 Task: Design a Fashion Boutique.
Action: Mouse moved to (85, 48)
Screenshot: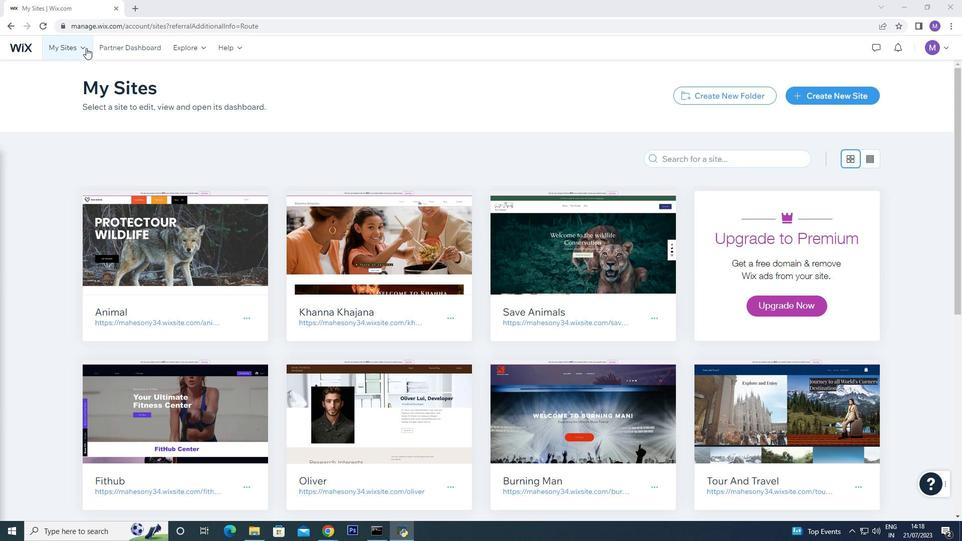
Action: Mouse pressed left at (85, 48)
Screenshot: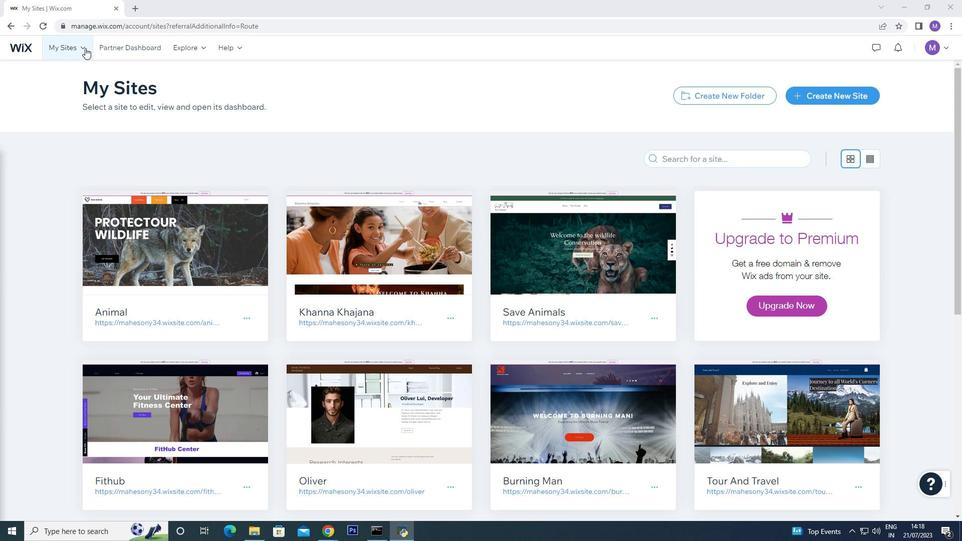 
Action: Mouse moved to (181, 80)
Screenshot: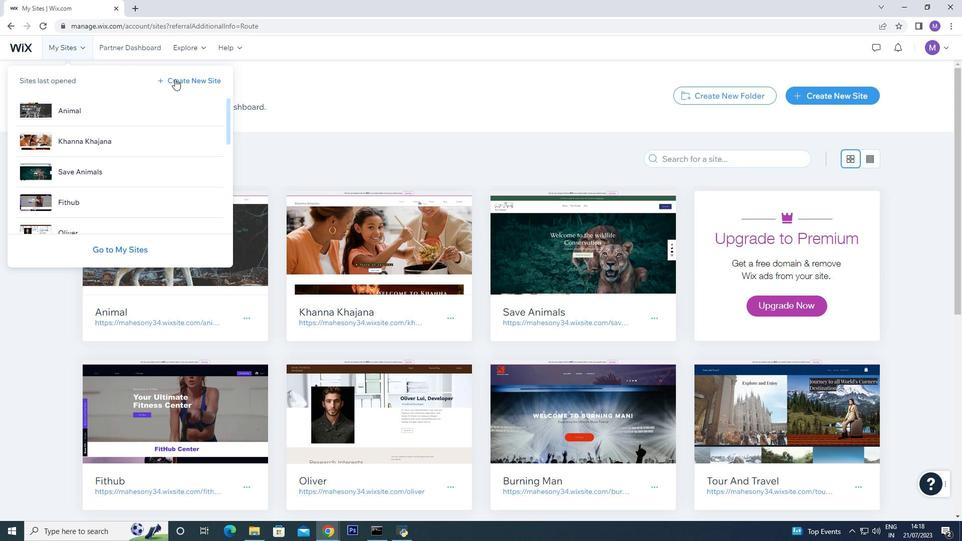 
Action: Mouse pressed left at (181, 80)
Screenshot: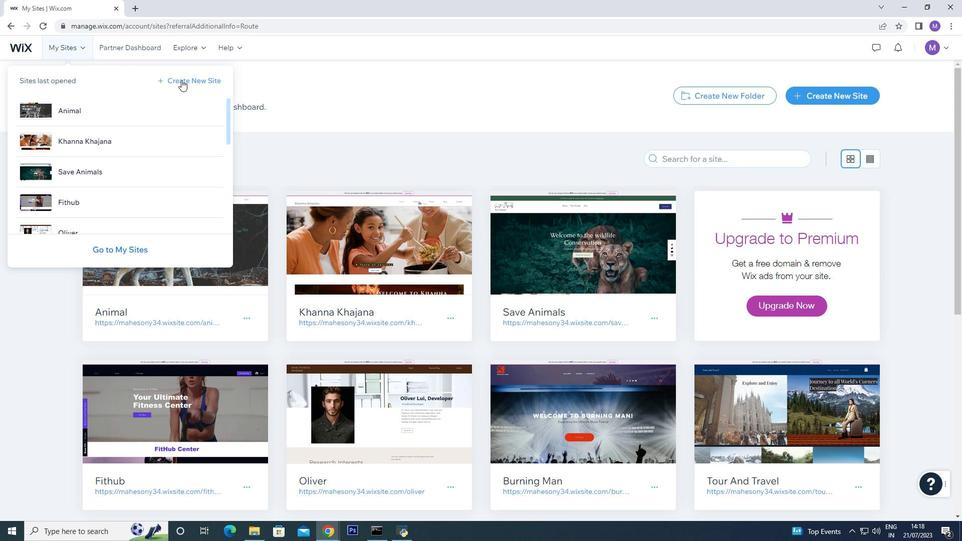 
Action: Mouse moved to (402, 170)
Screenshot: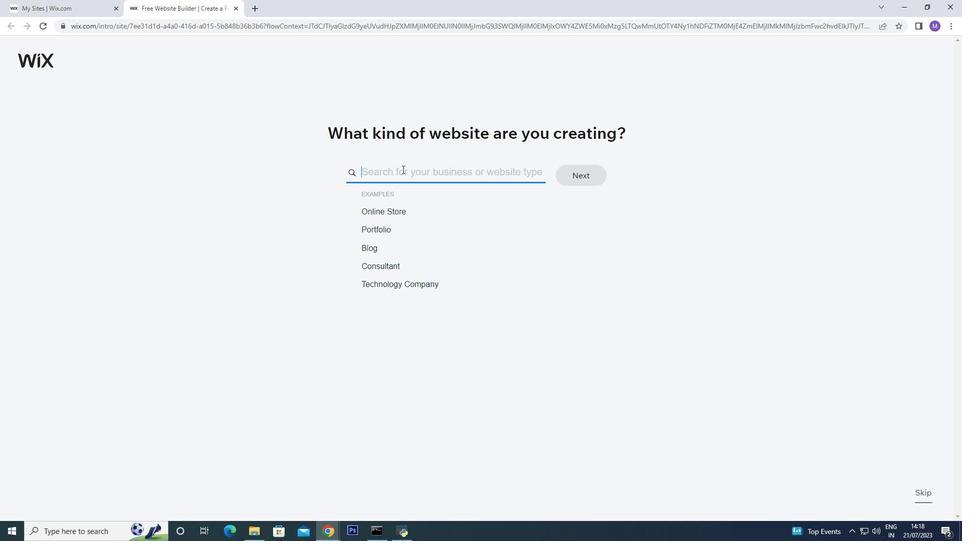 
Action: Mouse pressed left at (402, 170)
Screenshot: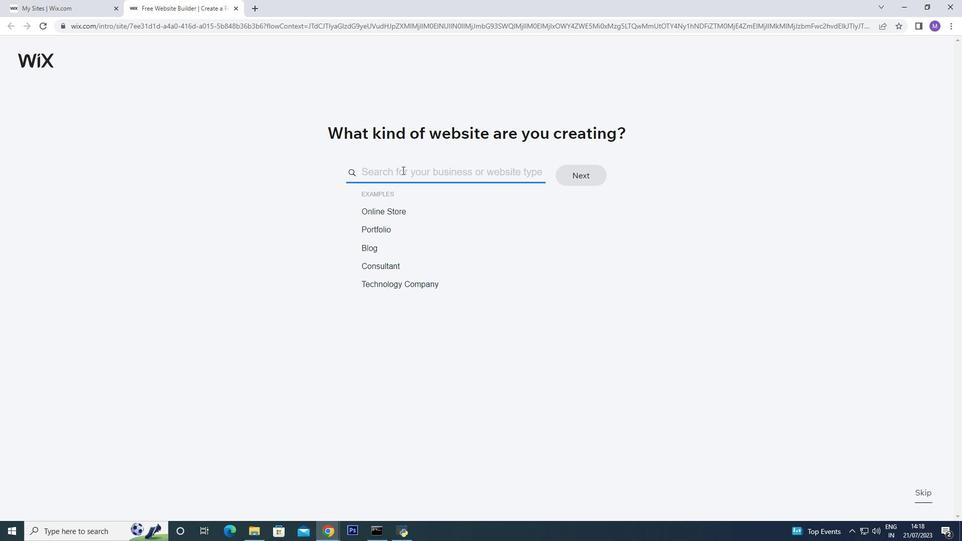 
Action: Mouse moved to (382, 165)
Screenshot: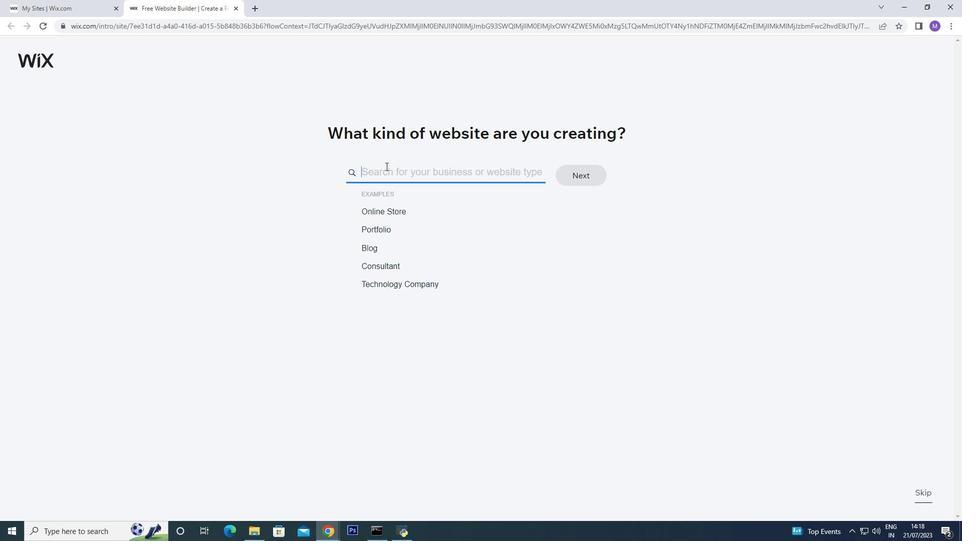 
Action: Key pressed <Key.shift><Key.shift><Key.shift><Key.shift><Key.shift><Key.shift><Key.shift><Key.shift><Key.shift><Key.shift><Key.shift><Key.shift><Key.shift><Key.shift><Key.shift><Key.shift><Key.shift><Key.shift><Key.shift><Key.shift>Boutique<Key.space>store<Key.space>ecommerce<Key.enter>
Screenshot: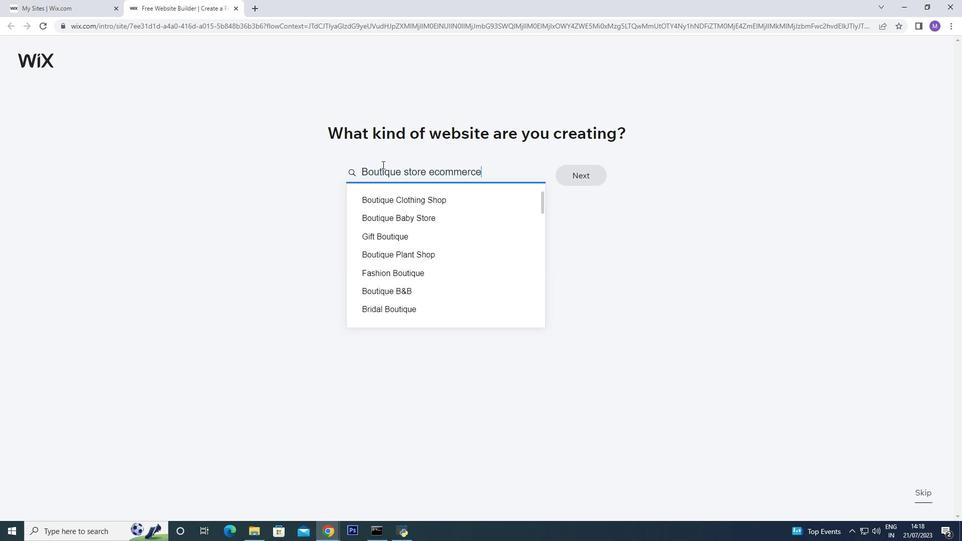 
Action: Mouse moved to (493, 200)
Screenshot: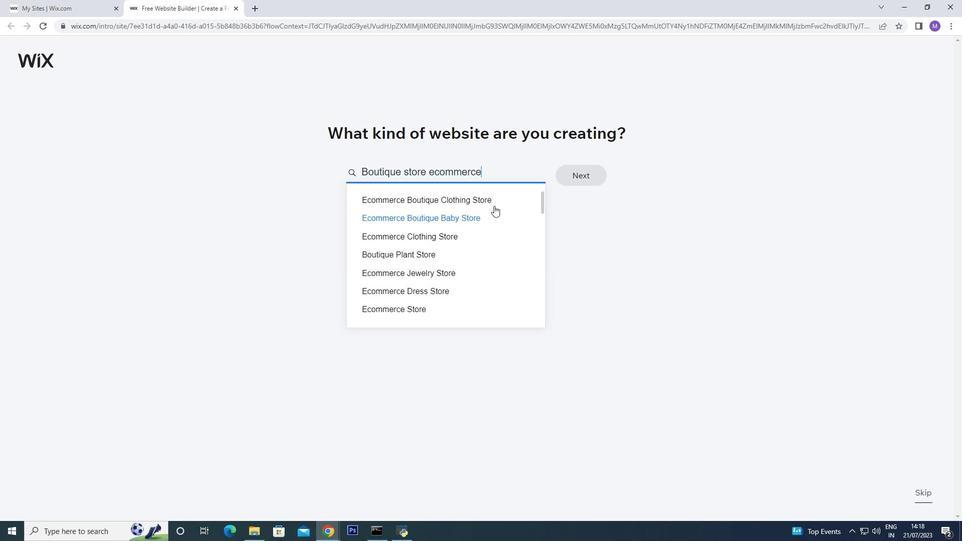 
Action: Mouse pressed left at (493, 200)
Screenshot: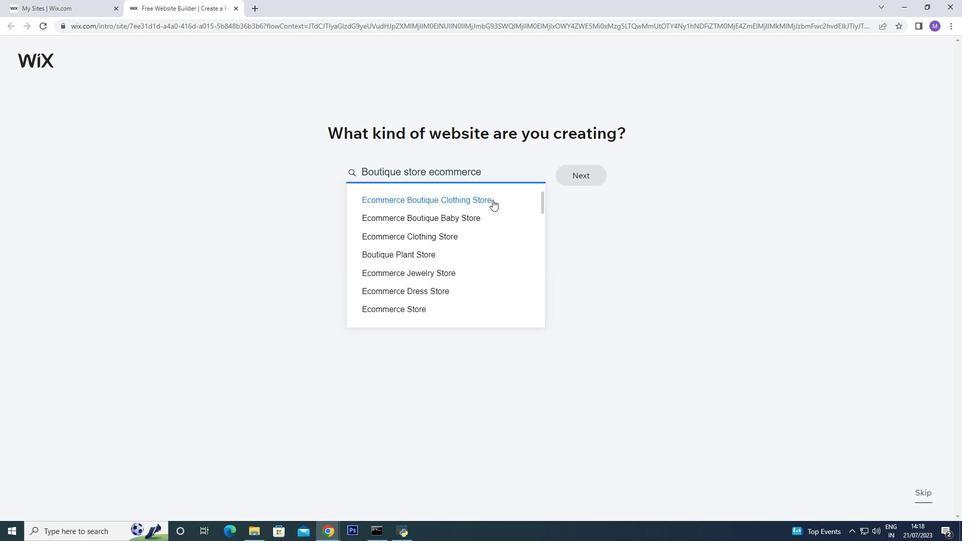 
Action: Mouse moved to (586, 176)
Screenshot: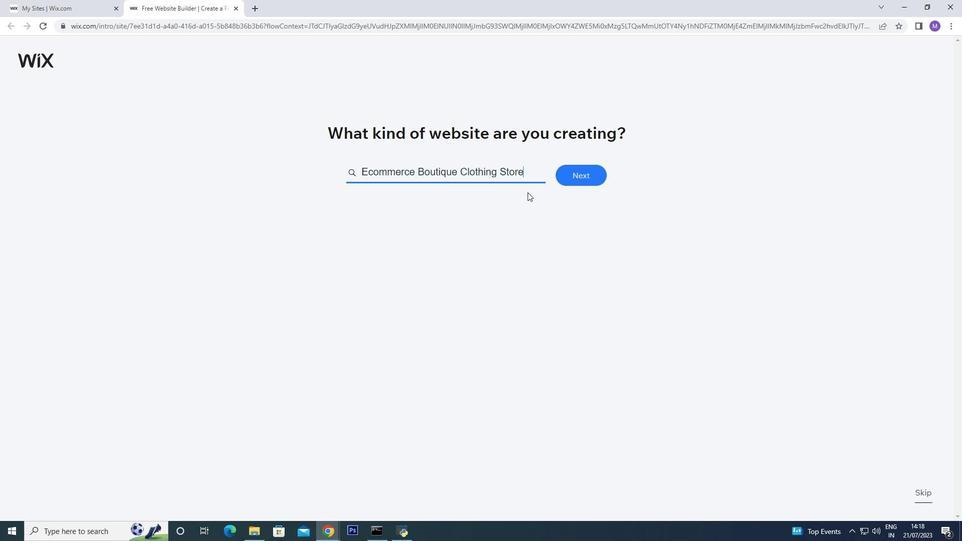 
Action: Mouse pressed left at (586, 176)
Screenshot: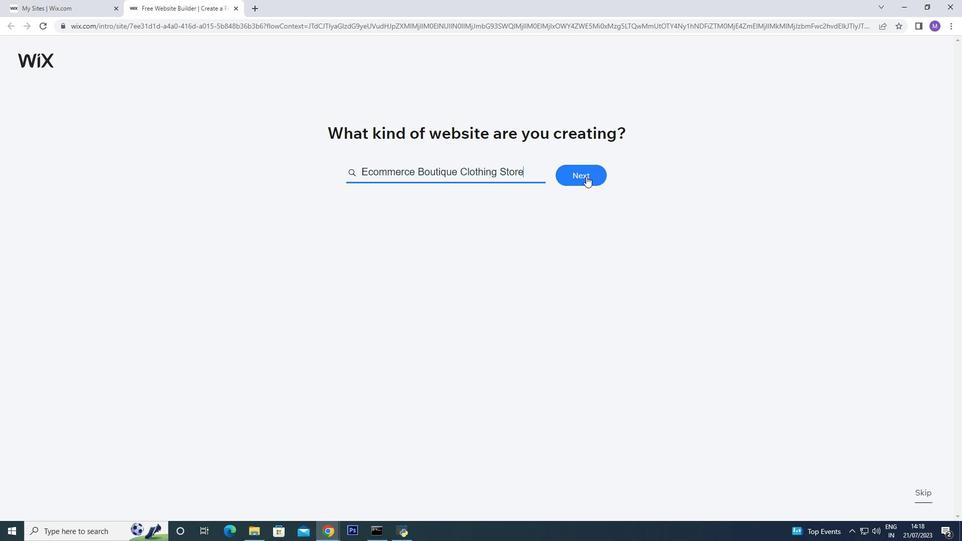 
Action: Mouse moved to (587, 176)
Screenshot: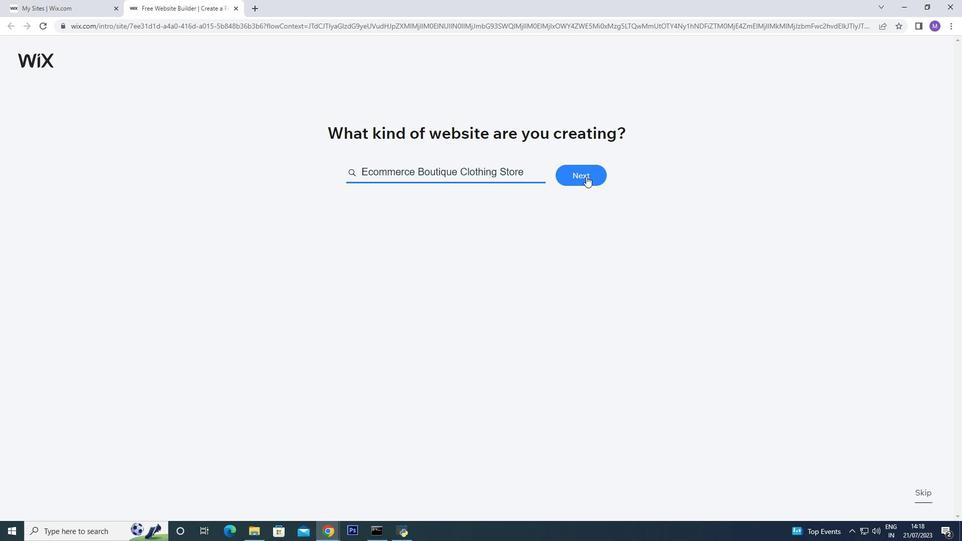 
Action: Mouse pressed left at (587, 176)
Screenshot: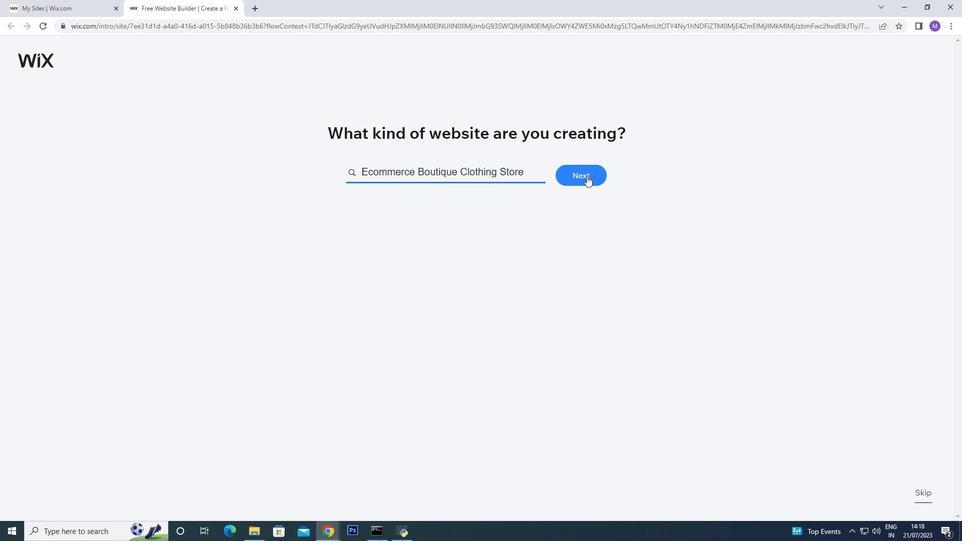 
Action: Mouse pressed left at (587, 176)
Screenshot: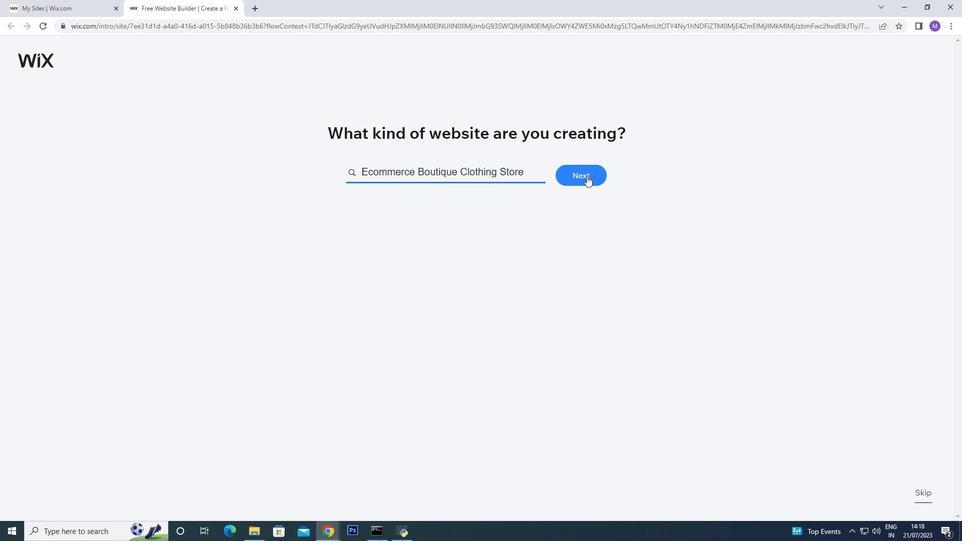 
Action: Mouse pressed left at (587, 176)
Screenshot: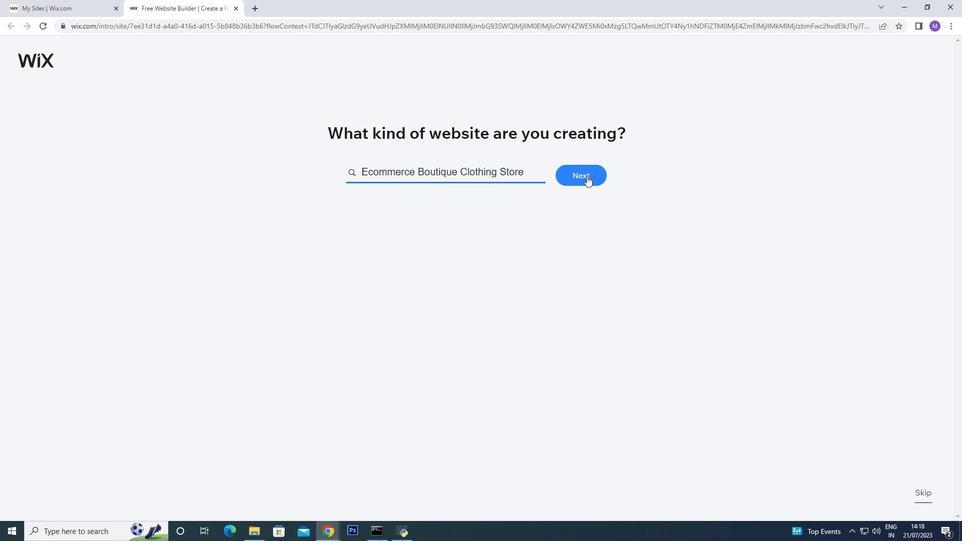 
Action: Mouse pressed left at (587, 176)
Screenshot: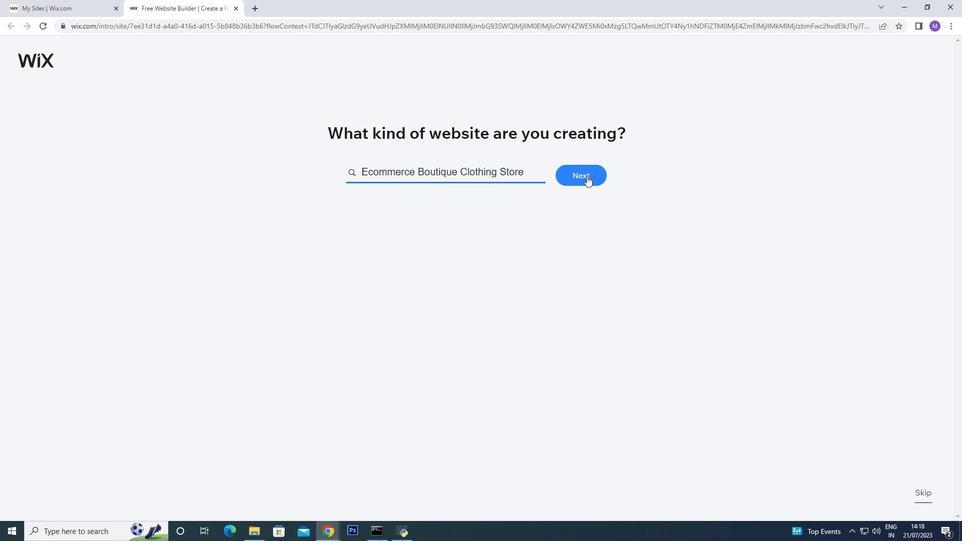 
Action: Mouse moved to (442, 205)
Screenshot: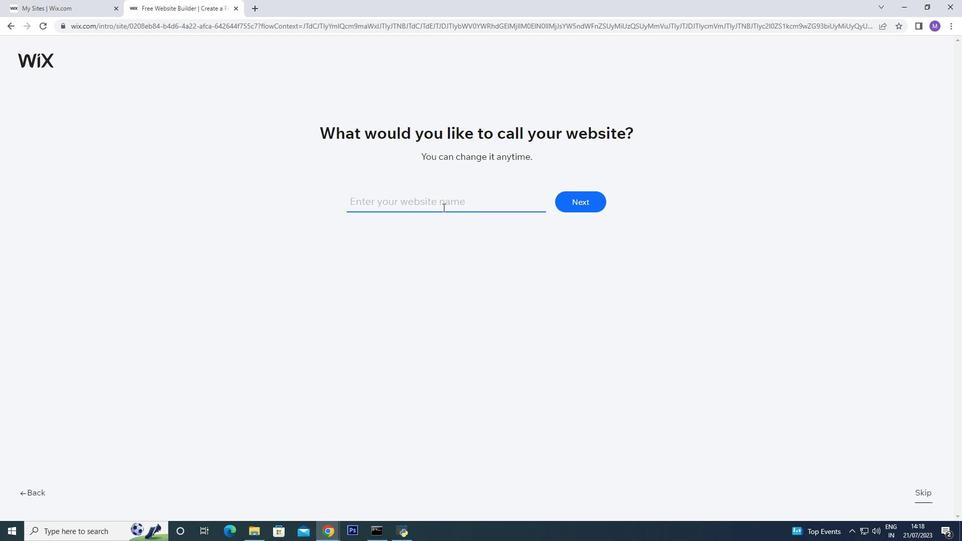 
Action: Mouse pressed left at (442, 205)
Screenshot: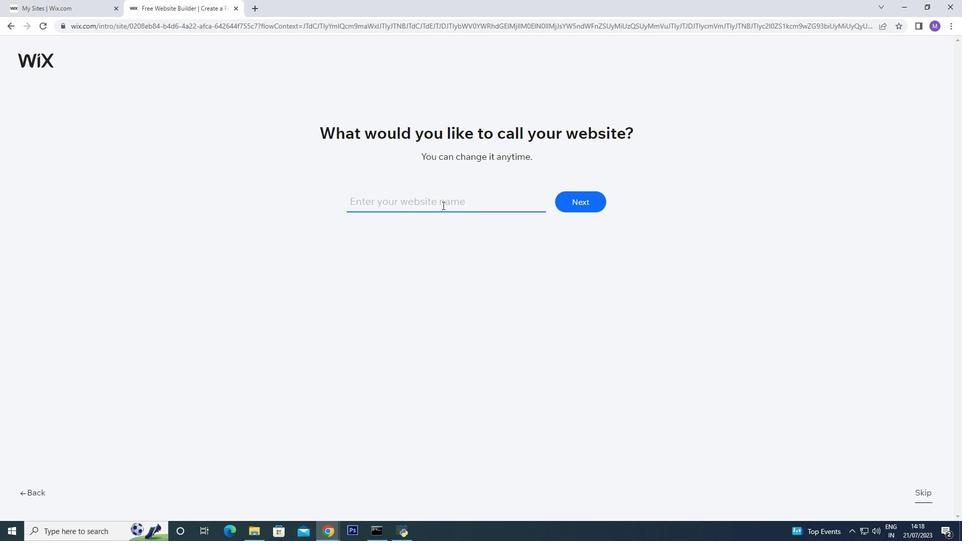 
Action: Key pressed <Key.shift>Elgant<Key.space><Key.shift>Edge
Screenshot: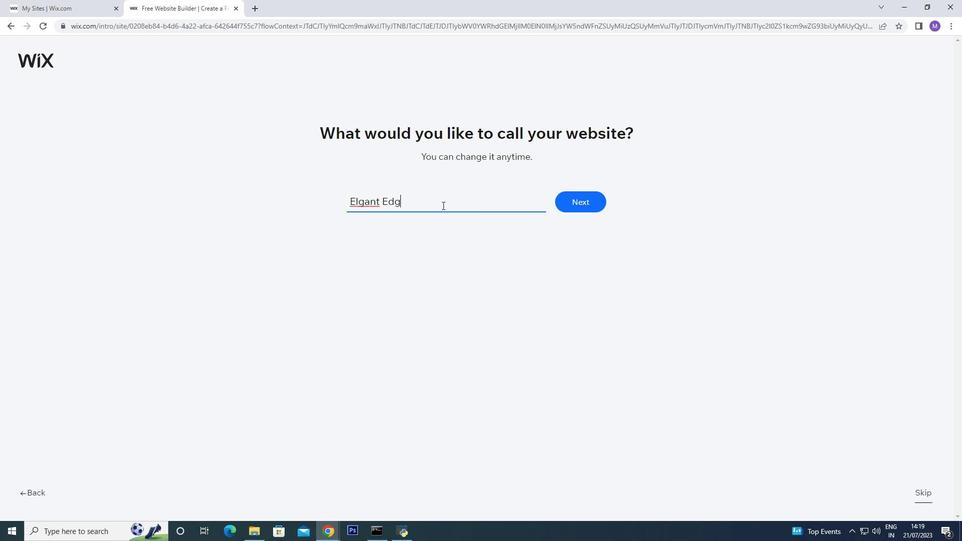 
Action: Mouse moved to (360, 200)
Screenshot: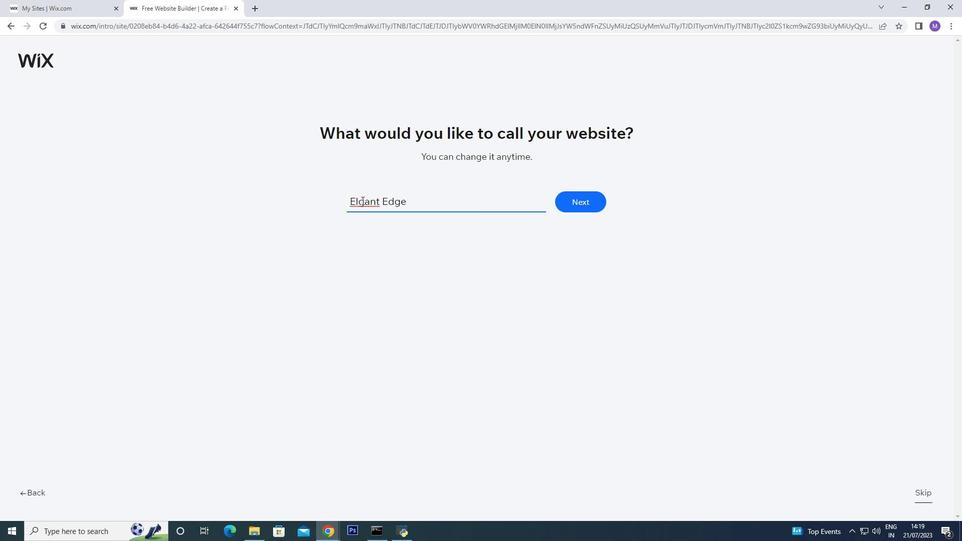 
Action: Mouse pressed left at (360, 200)
Screenshot: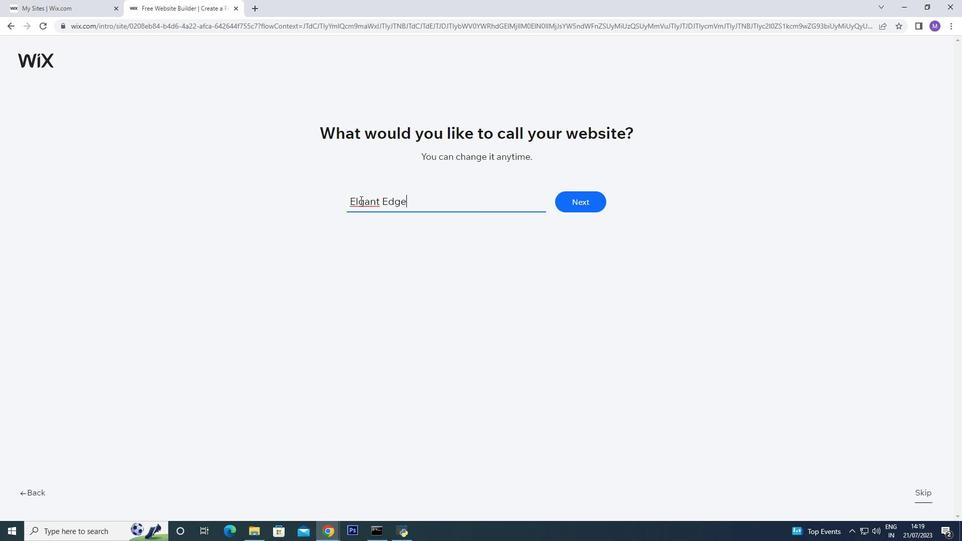 
Action: Mouse moved to (642, 250)
Screenshot: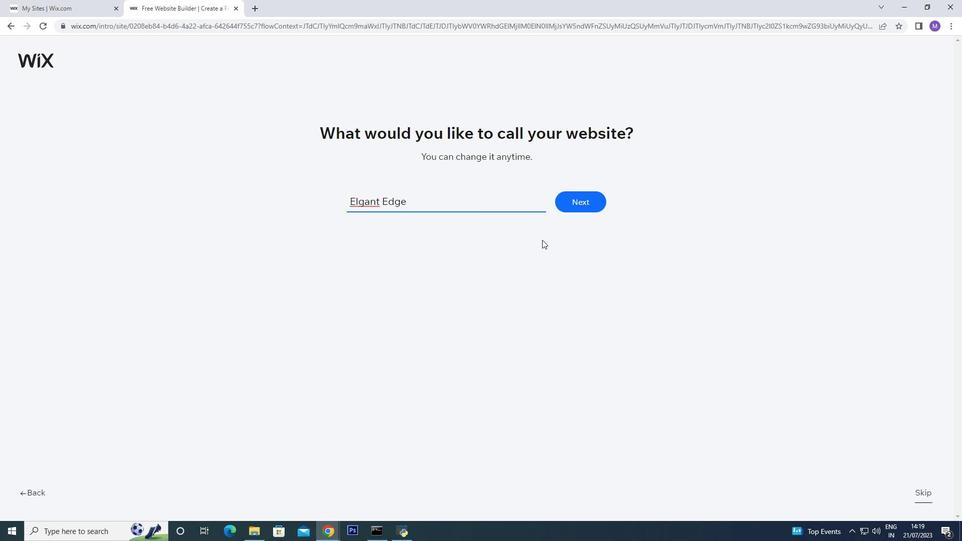 
Action: Key pressed e
Screenshot: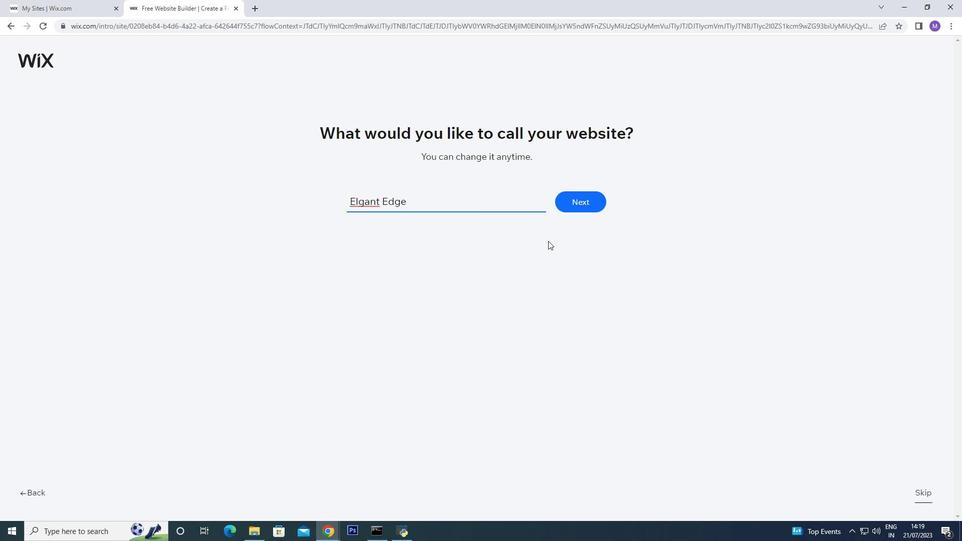 
Action: Mouse moved to (592, 203)
Screenshot: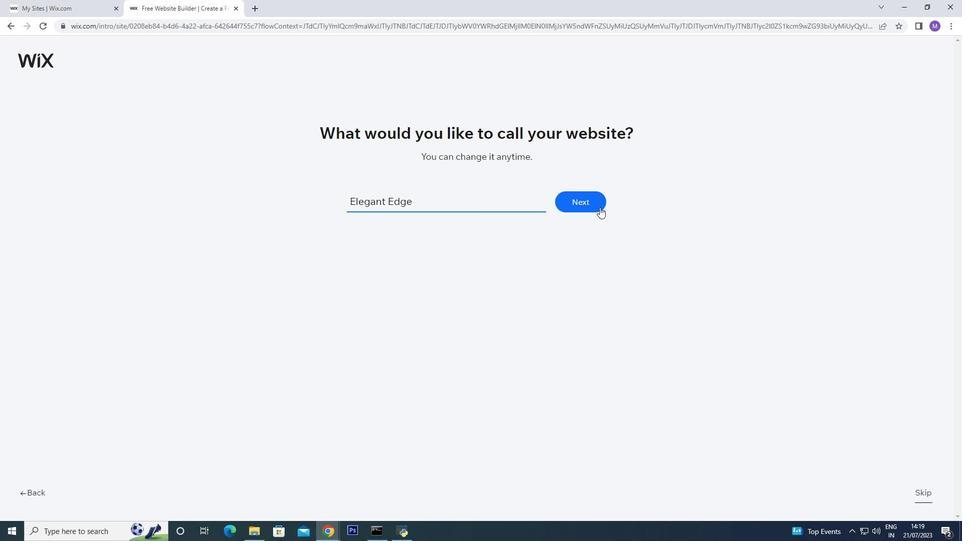 
Action: Mouse pressed left at (592, 203)
Screenshot: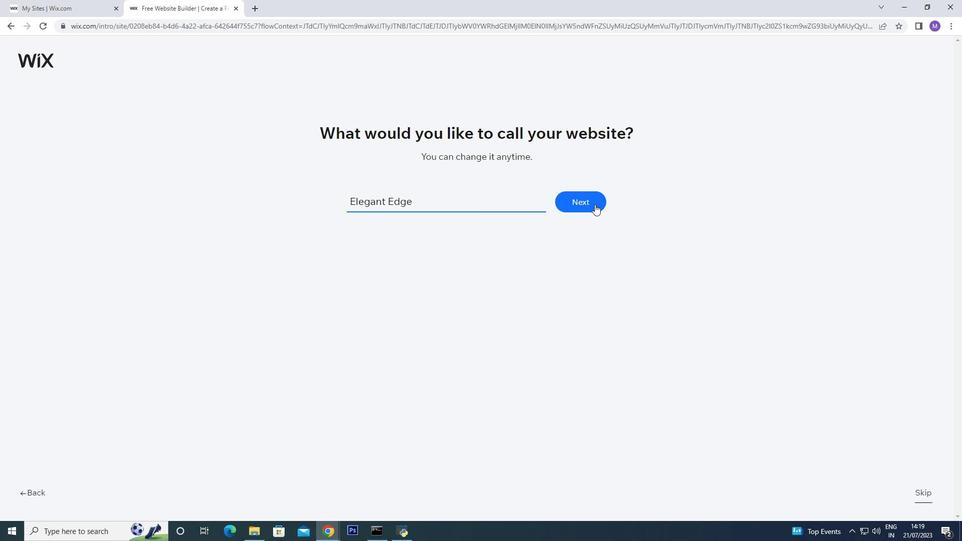 
Action: Mouse pressed left at (592, 203)
Screenshot: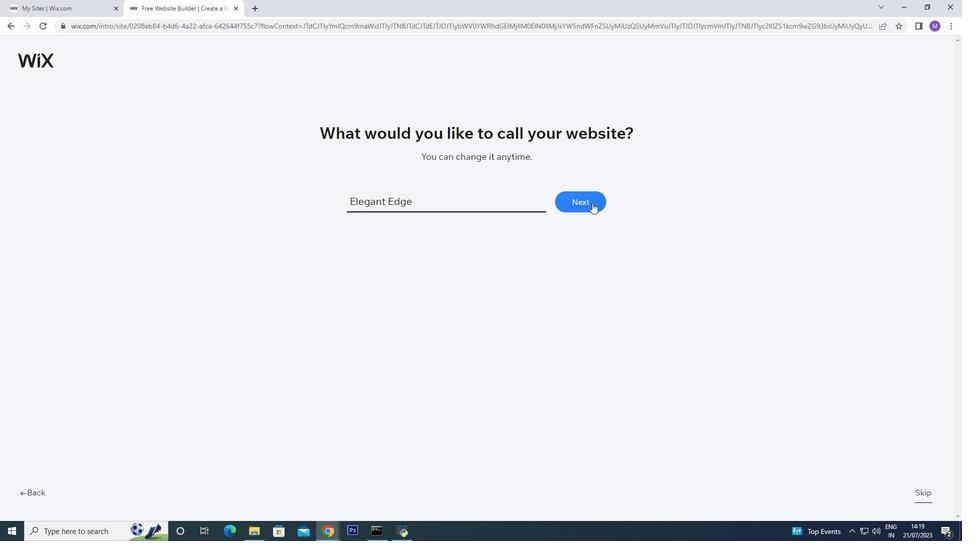 
Action: Mouse pressed left at (592, 203)
Screenshot: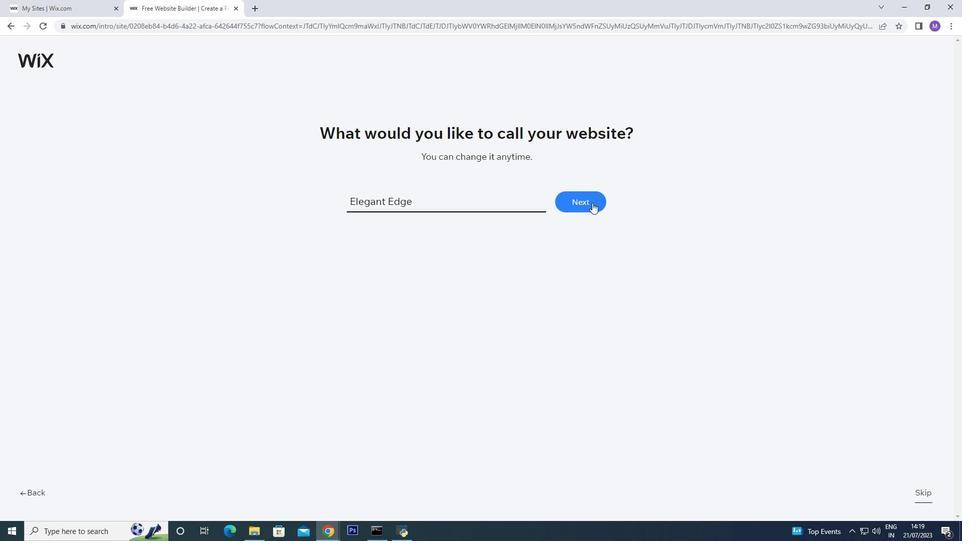 
Action: Mouse pressed left at (592, 203)
Screenshot: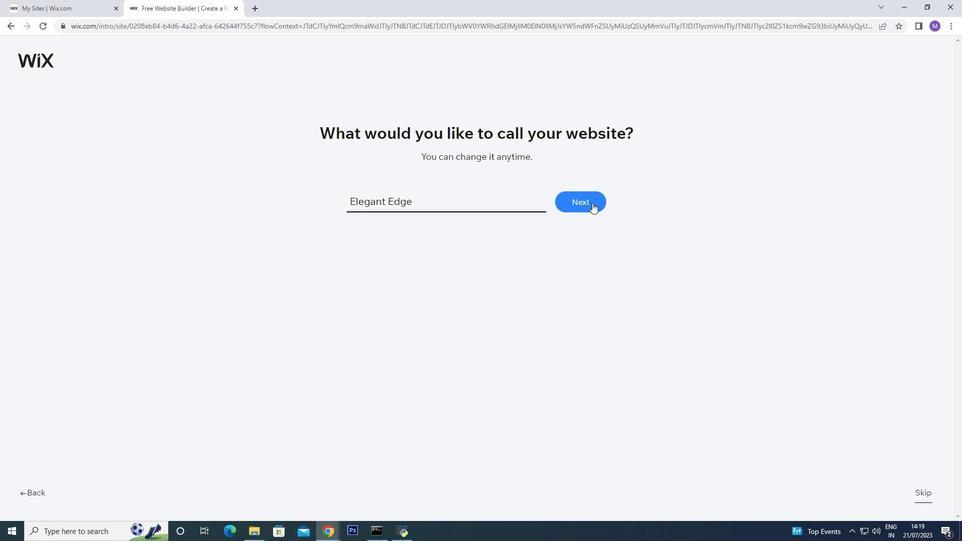 
Action: Mouse moved to (589, 202)
Screenshot: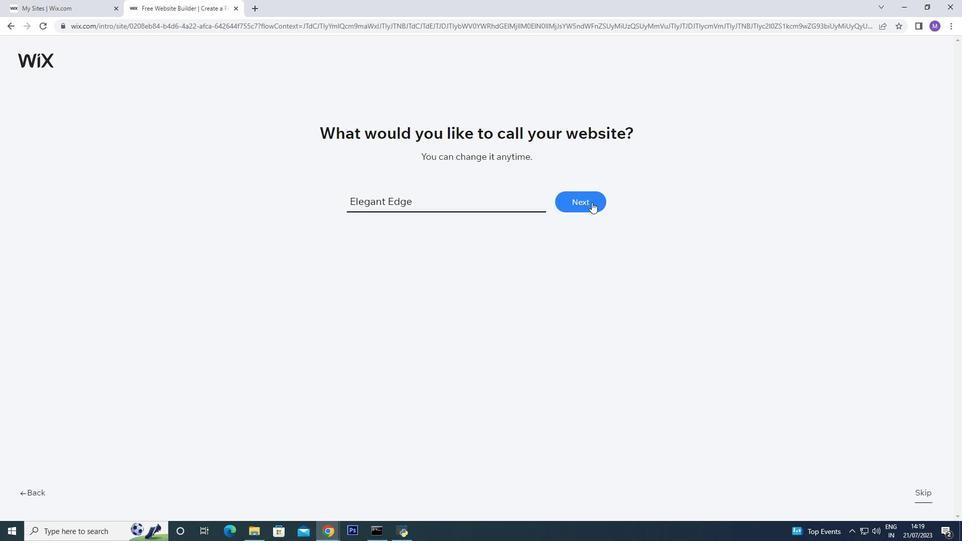 
Action: Mouse pressed left at (589, 202)
Screenshot: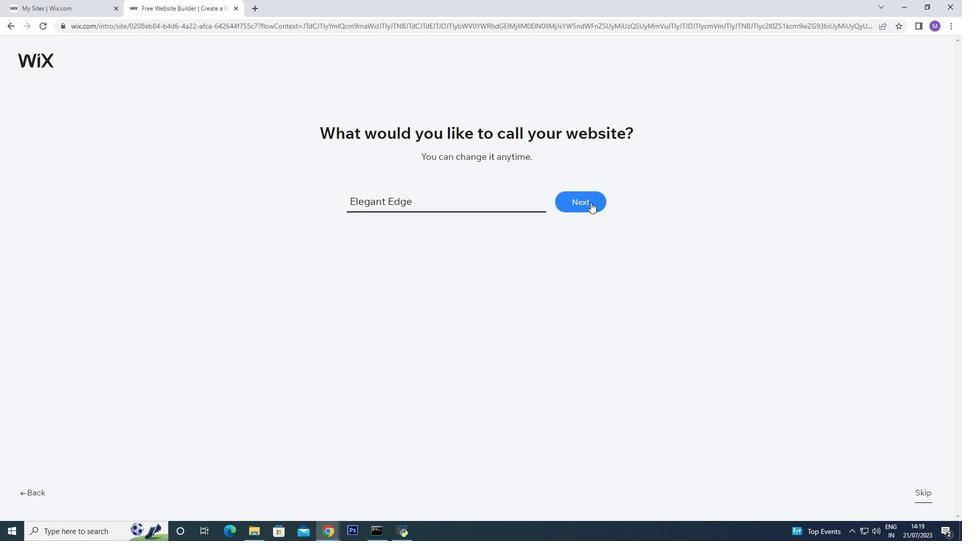 
Action: Mouse pressed left at (589, 202)
Screenshot: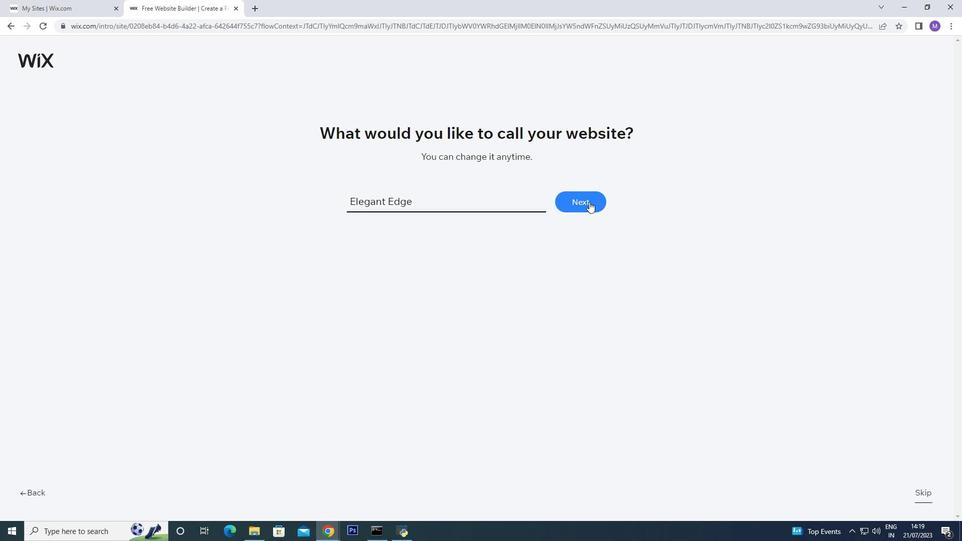 
Action: Mouse pressed left at (589, 202)
Screenshot: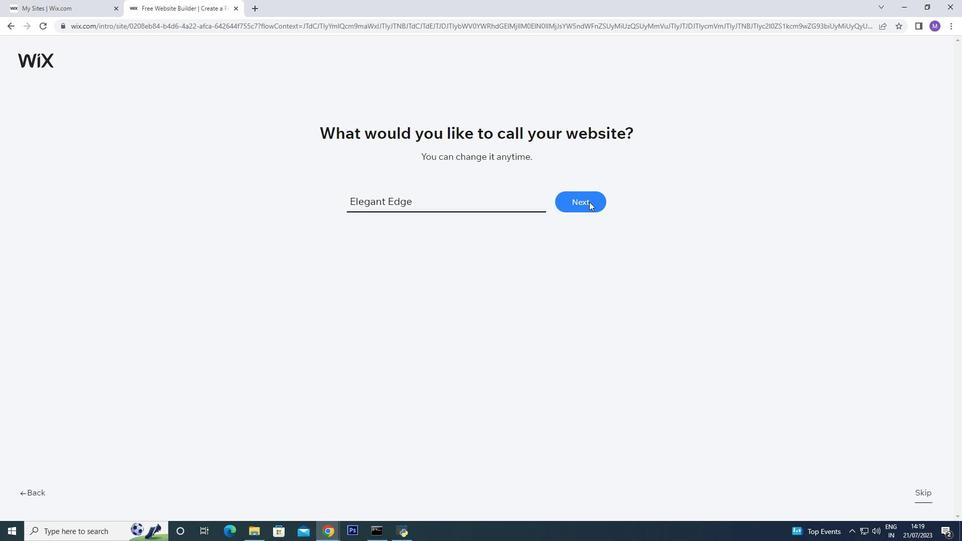
Action: Mouse pressed left at (589, 202)
Screenshot: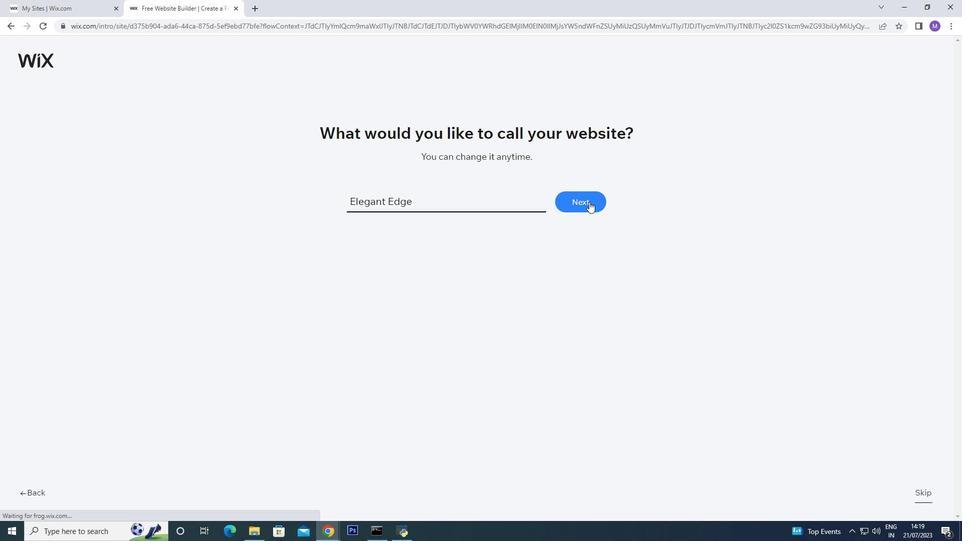 
Action: Mouse pressed left at (589, 202)
Screenshot: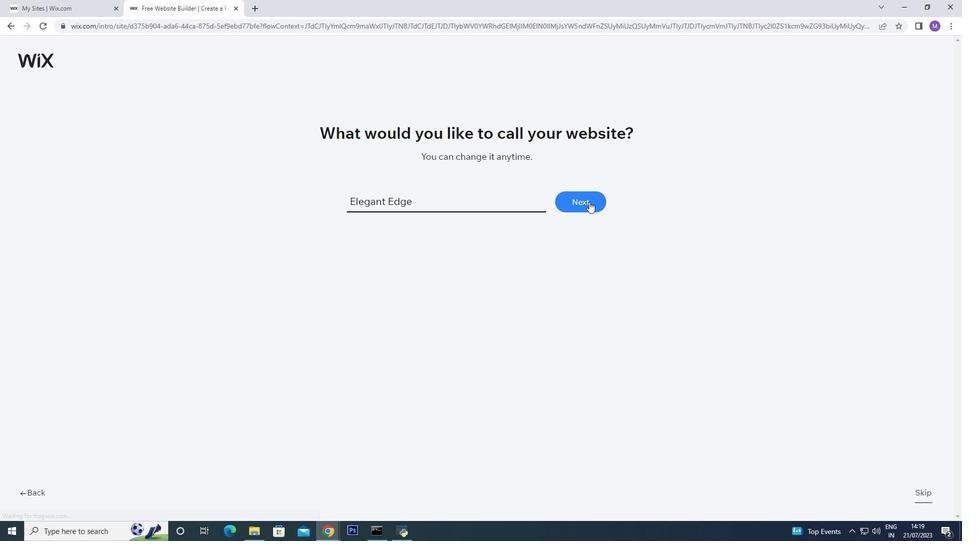 
Action: Mouse moved to (365, 148)
Screenshot: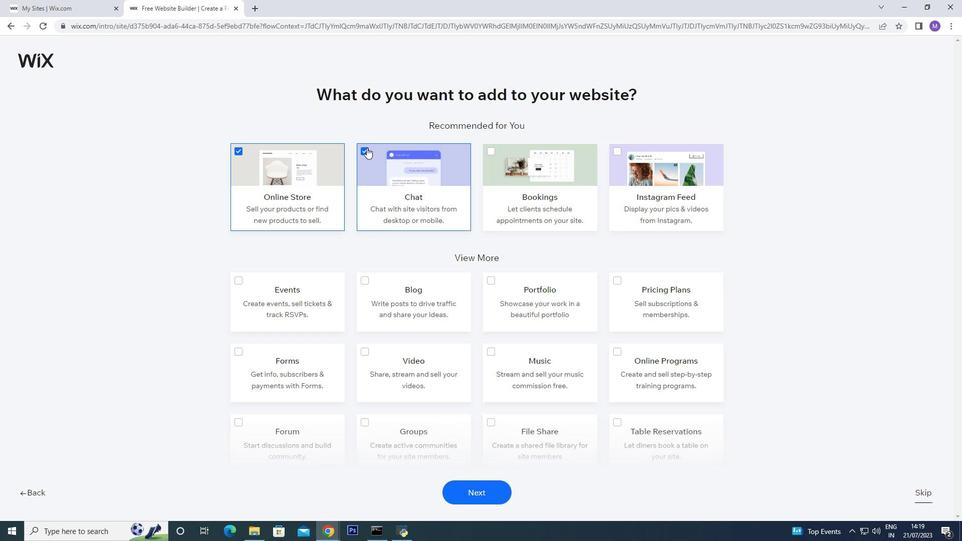 
Action: Mouse pressed left at (365, 148)
Screenshot: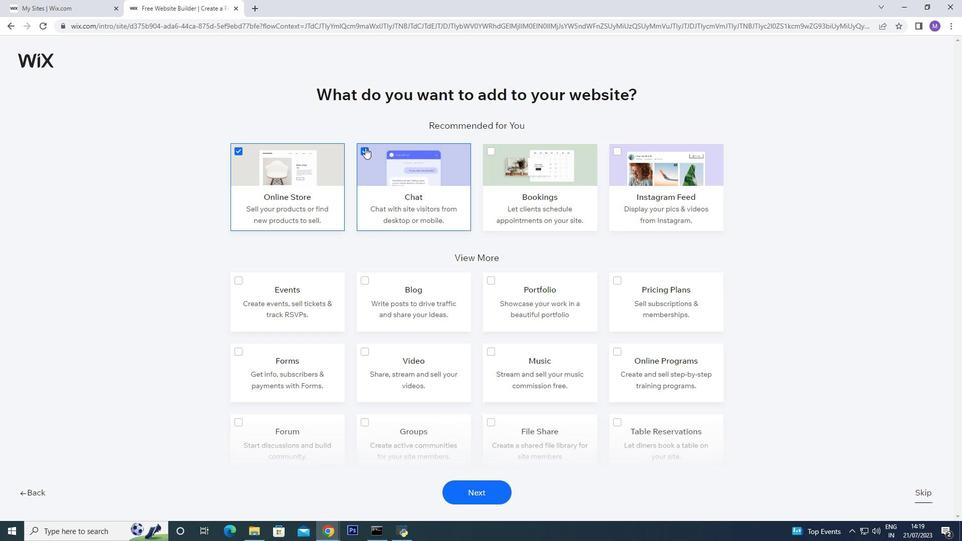 
Action: Mouse moved to (500, 314)
Screenshot: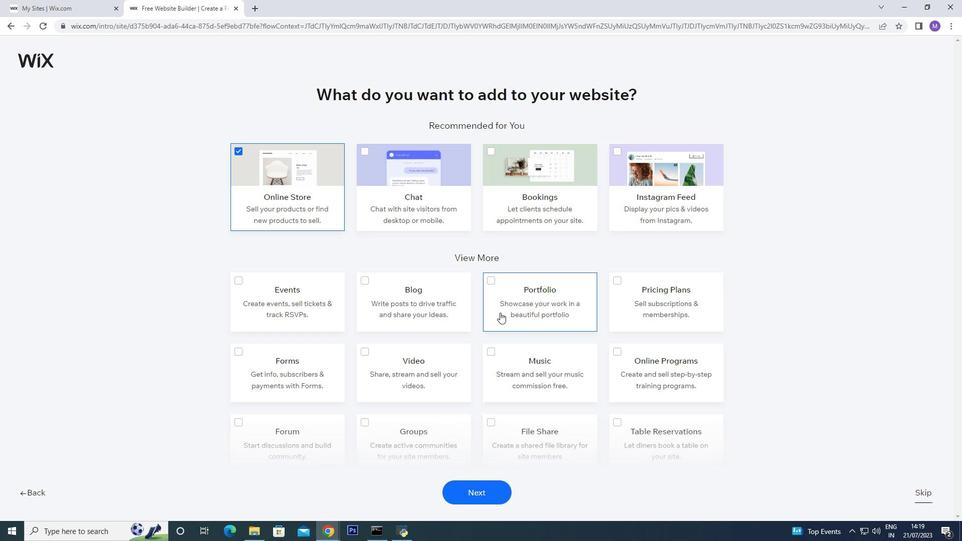 
Action: Mouse scrolled (500, 314) with delta (0, 0)
Screenshot: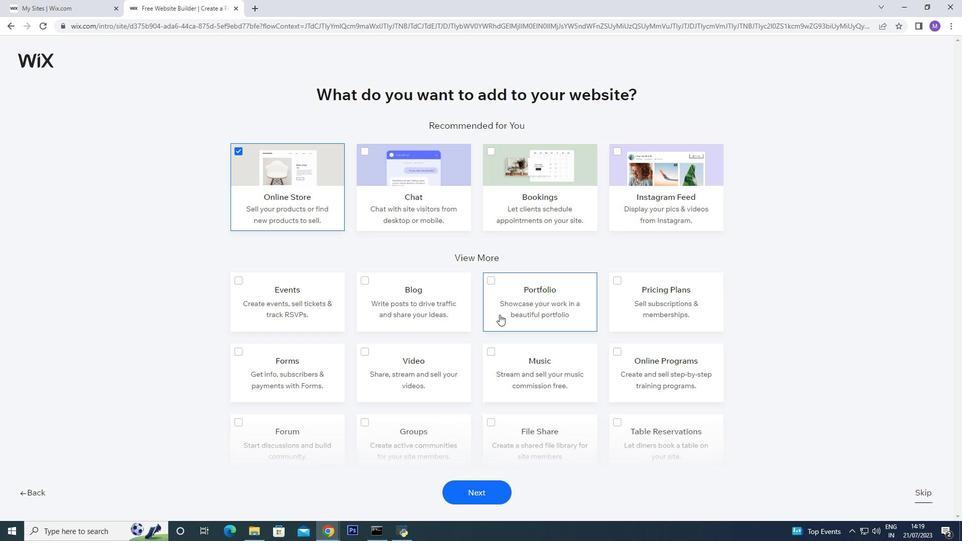 
Action: Mouse moved to (499, 315)
Screenshot: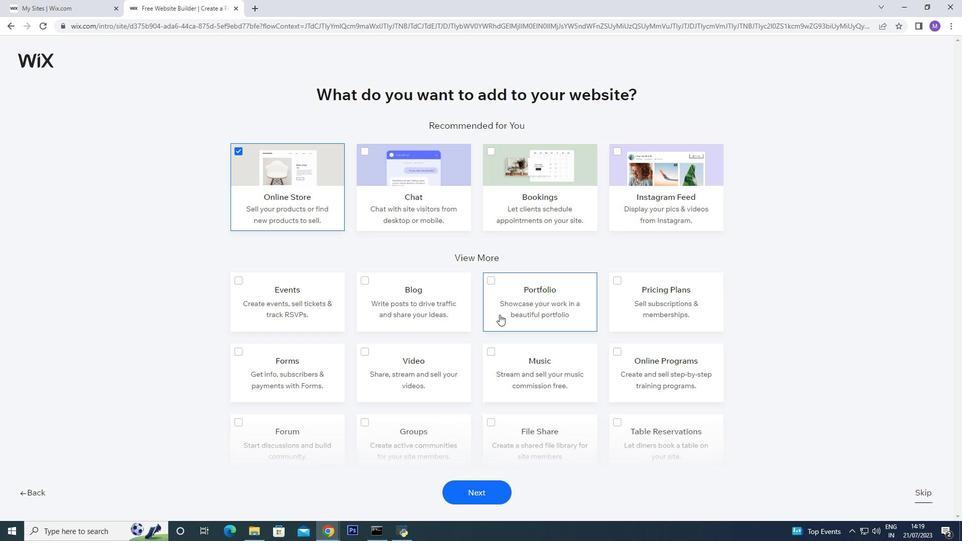 
Action: Mouse scrolled (499, 314) with delta (0, 0)
Screenshot: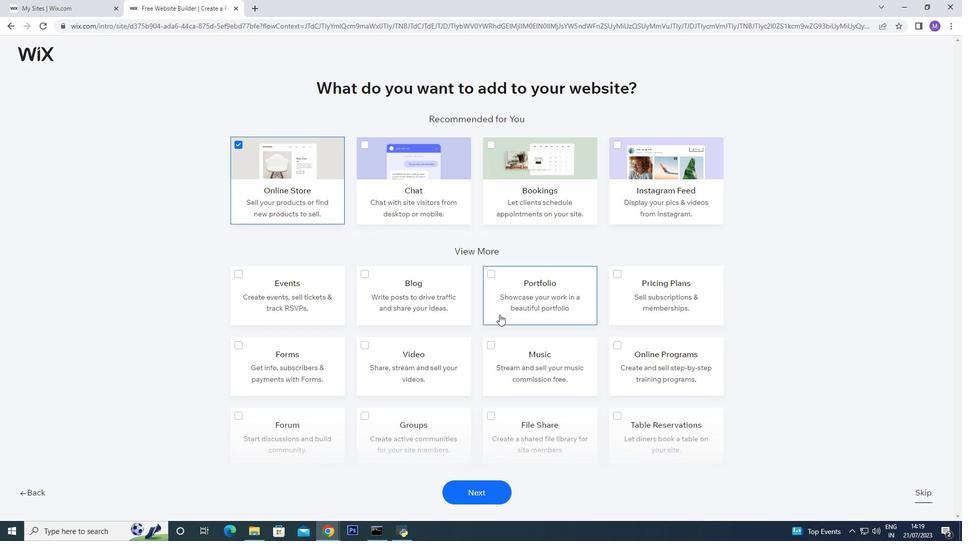 
Action: Mouse moved to (502, 316)
Screenshot: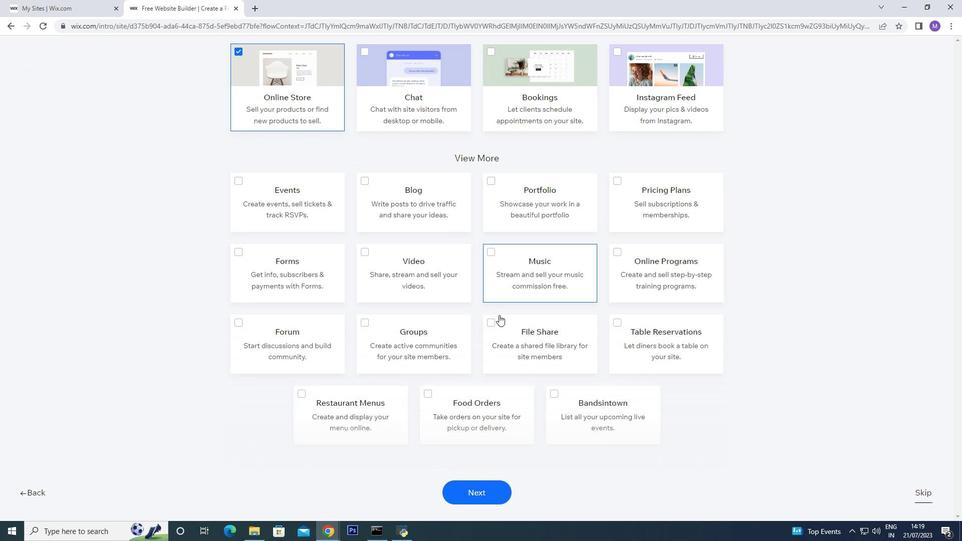 
Action: Mouse scrolled (502, 316) with delta (0, 0)
Screenshot: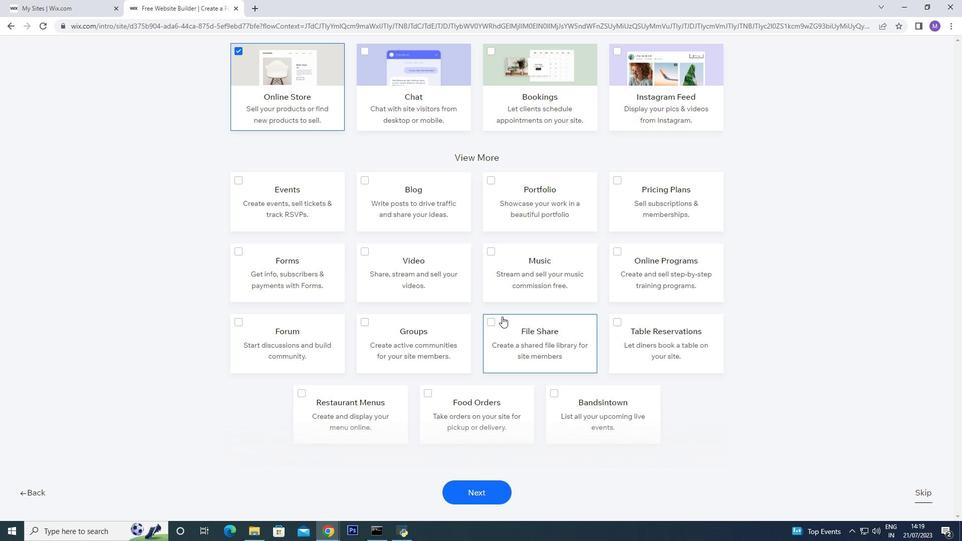 
Action: Mouse scrolled (502, 316) with delta (0, 0)
Screenshot: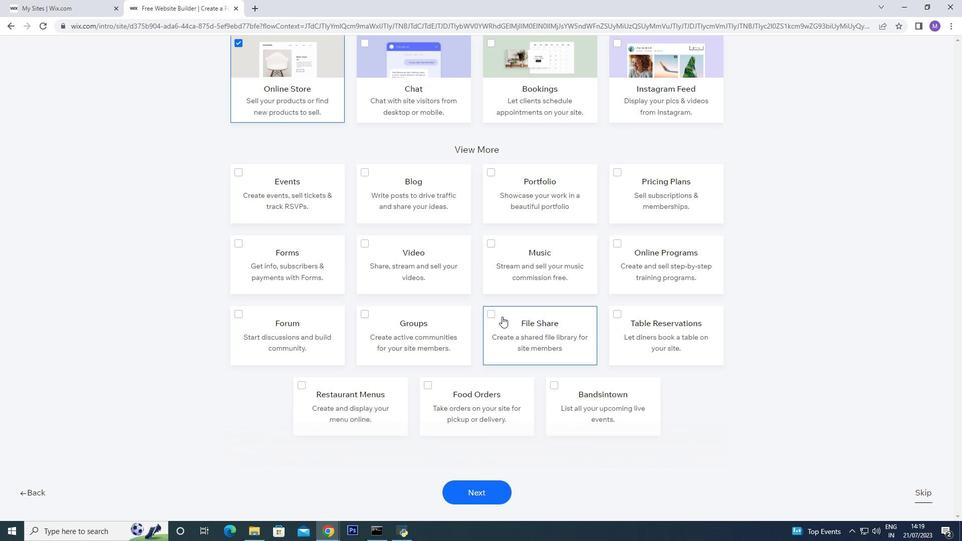 
Action: Mouse moved to (488, 320)
Screenshot: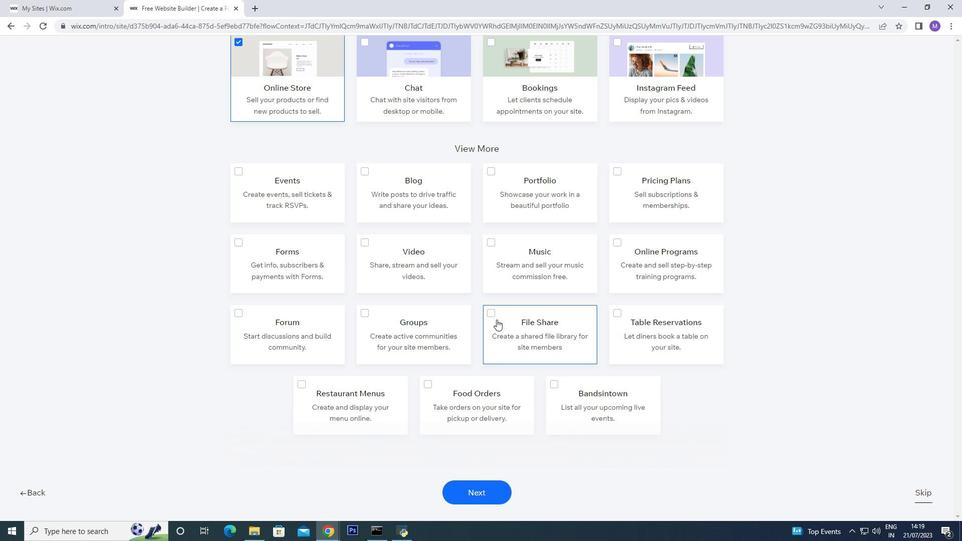 
Action: Mouse scrolled (488, 319) with delta (0, 0)
Screenshot: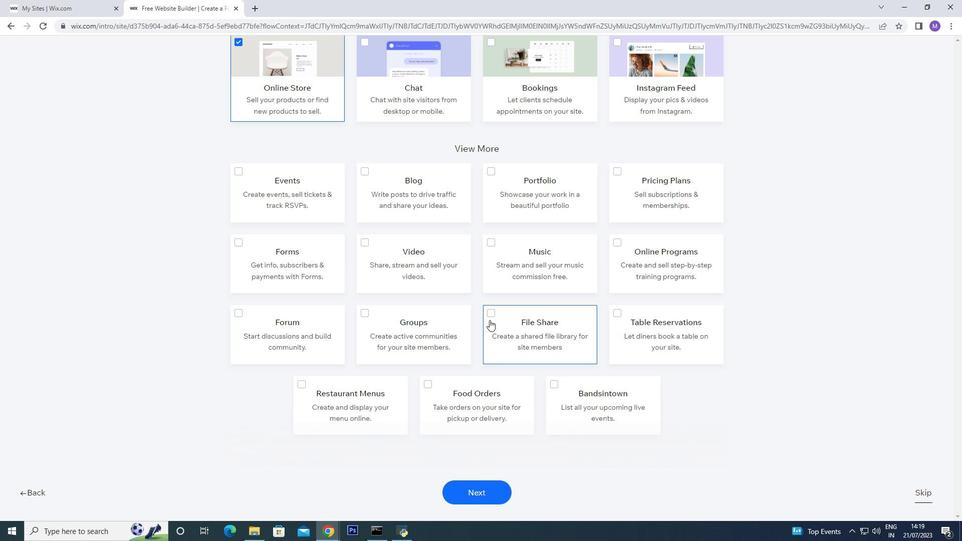 
Action: Mouse scrolled (488, 319) with delta (0, 0)
Screenshot: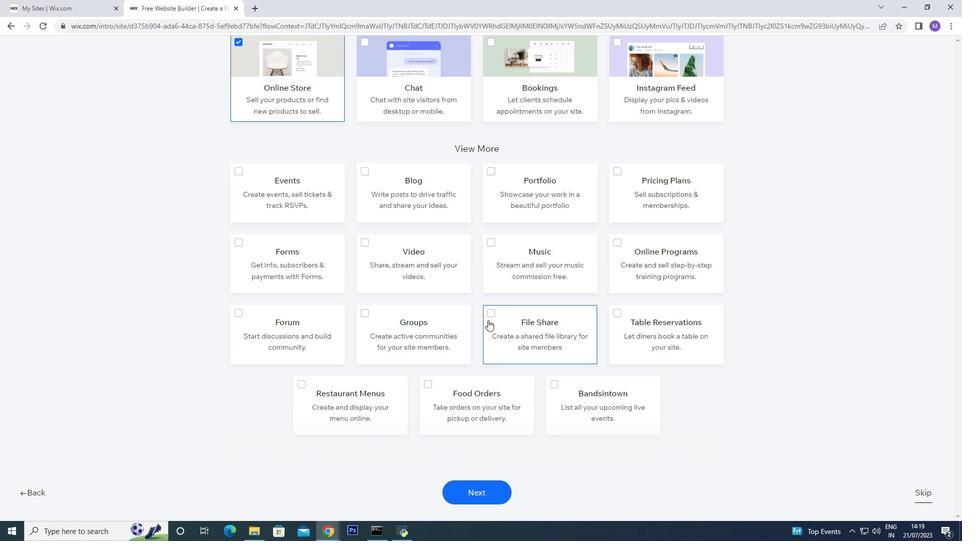 
Action: Mouse moved to (488, 320)
Screenshot: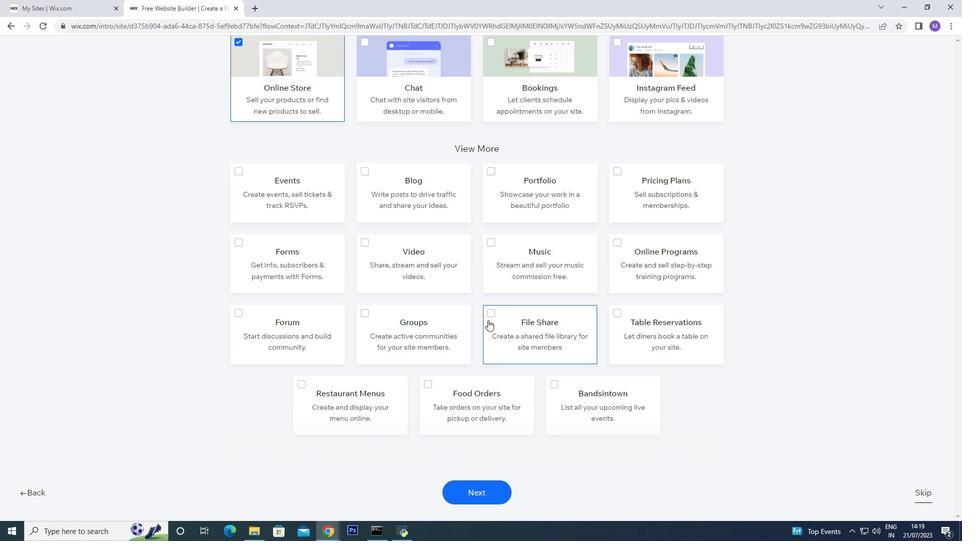 
Action: Mouse scrolled (488, 320) with delta (0, 0)
Screenshot: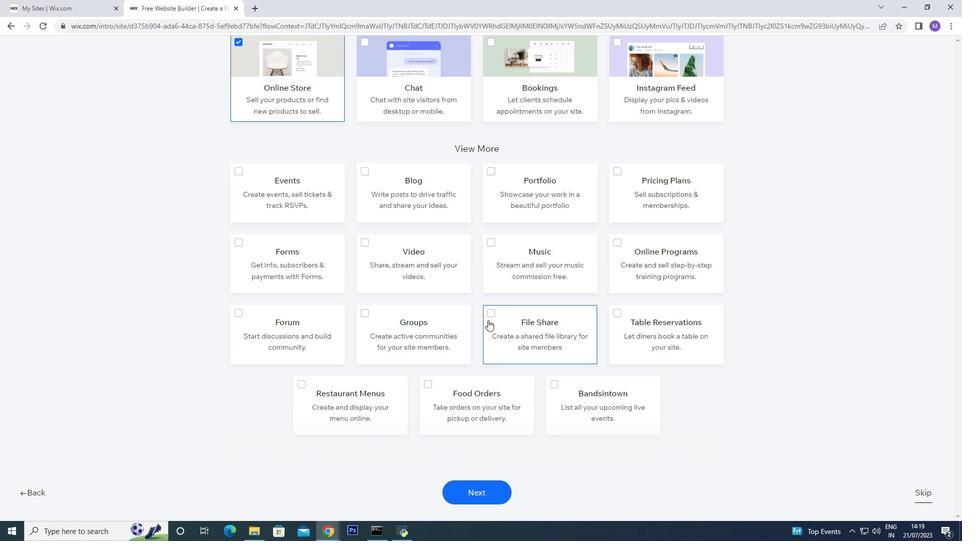 
Action: Mouse moved to (490, 327)
Screenshot: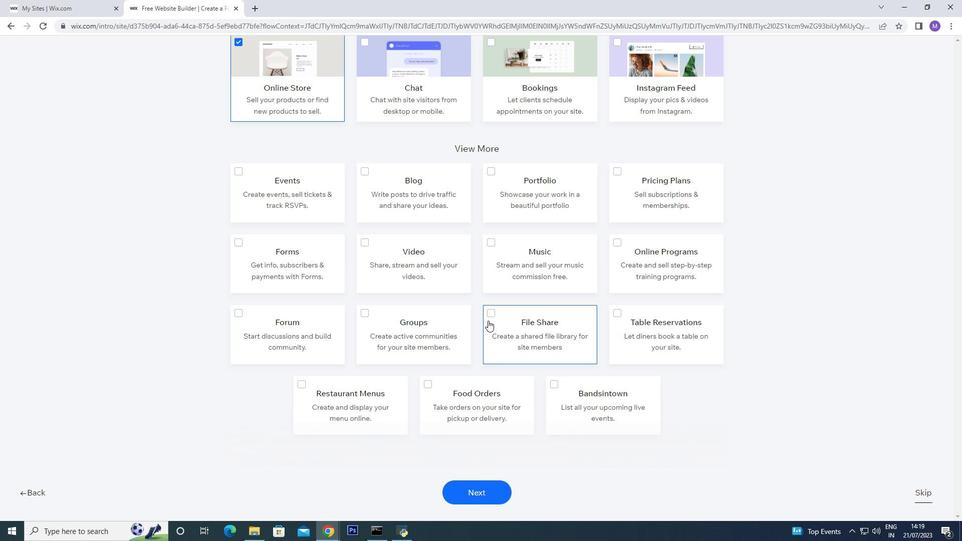 
Action: Mouse scrolled (490, 327) with delta (0, 0)
Screenshot: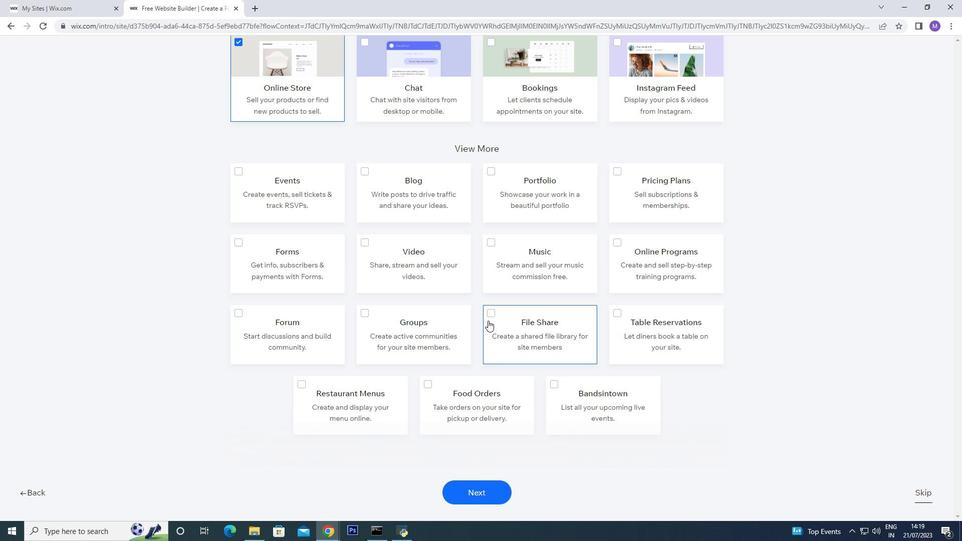 
Action: Mouse moved to (495, 347)
Screenshot: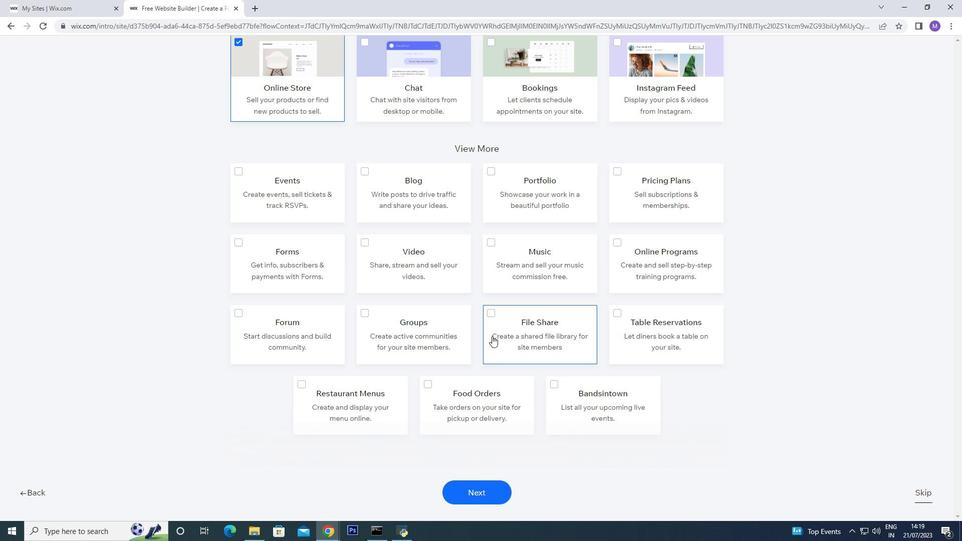 
Action: Mouse scrolled (495, 347) with delta (0, 0)
Screenshot: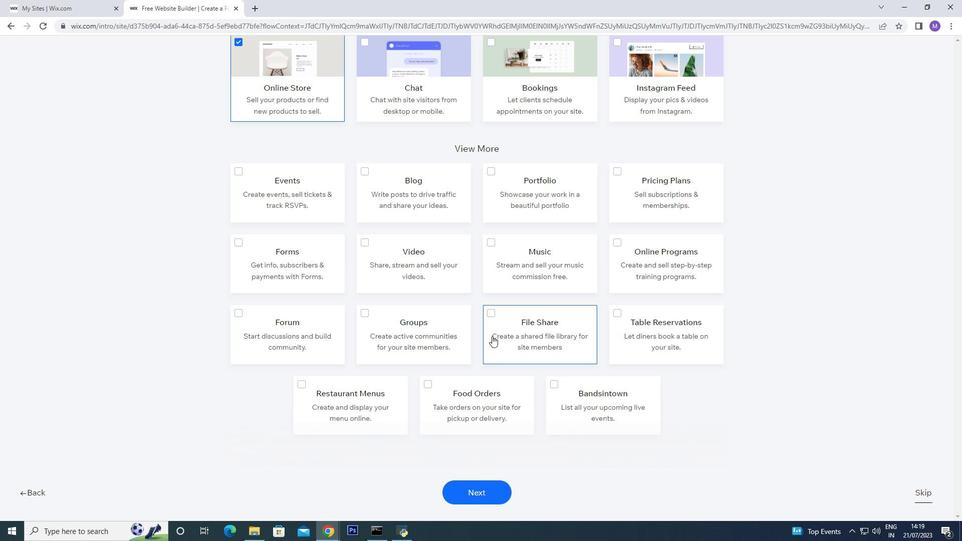 
Action: Mouse moved to (501, 374)
Screenshot: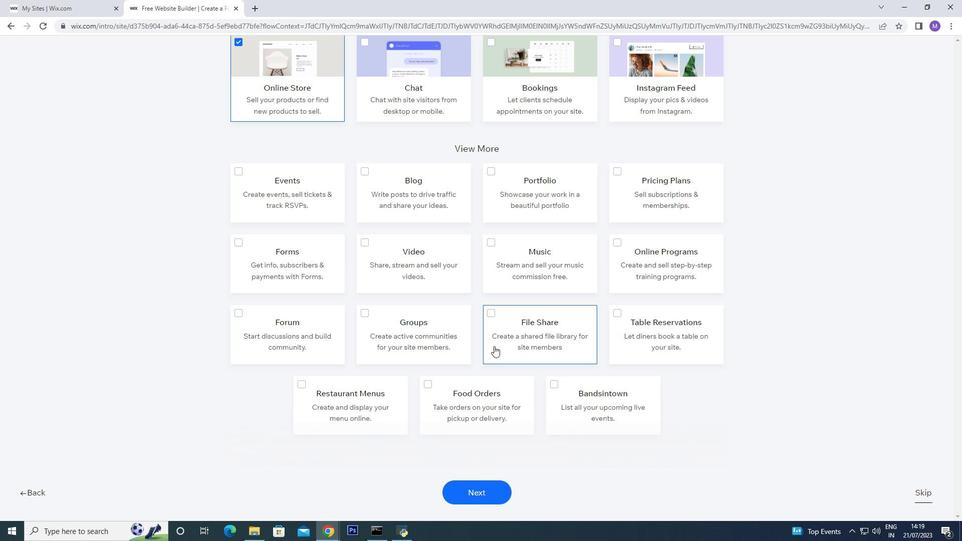 
Action: Mouse scrolled (501, 374) with delta (0, 0)
Screenshot: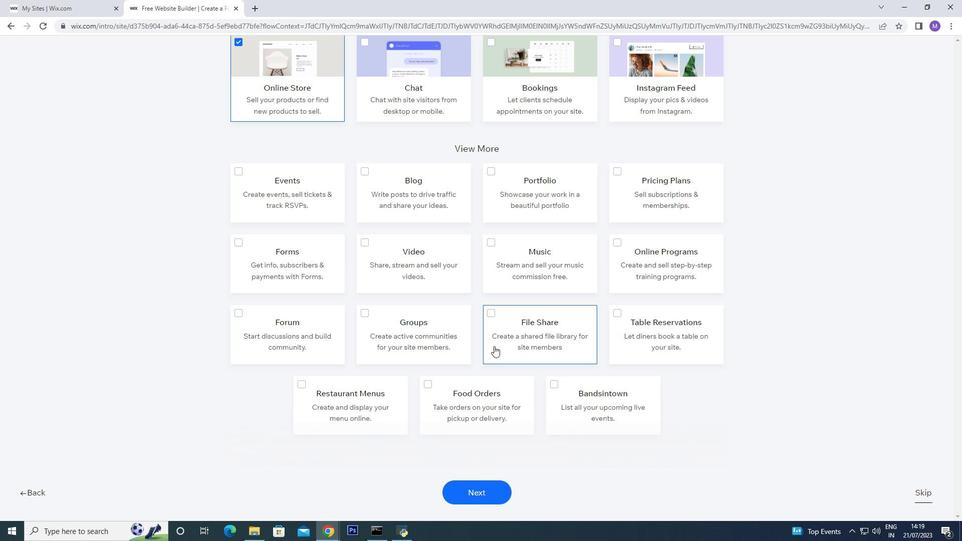 
Action: Mouse moved to (508, 400)
Screenshot: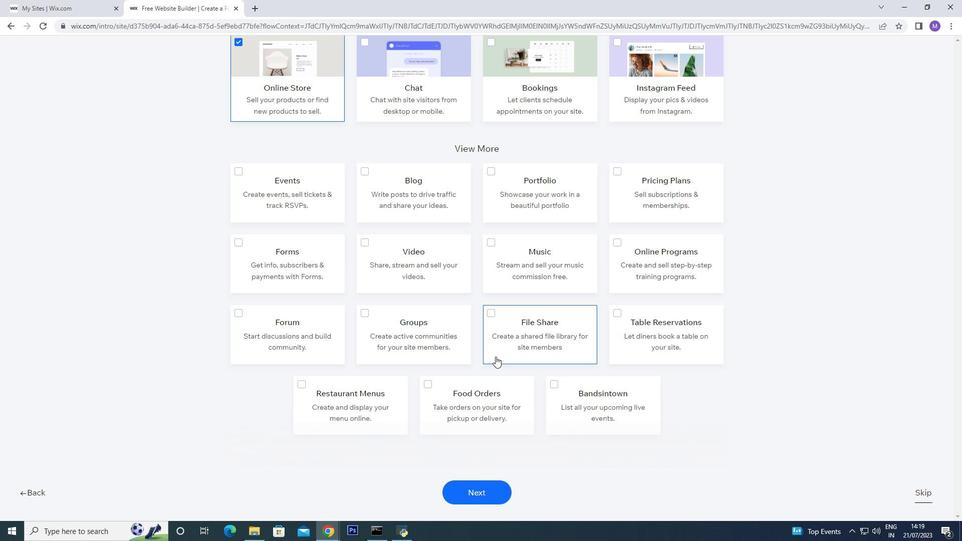 
Action: Mouse scrolled (508, 400) with delta (0, 0)
Screenshot: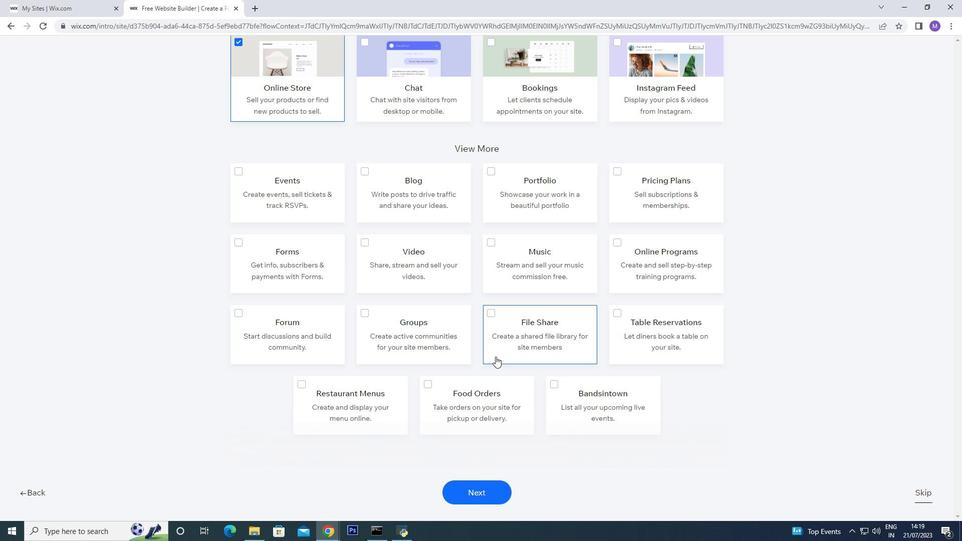 
Action: Mouse moved to (480, 498)
Screenshot: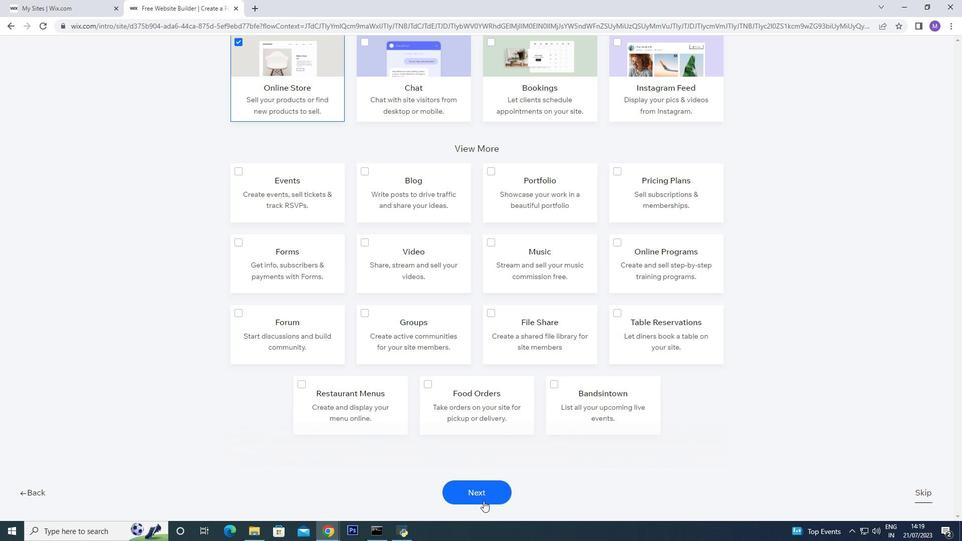 
Action: Mouse pressed left at (480, 498)
Screenshot: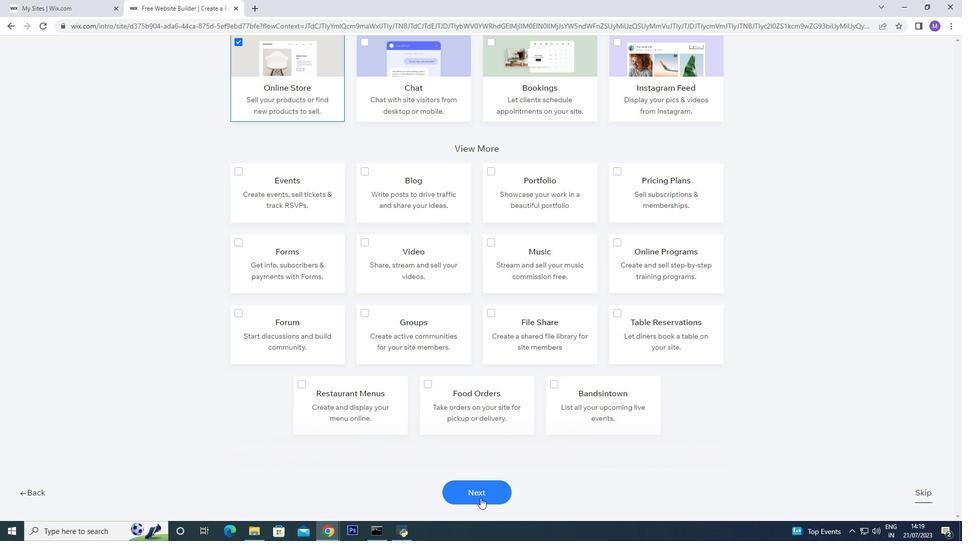 
Action: Mouse pressed left at (480, 498)
Screenshot: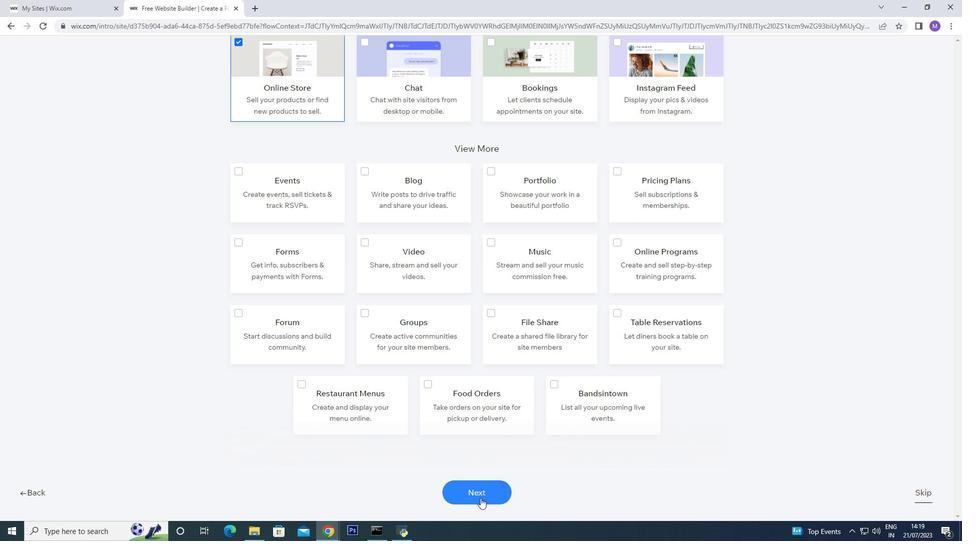 
Action: Mouse pressed left at (480, 498)
Screenshot: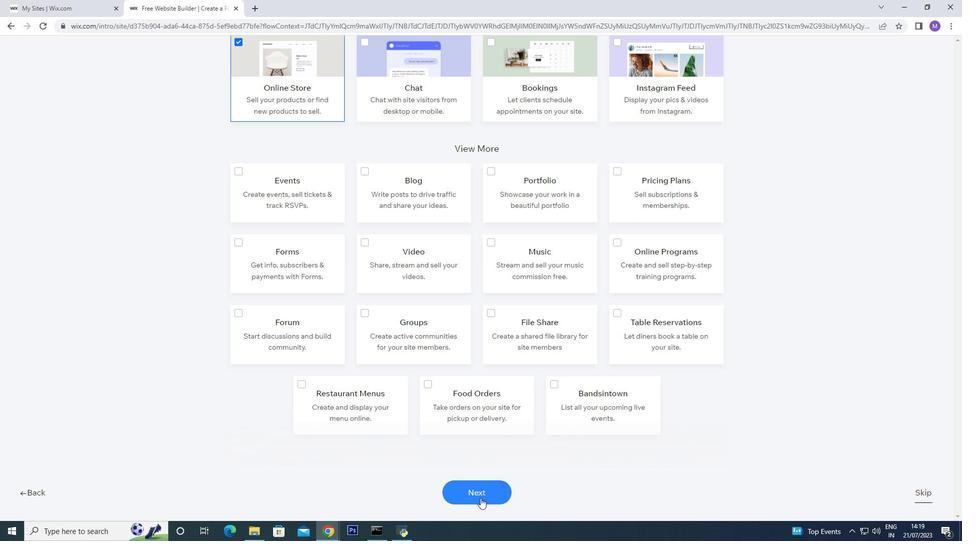 
Action: Mouse moved to (475, 490)
Screenshot: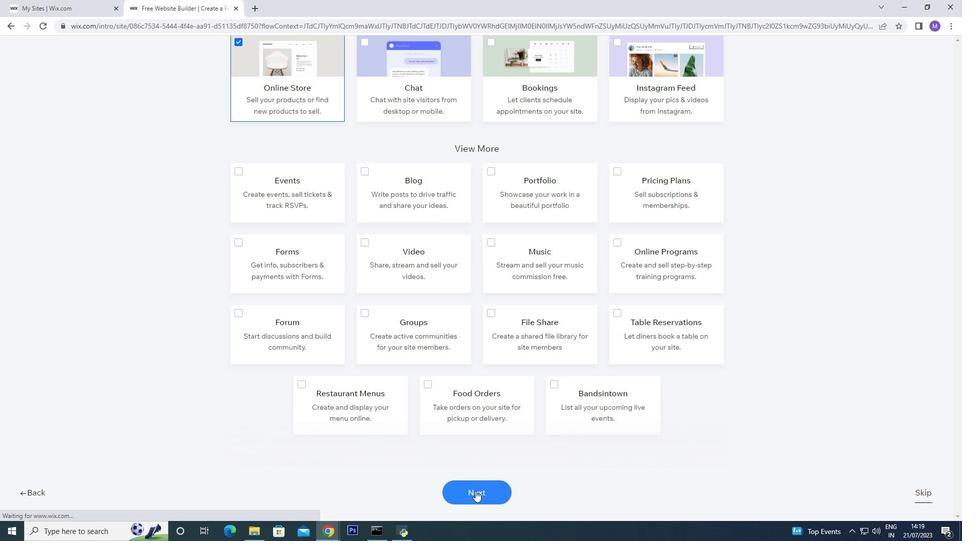 
Action: Mouse pressed left at (475, 490)
Screenshot: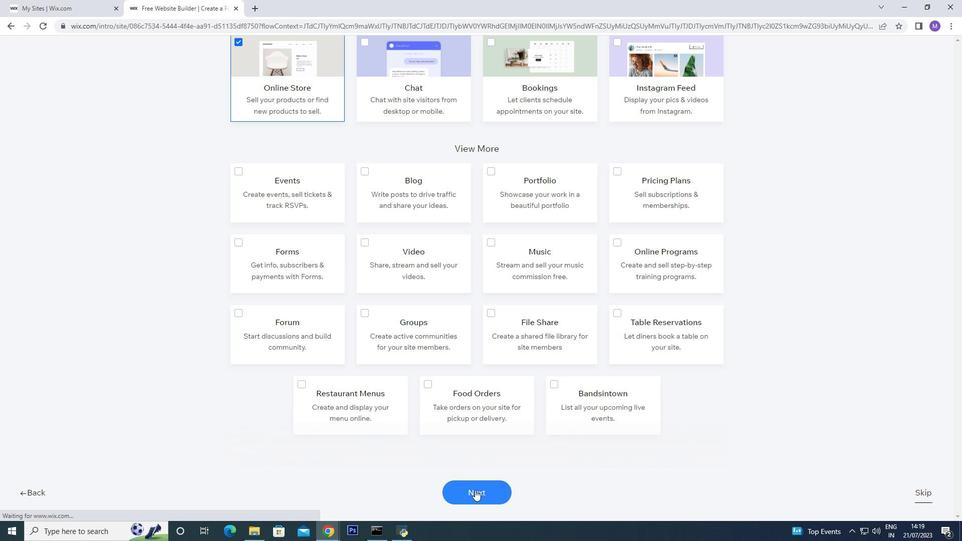 
Action: Mouse moved to (475, 489)
Screenshot: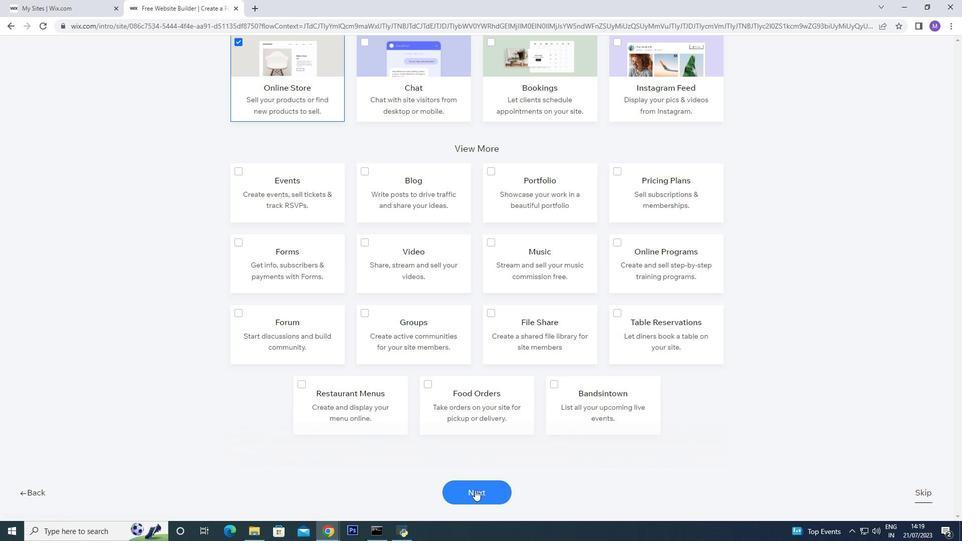 
Action: Mouse pressed left at (475, 489)
Screenshot: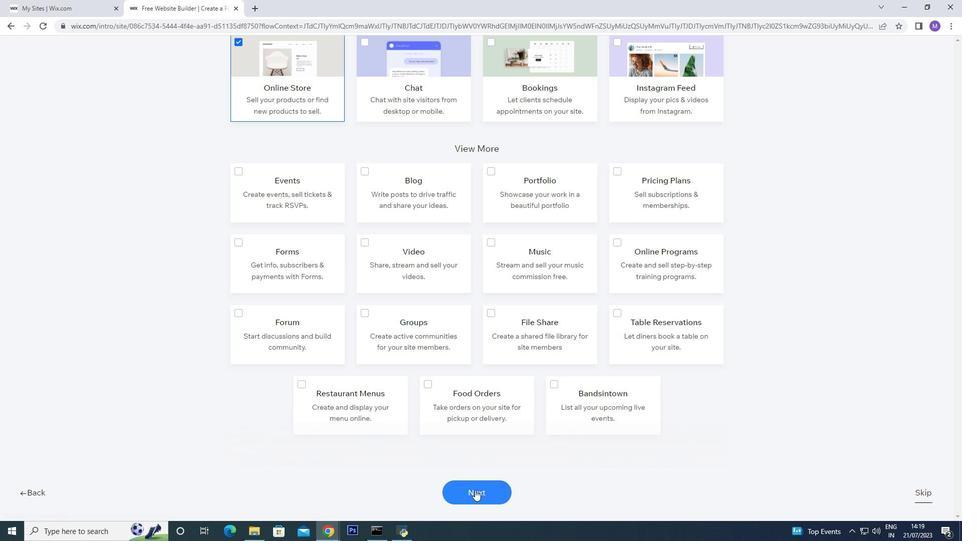
Action: Mouse moved to (586, 198)
Screenshot: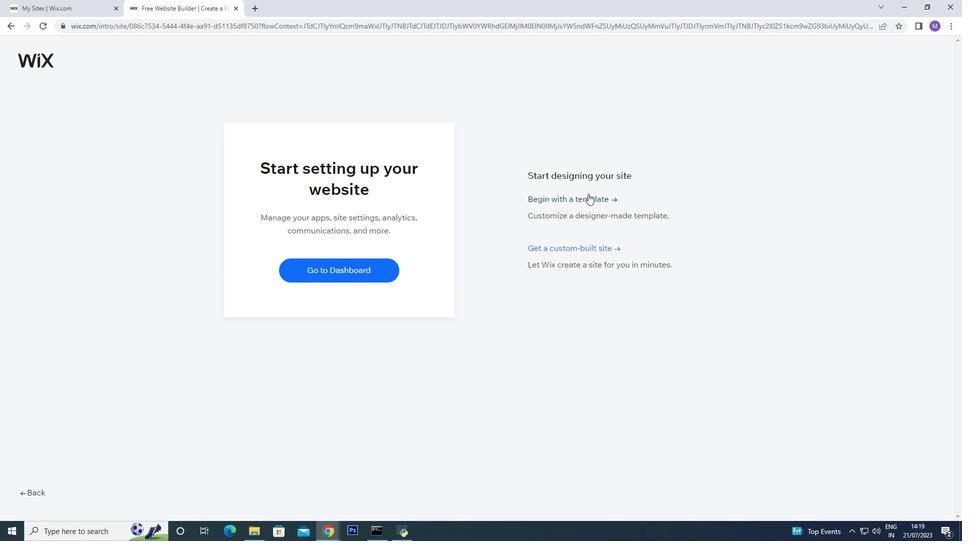 
Action: Mouse pressed left at (586, 198)
Screenshot: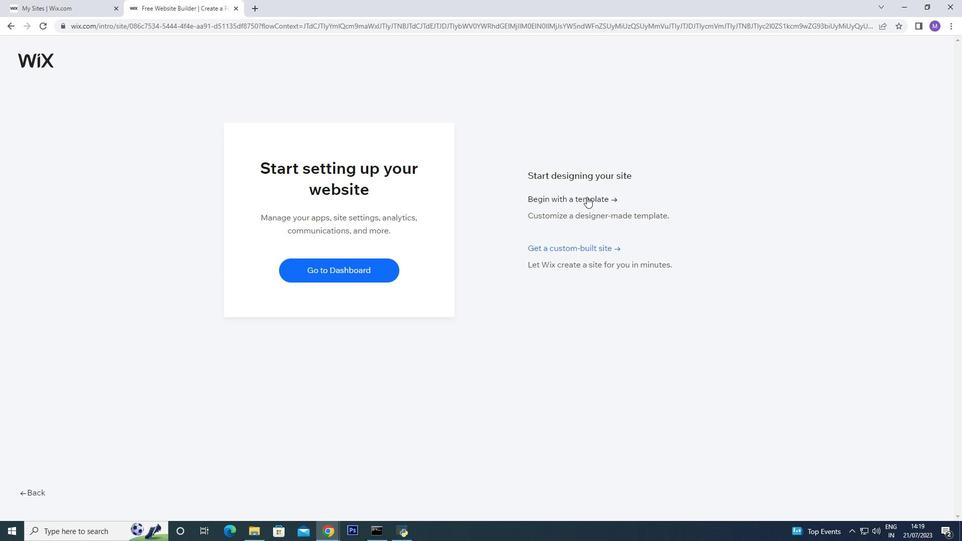 
Action: Mouse pressed left at (586, 198)
Screenshot: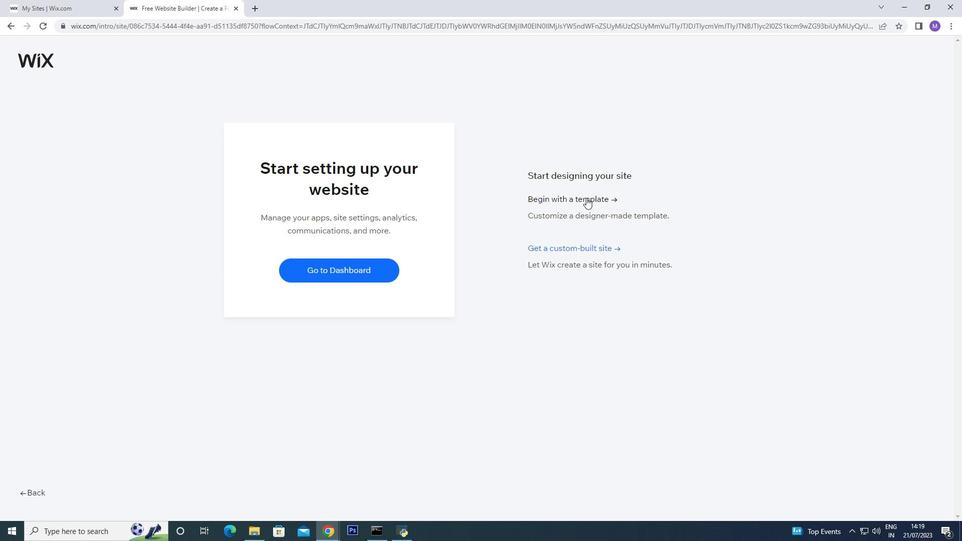 
Action: Mouse moved to (573, 200)
Screenshot: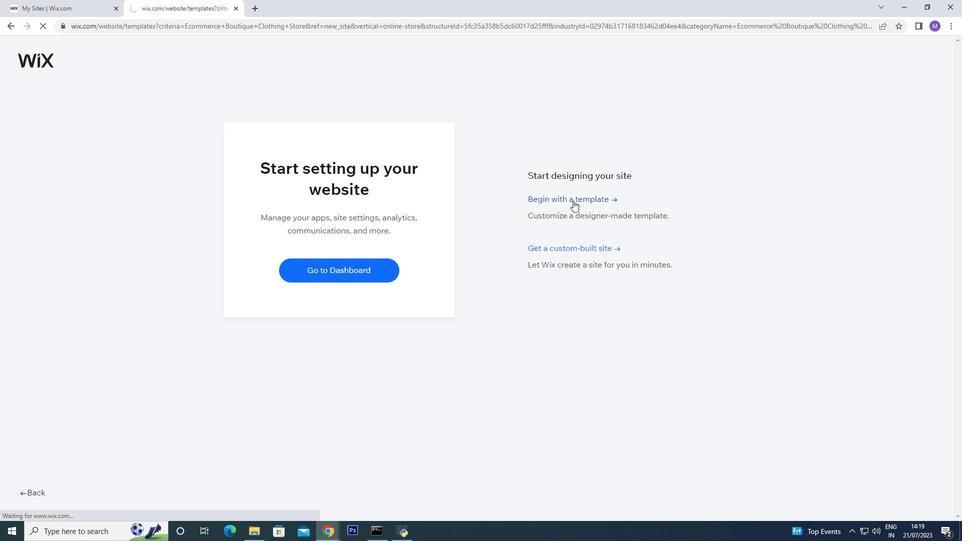 
Action: Mouse pressed left at (573, 200)
Screenshot: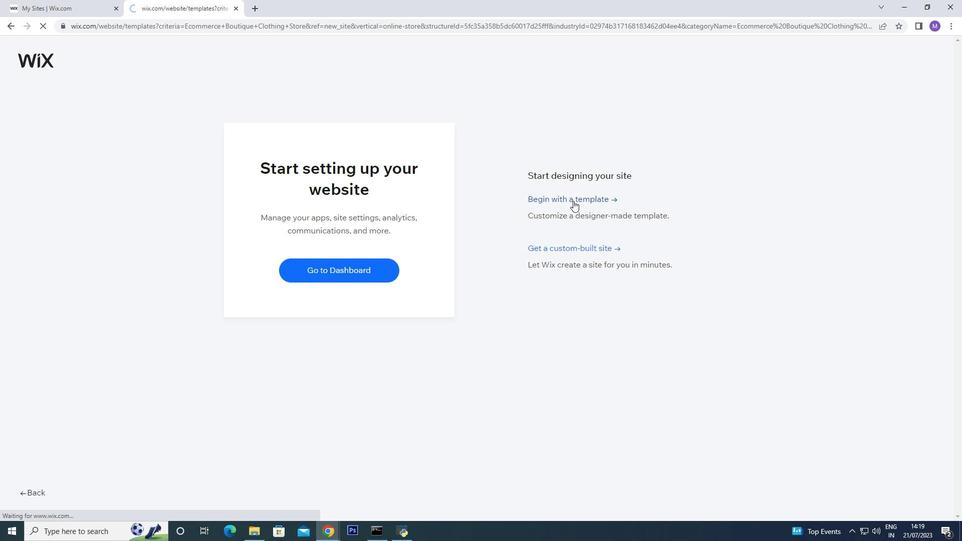 
Action: Mouse moved to (547, 168)
Screenshot: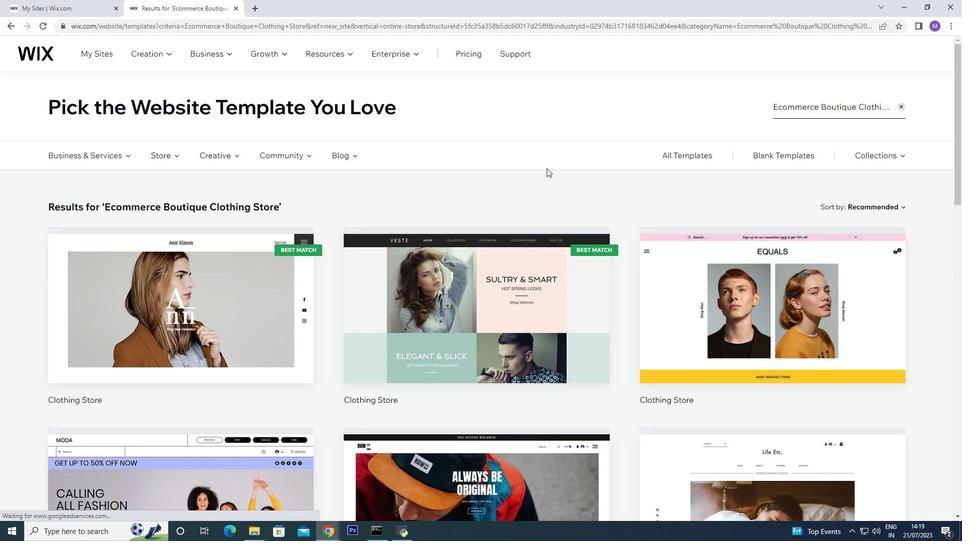 
Action: Mouse scrolled (547, 168) with delta (0, 0)
Screenshot: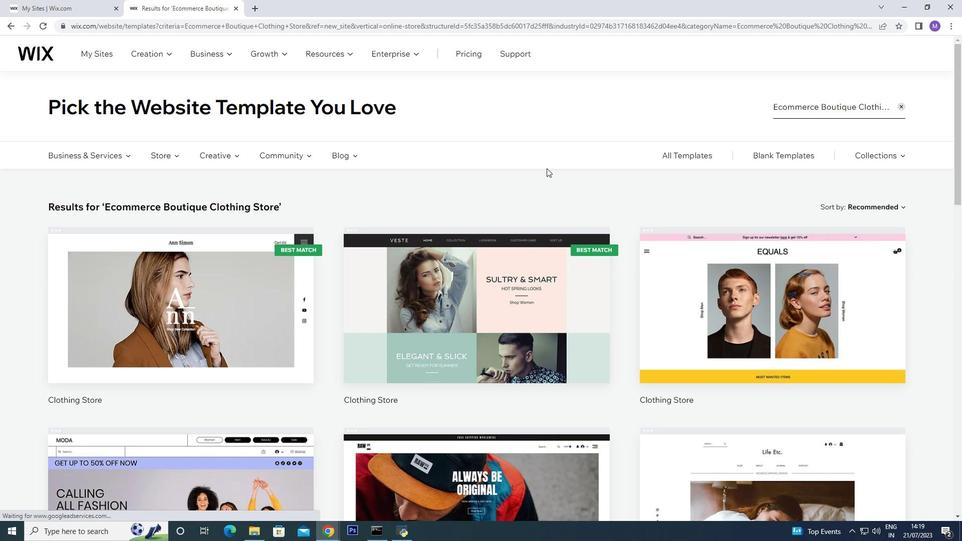 
Action: Mouse moved to (546, 168)
Screenshot: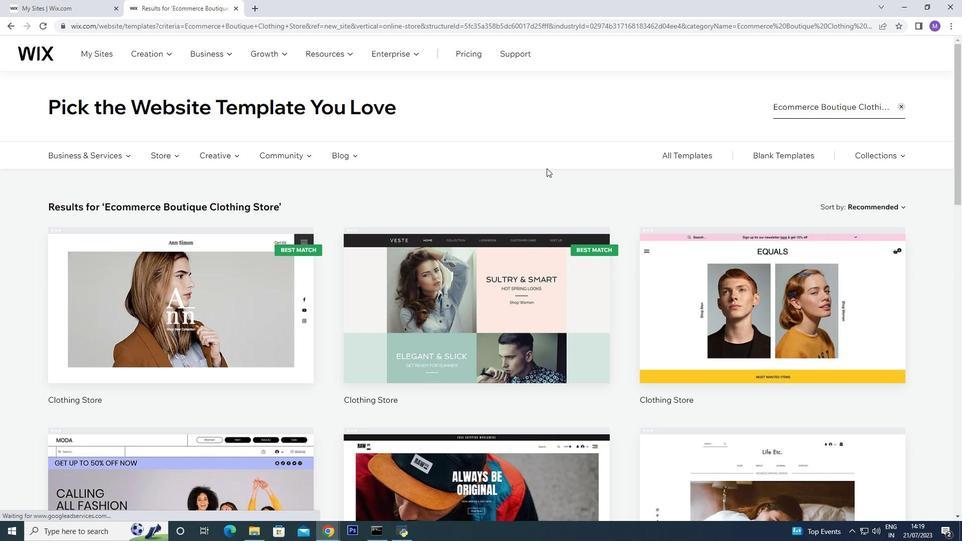 
Action: Mouse scrolled (546, 168) with delta (0, 0)
Screenshot: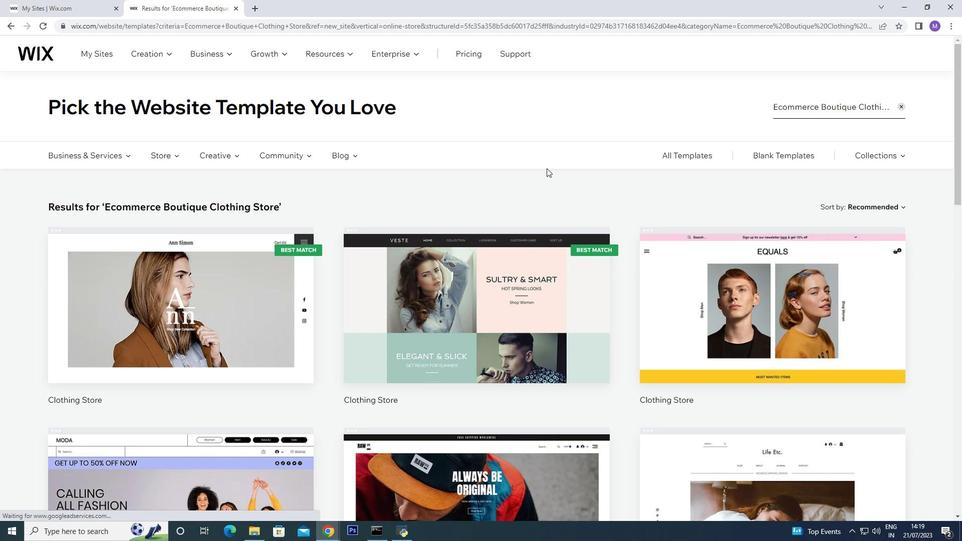 
Action: Mouse moved to (546, 168)
Screenshot: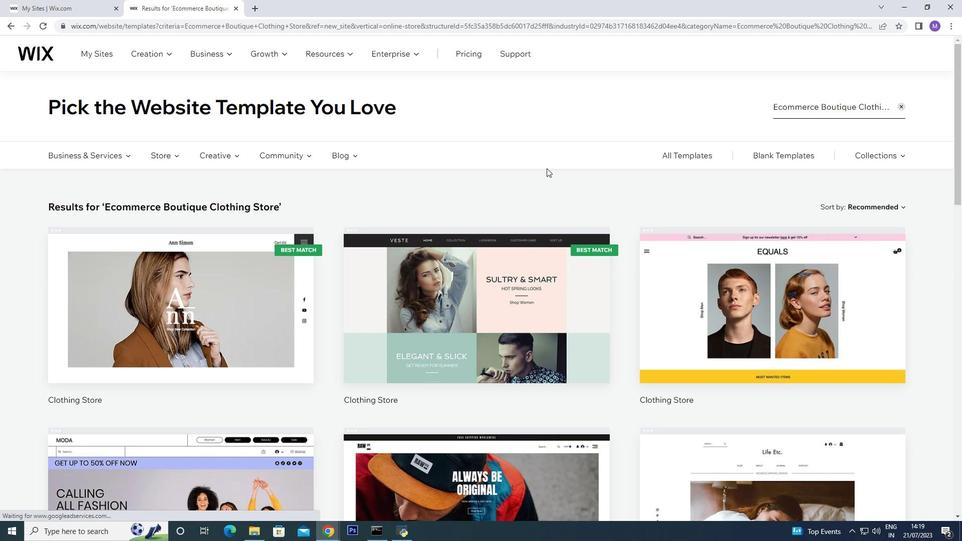 
Action: Mouse scrolled (546, 168) with delta (0, 0)
Screenshot: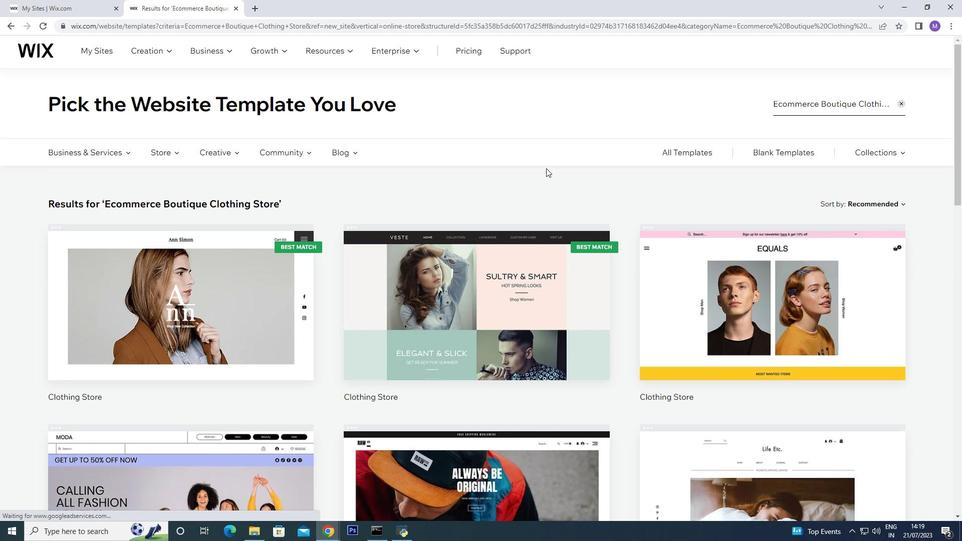 
Action: Mouse moved to (620, 330)
Screenshot: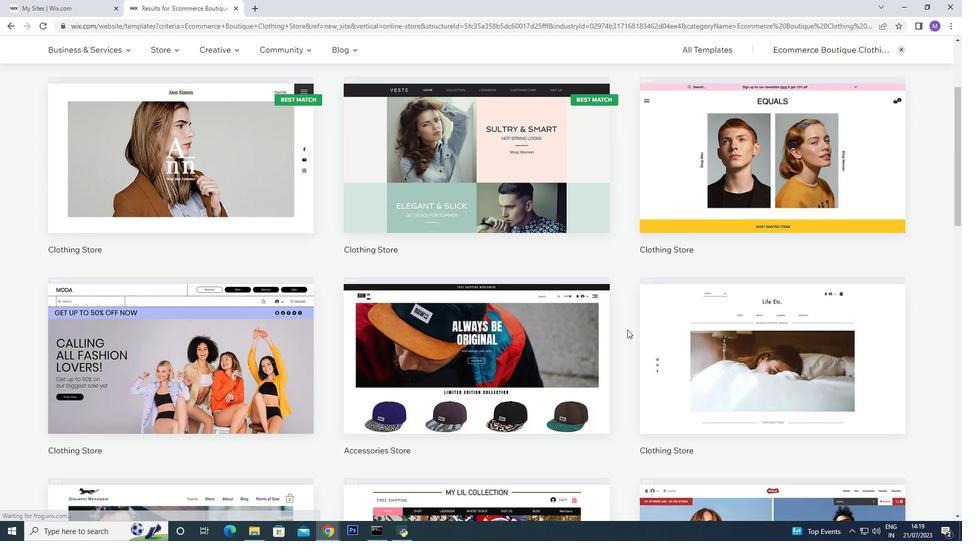 
Action: Mouse scrolled (621, 329) with delta (0, 0)
Screenshot: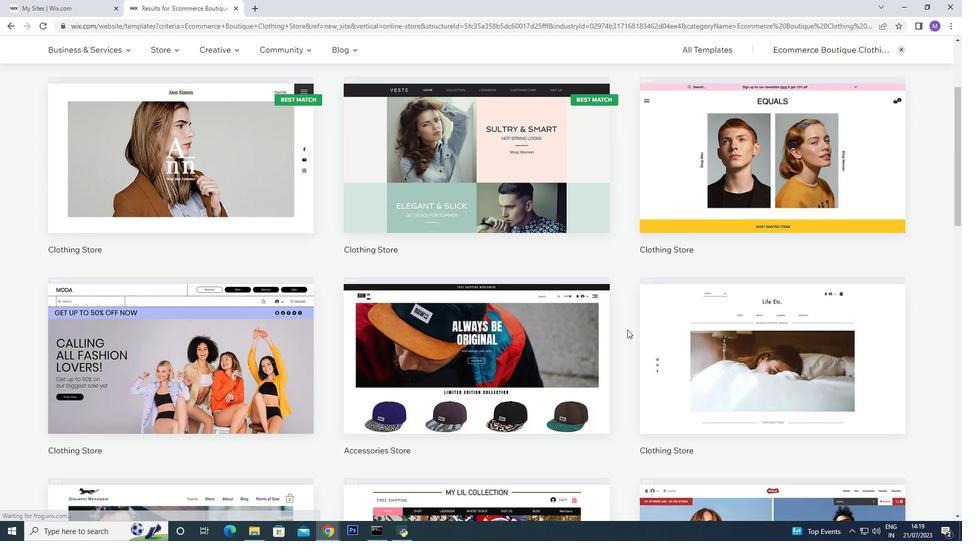 
Action: Mouse moved to (619, 330)
Screenshot: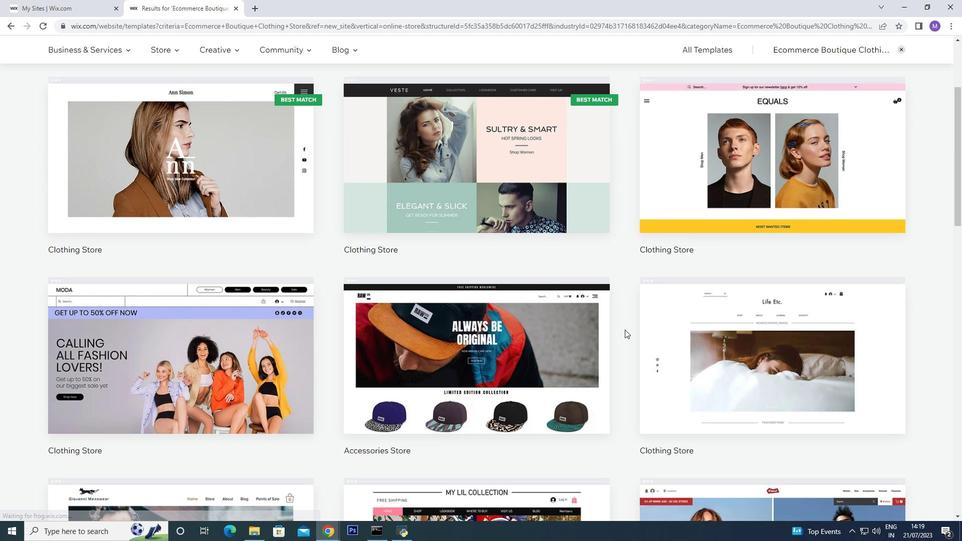 
Action: Mouse scrolled (619, 329) with delta (0, 0)
Screenshot: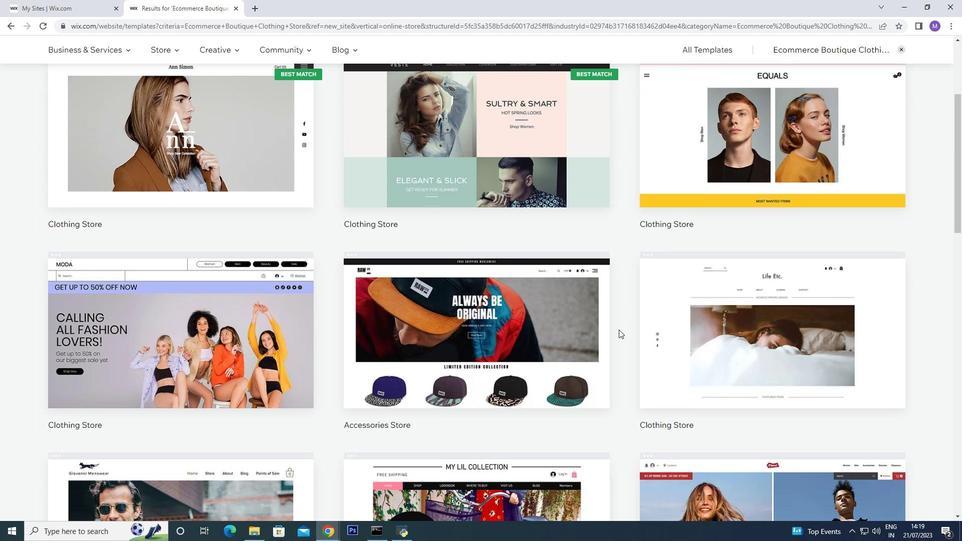 
Action: Mouse moved to (500, 333)
Screenshot: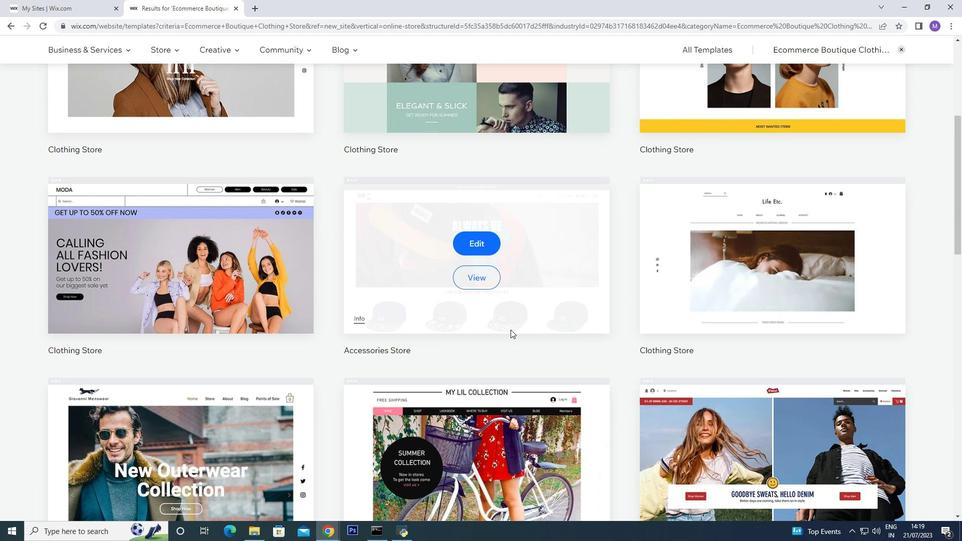 
Action: Mouse scrolled (500, 333) with delta (0, 0)
Screenshot: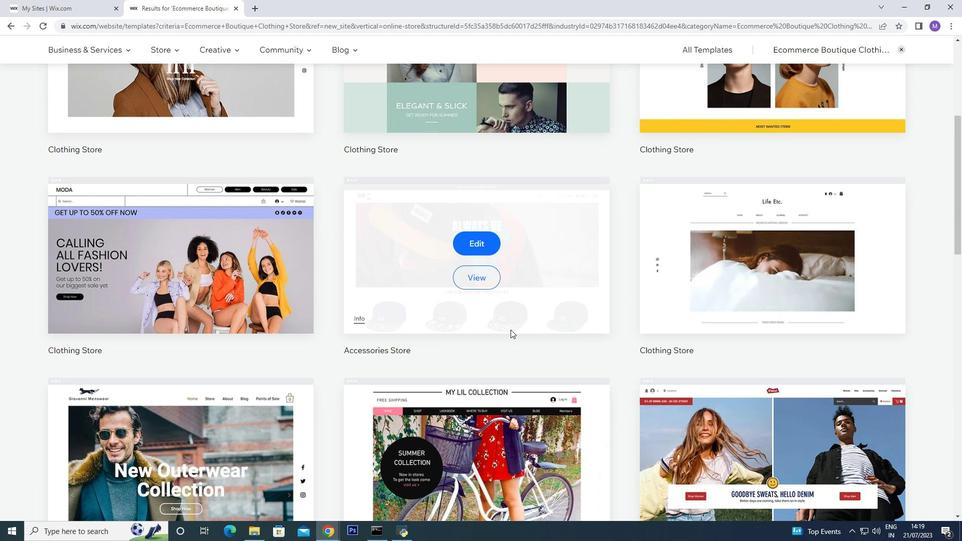 
Action: Mouse moved to (186, 198)
Screenshot: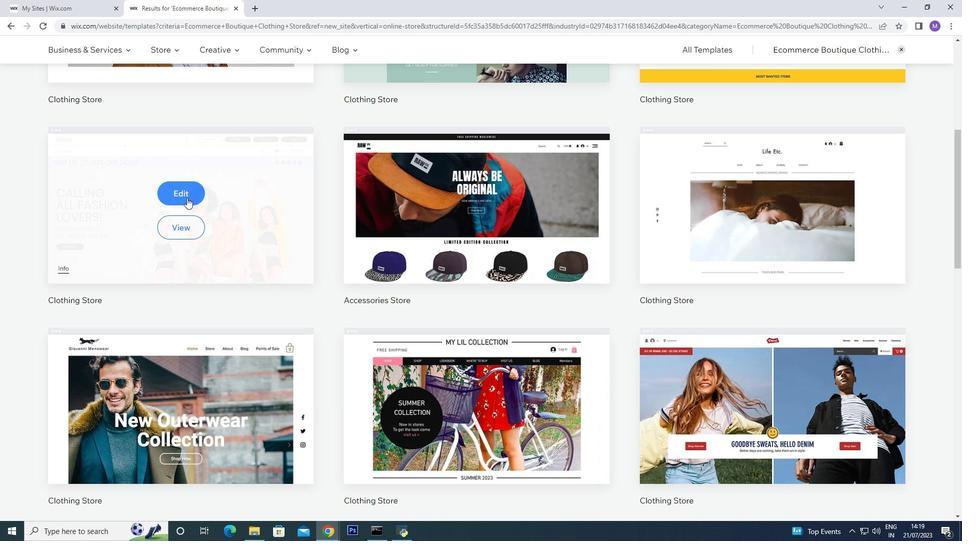 
Action: Mouse pressed left at (186, 198)
Screenshot: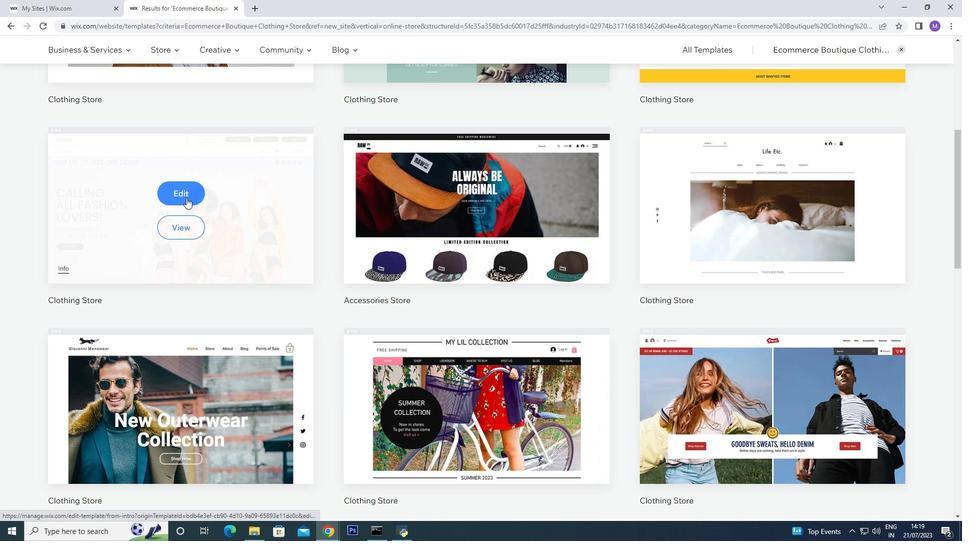 
Action: Mouse moved to (587, 303)
Screenshot: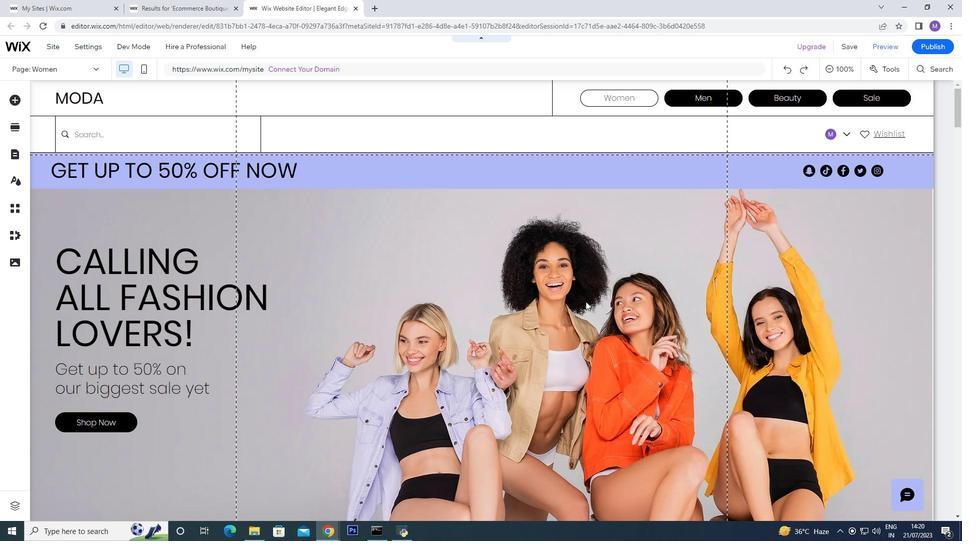
Action: Mouse scrolled (587, 303) with delta (0, 0)
Screenshot: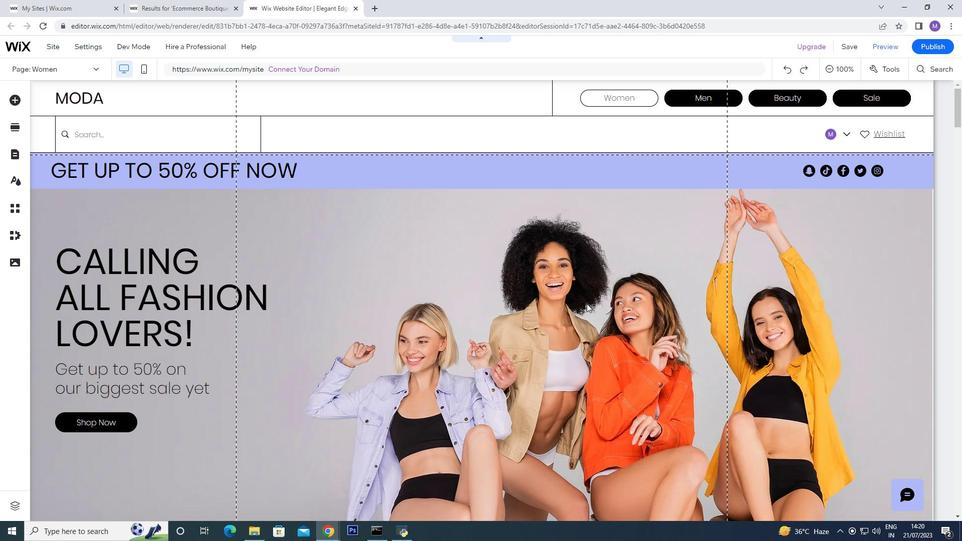 
Action: Mouse scrolled (587, 303) with delta (0, 0)
Screenshot: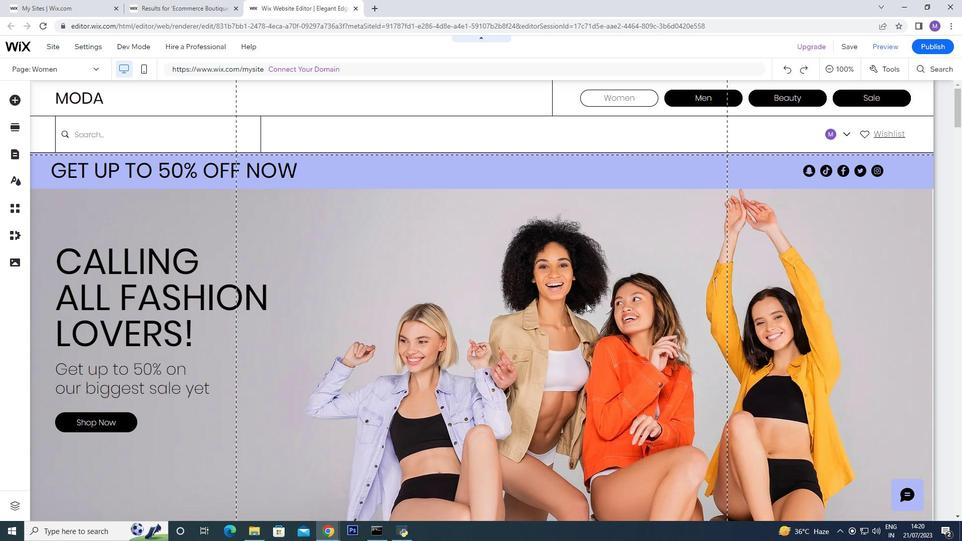 
Action: Mouse scrolled (587, 303) with delta (0, 0)
Screenshot: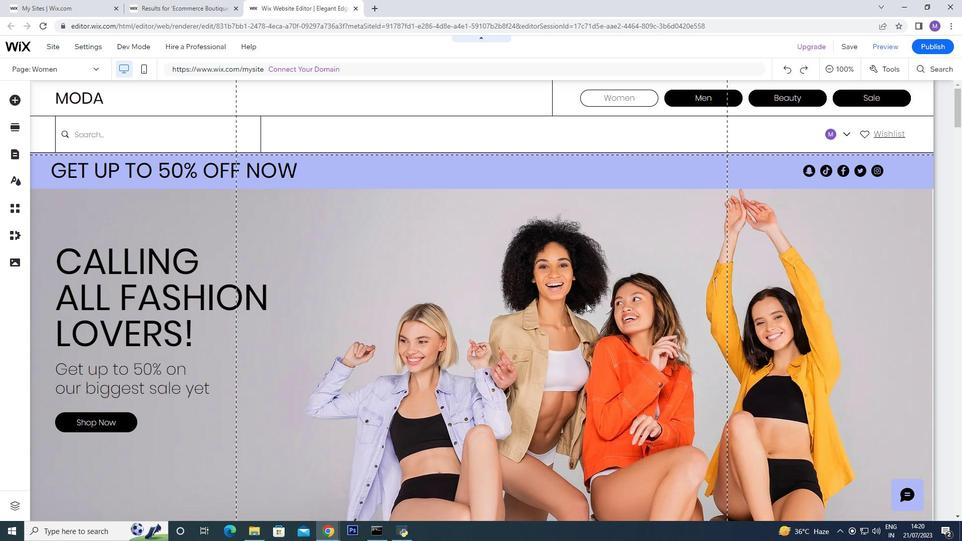 
Action: Mouse scrolled (587, 303) with delta (0, 0)
Screenshot: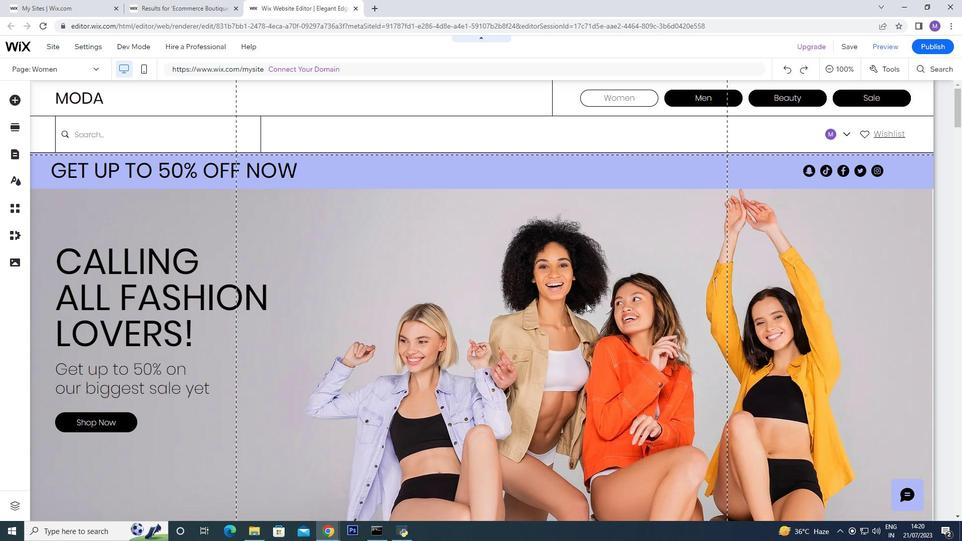 
Action: Mouse scrolled (587, 303) with delta (0, 0)
Screenshot: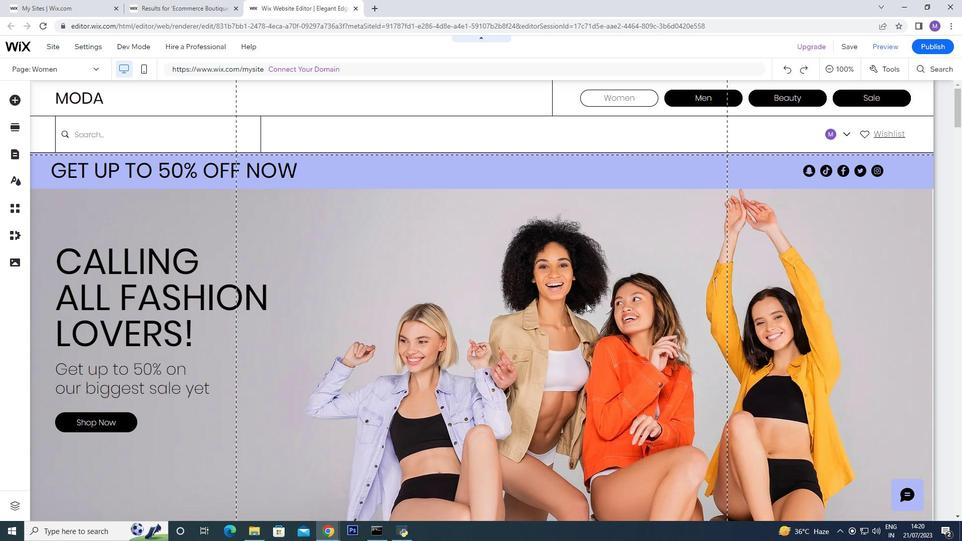 
Action: Mouse scrolled (587, 303) with delta (0, 0)
Screenshot: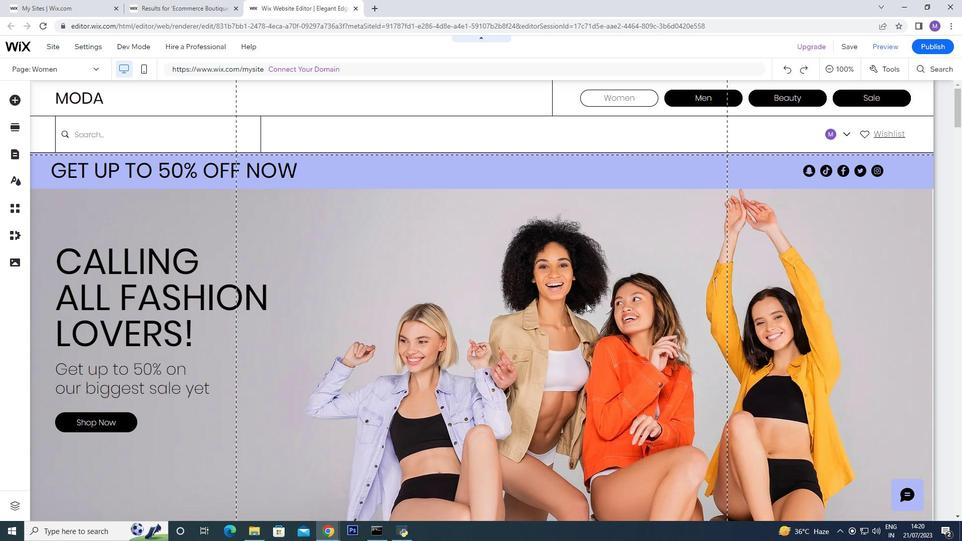 
Action: Mouse moved to (604, 292)
Screenshot: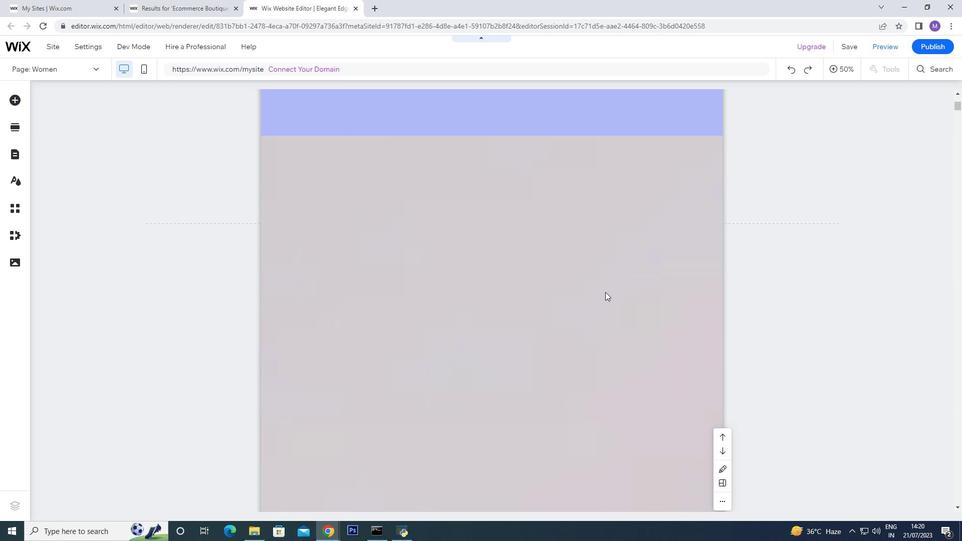 
Action: Mouse scrolled (604, 291) with delta (0, 0)
Screenshot: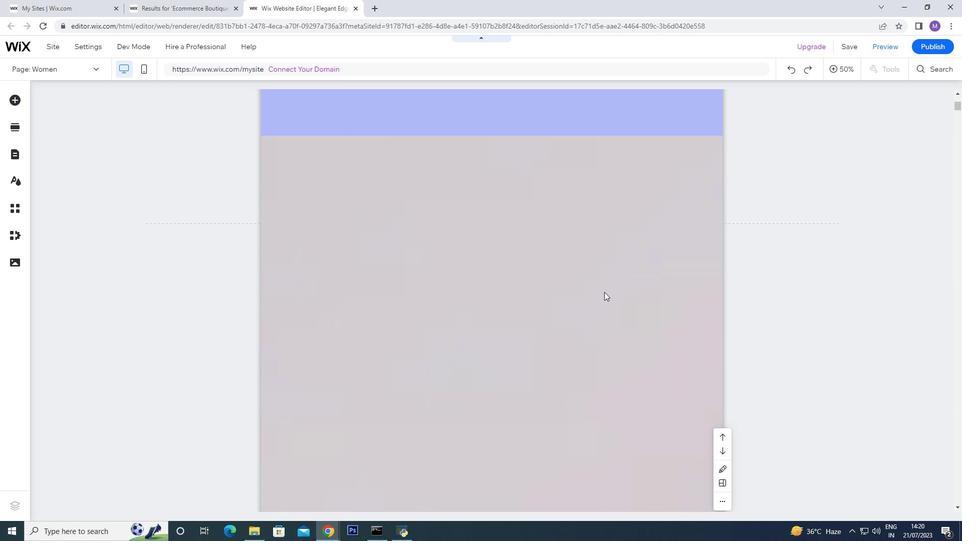 
Action: Mouse moved to (673, 291)
Screenshot: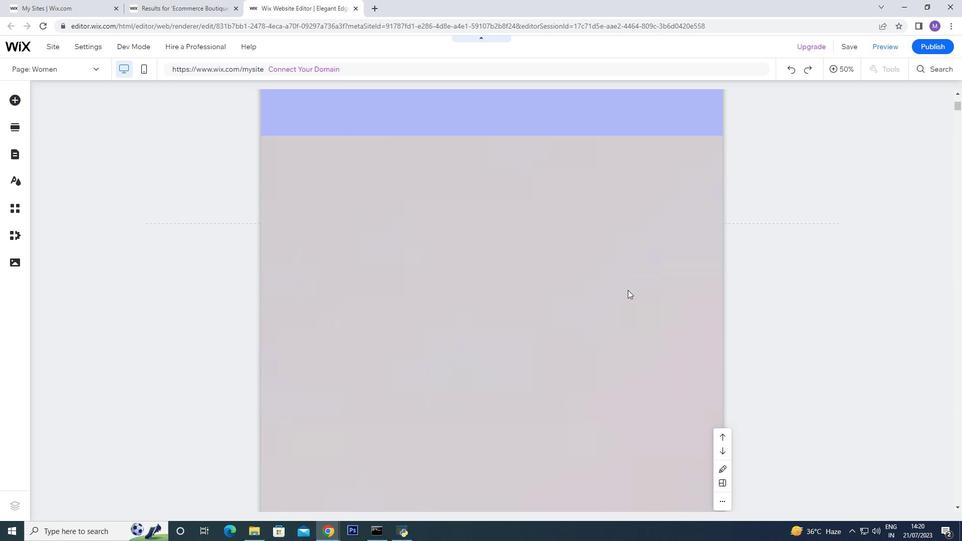 
Action: Mouse scrolled (673, 292) with delta (0, 0)
Screenshot: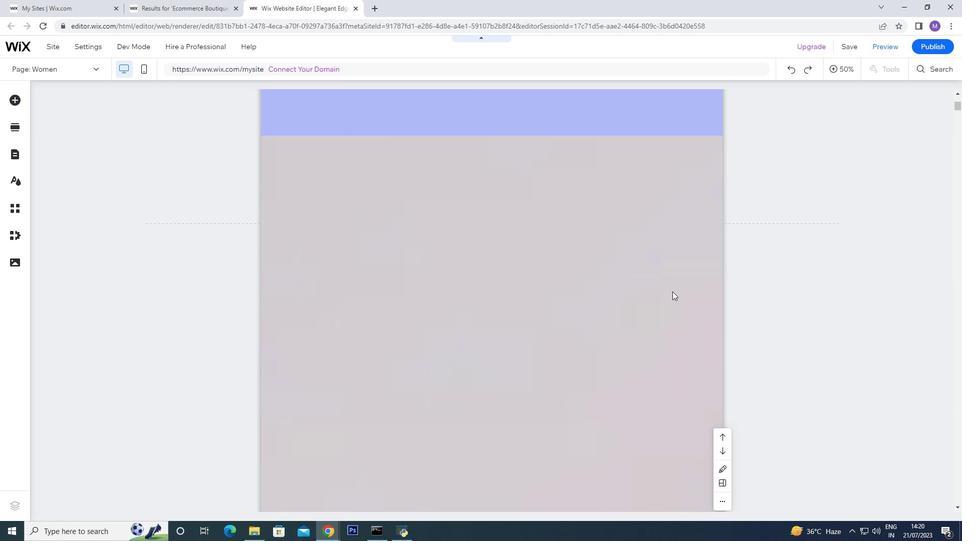 
Action: Mouse scrolled (673, 292) with delta (0, 0)
Screenshot: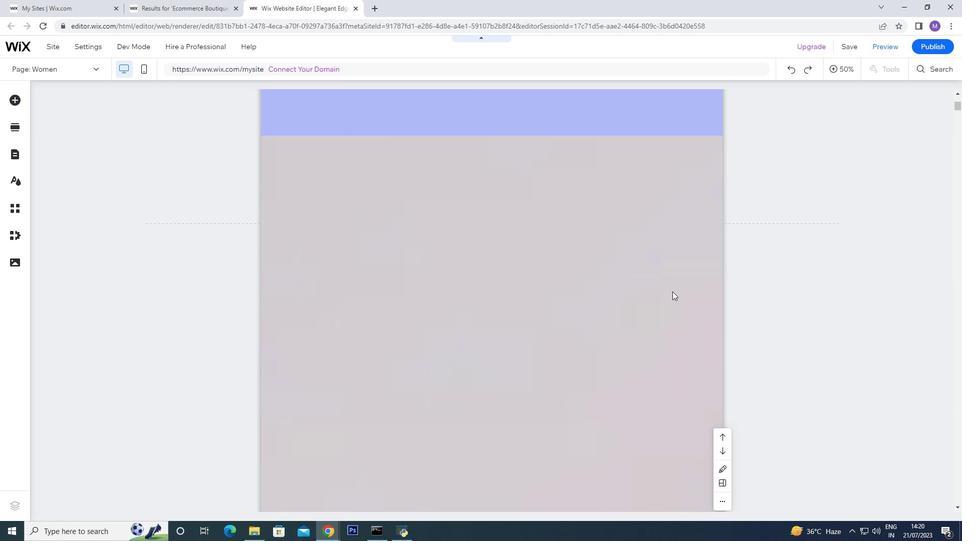
Action: Mouse scrolled (673, 292) with delta (0, 0)
Screenshot: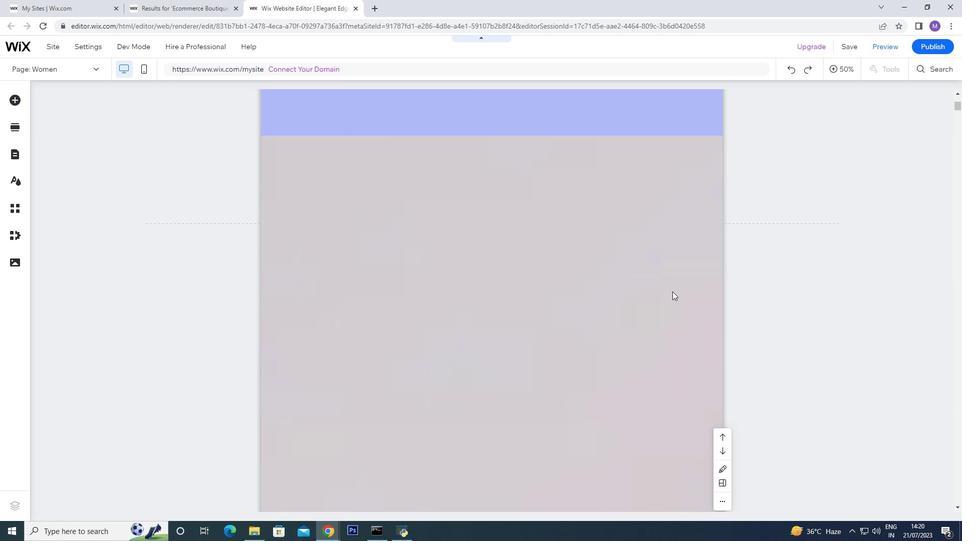 
Action: Mouse scrolled (673, 292) with delta (0, 0)
Screenshot: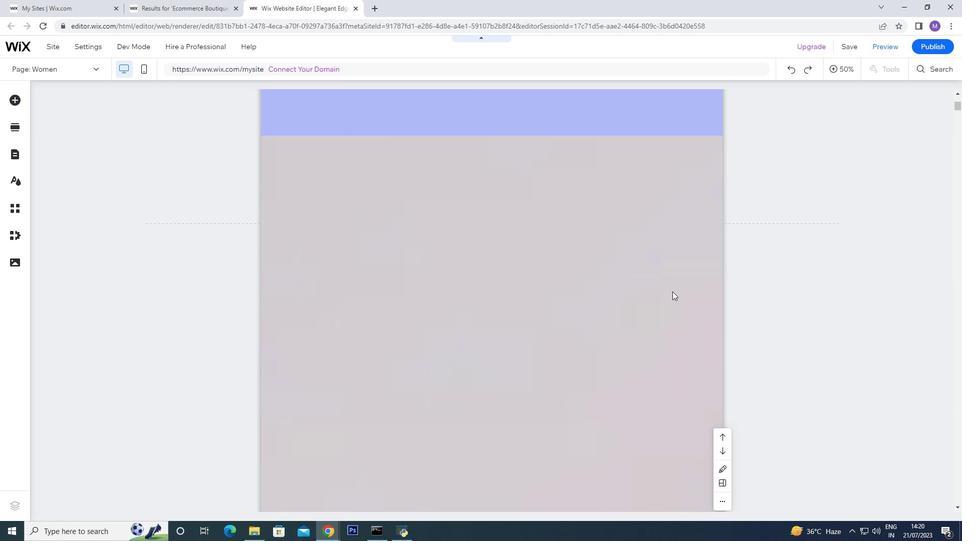 
Action: Mouse scrolled (673, 292) with delta (0, 0)
Screenshot: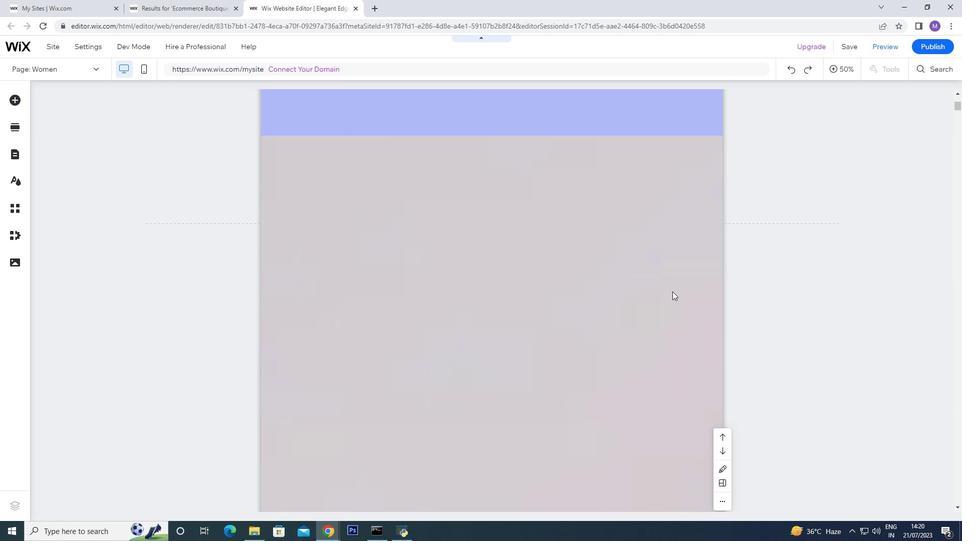 
Action: Mouse scrolled (673, 292) with delta (0, 0)
Screenshot: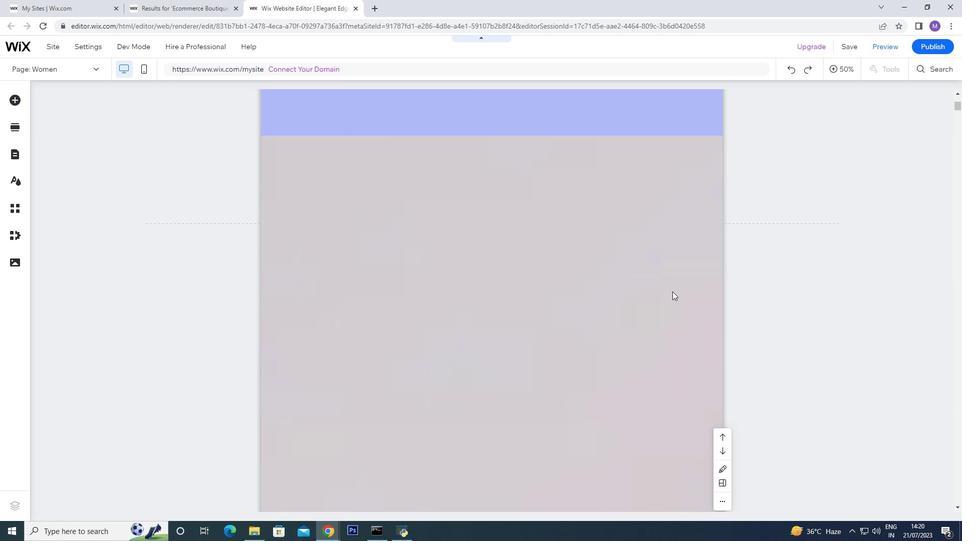 
Action: Mouse moved to (692, 264)
Screenshot: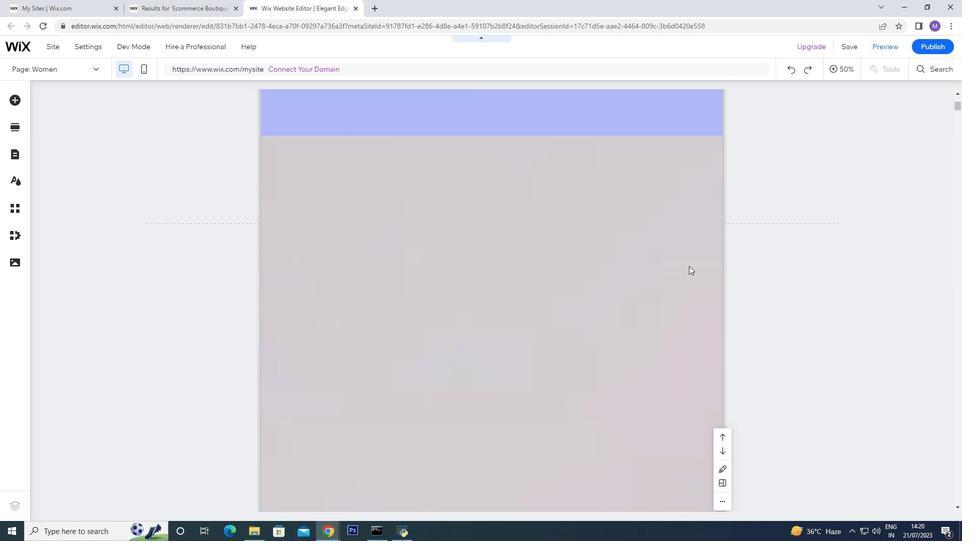 
Action: Mouse scrolled (692, 265) with delta (0, 0)
Screenshot: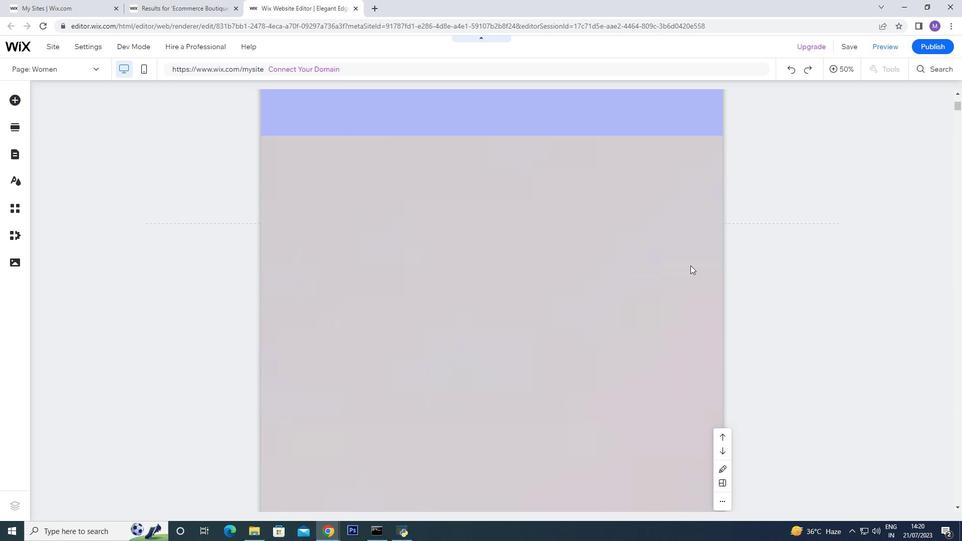 
Action: Mouse moved to (692, 263)
Screenshot: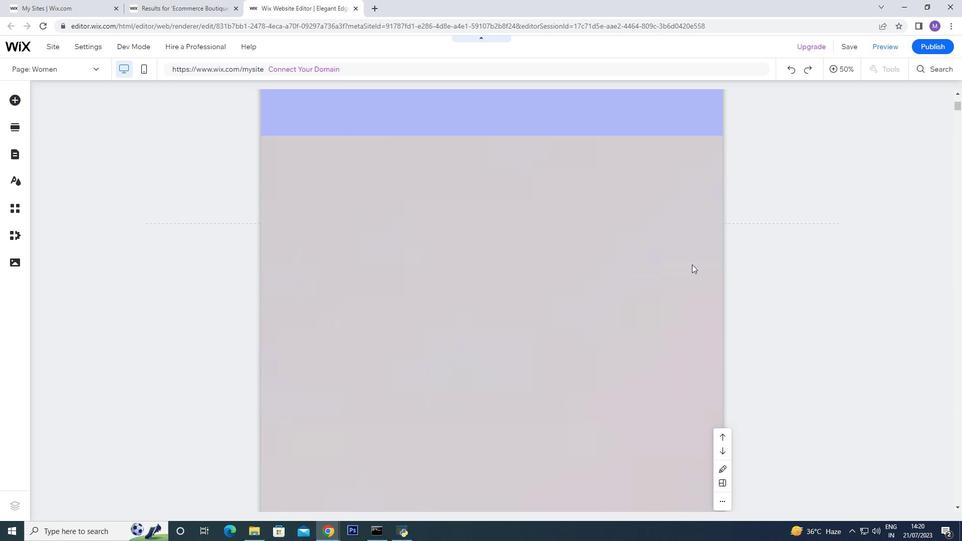 
Action: Mouse scrolled (692, 264) with delta (0, 0)
Screenshot: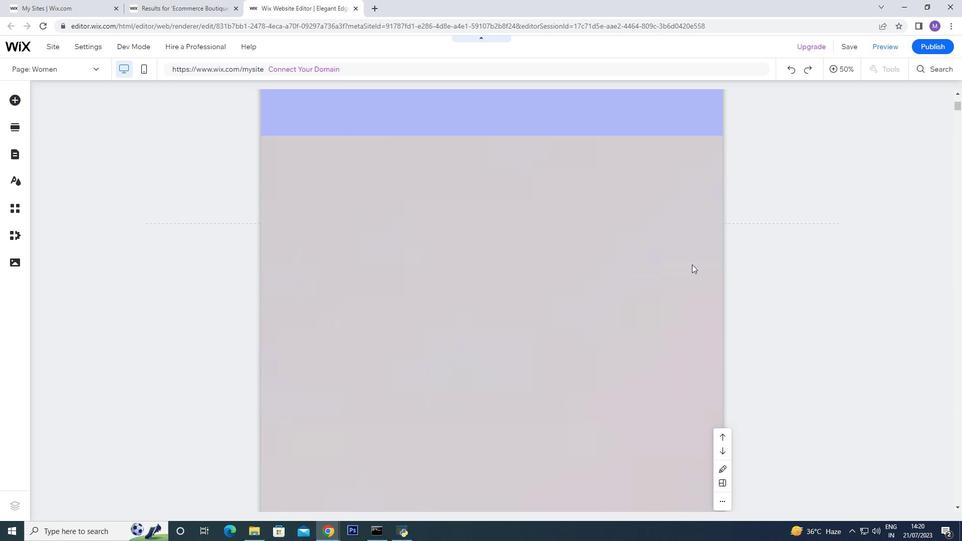 
Action: Mouse moved to (692, 263)
Screenshot: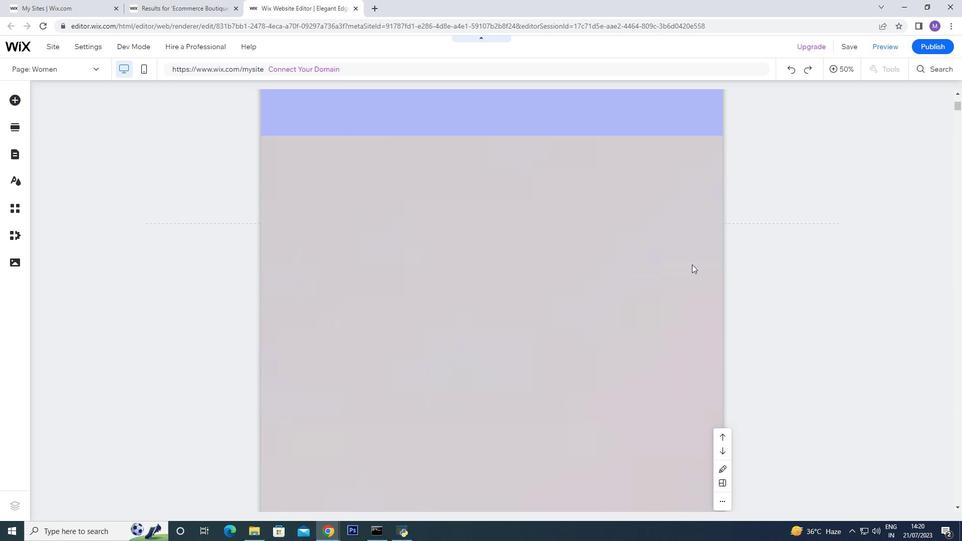 
Action: Mouse scrolled (692, 264) with delta (0, 0)
Screenshot: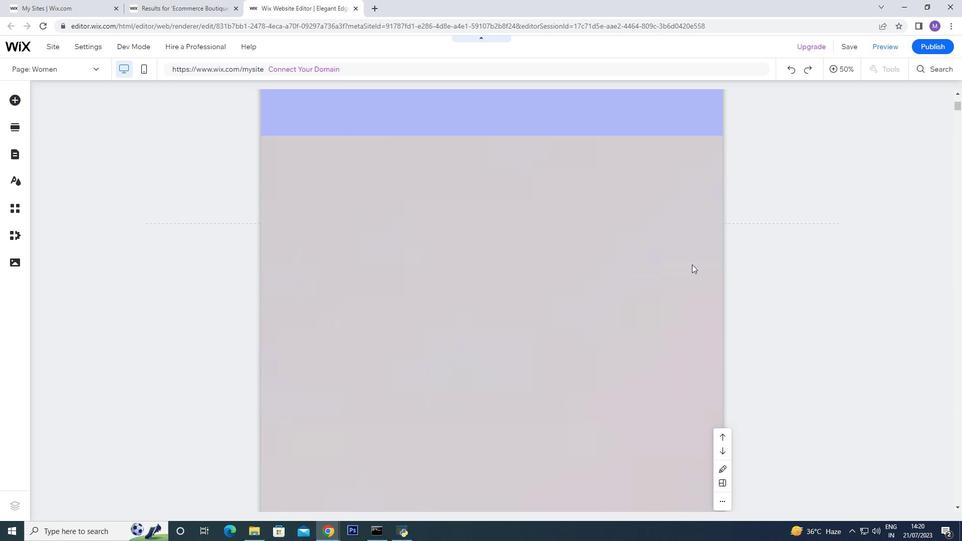 
Action: Mouse moved to (693, 263)
Screenshot: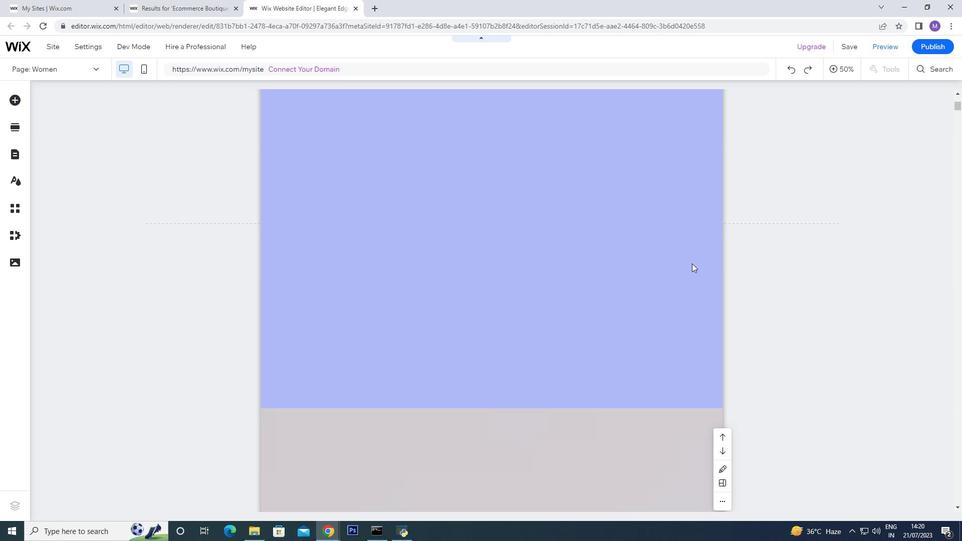 
Action: Mouse scrolled (693, 263) with delta (0, 0)
Screenshot: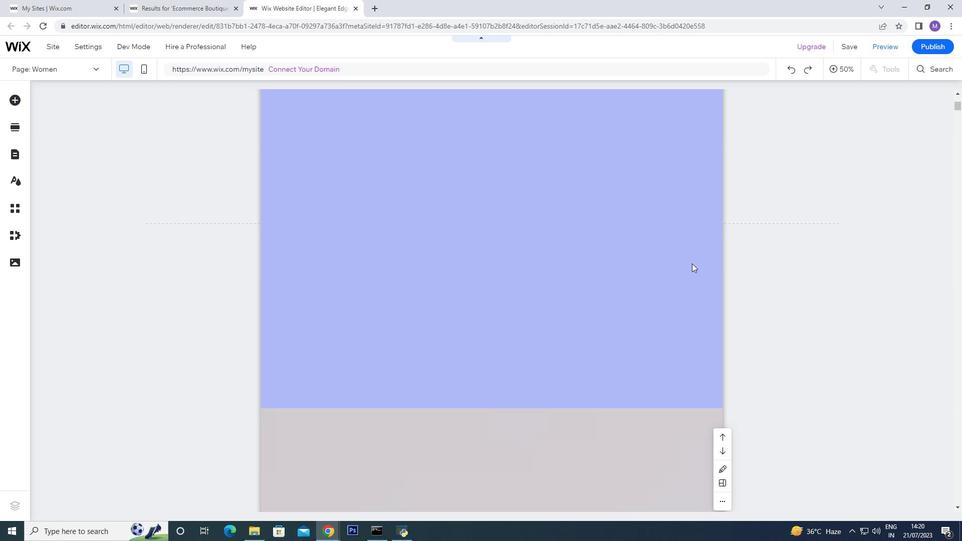 
Action: Mouse scrolled (693, 263) with delta (0, 0)
Screenshot: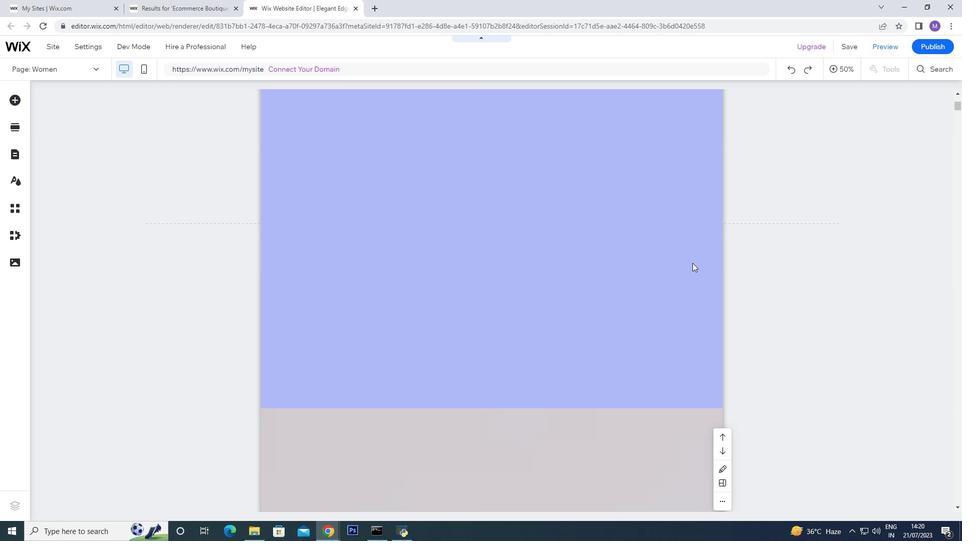 
Action: Mouse moved to (693, 261)
Screenshot: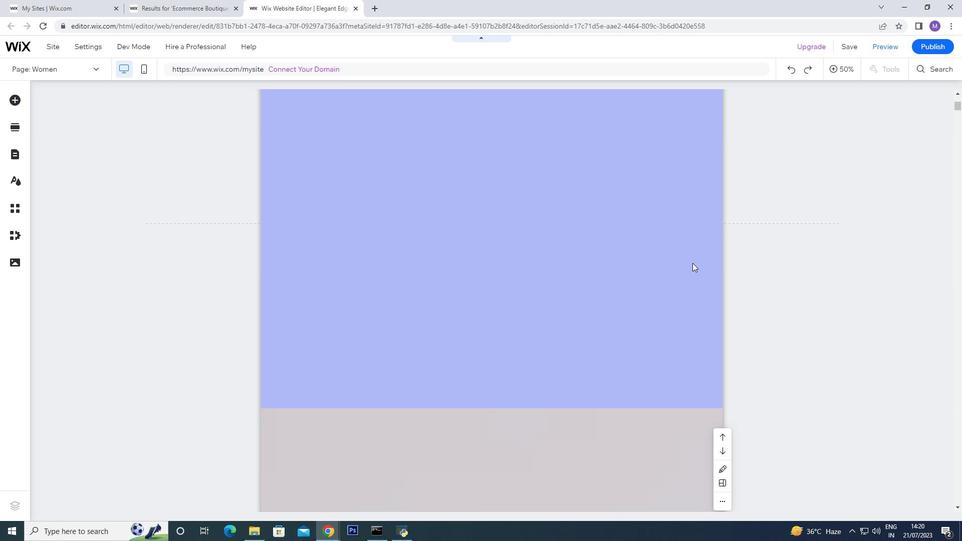 
Action: Mouse scrolled (693, 262) with delta (0, 0)
Screenshot: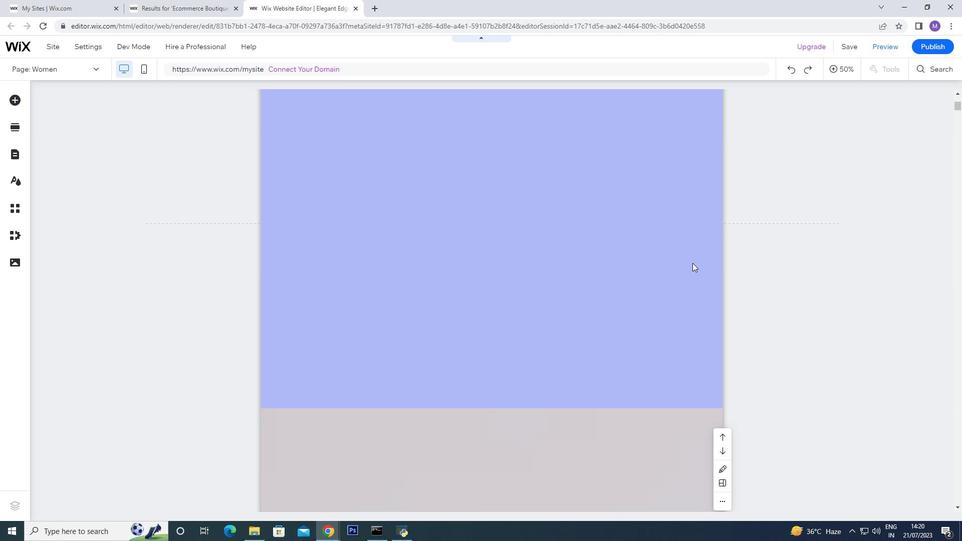 
Action: Mouse moved to (670, 232)
Screenshot: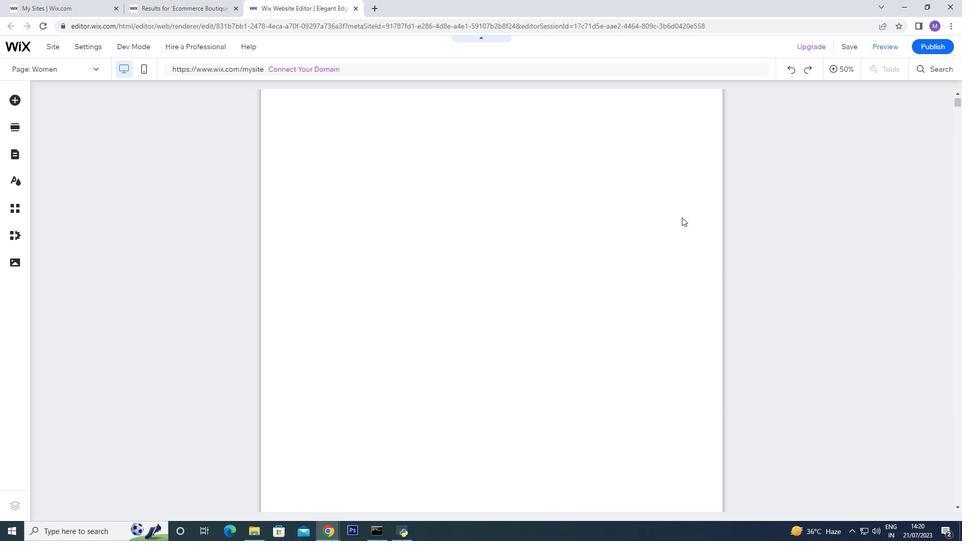 
Action: Mouse scrolled (670, 231) with delta (0, 0)
Screenshot: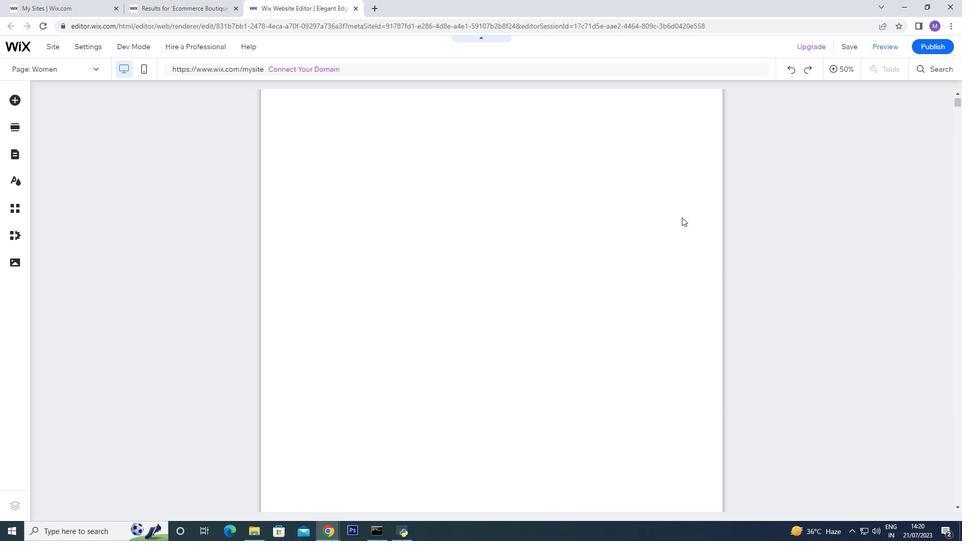 
Action: Mouse moved to (665, 238)
Screenshot: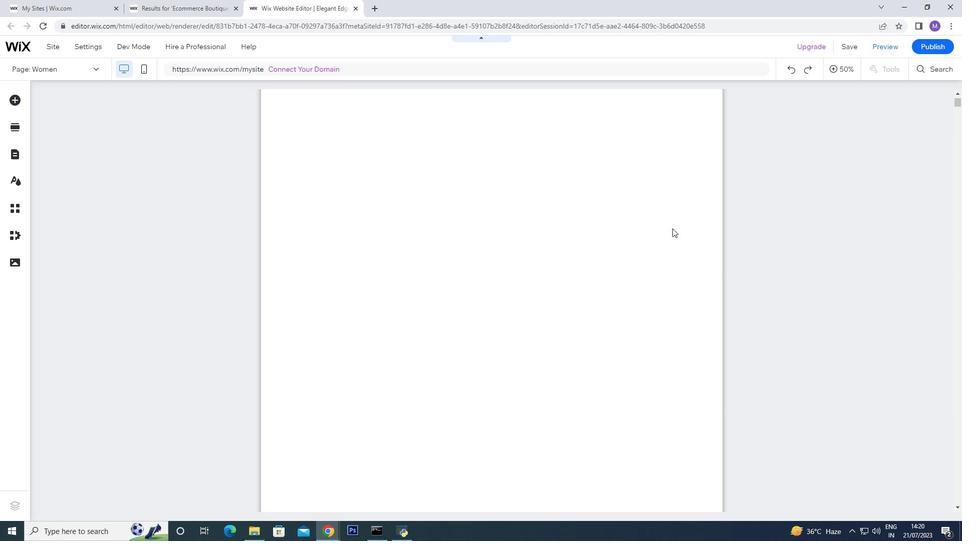 
Action: Mouse scrolled (665, 238) with delta (0, 0)
Screenshot: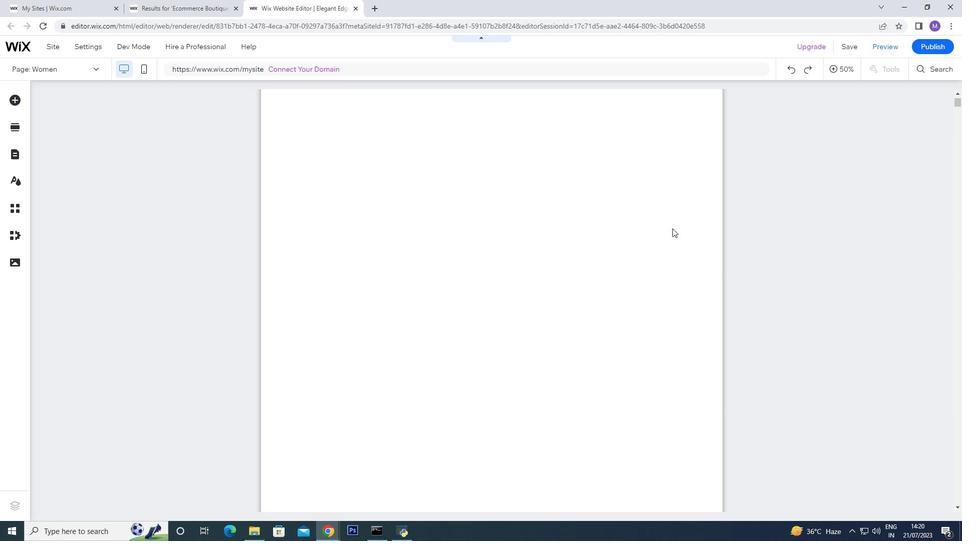 
Action: Mouse moved to (663, 241)
Screenshot: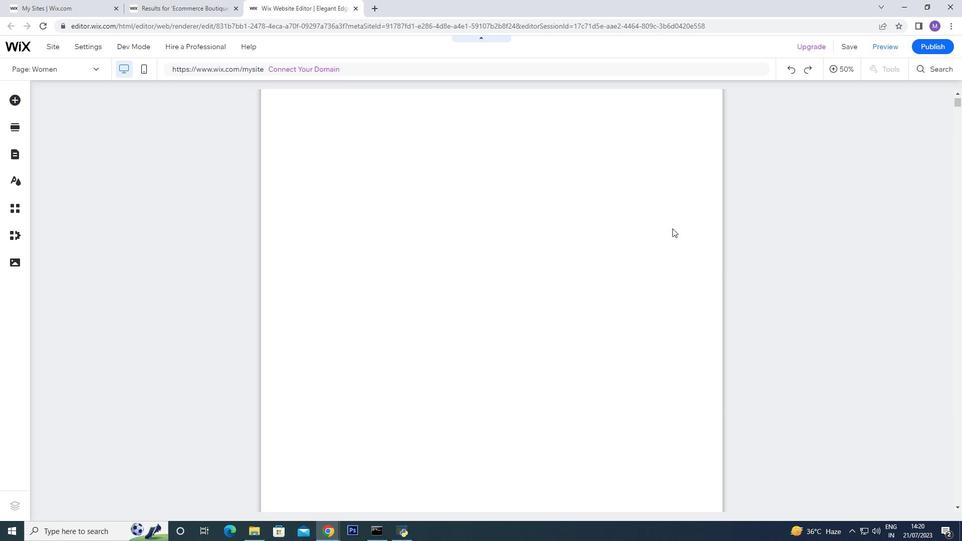 
Action: Mouse scrolled (663, 240) with delta (0, 0)
Screenshot: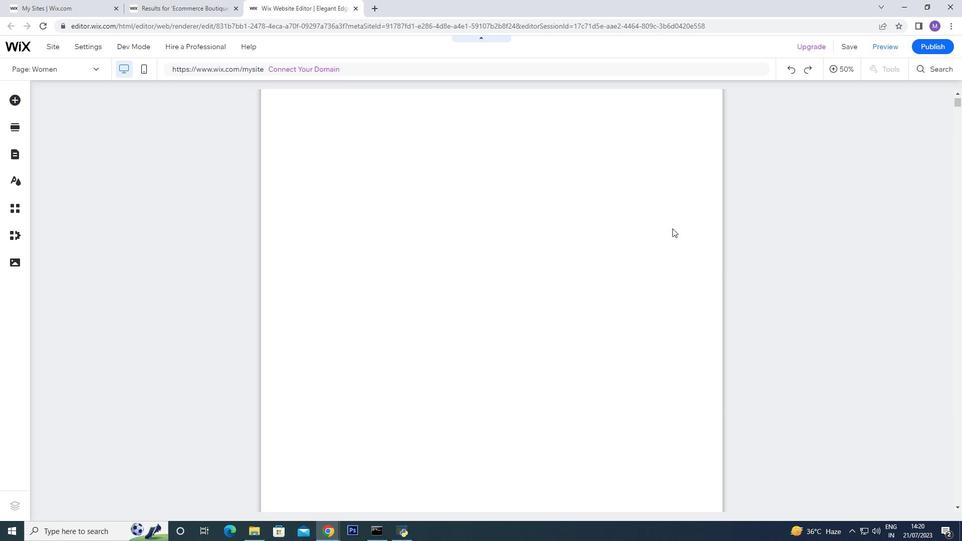 
Action: Mouse moved to (662, 241)
Screenshot: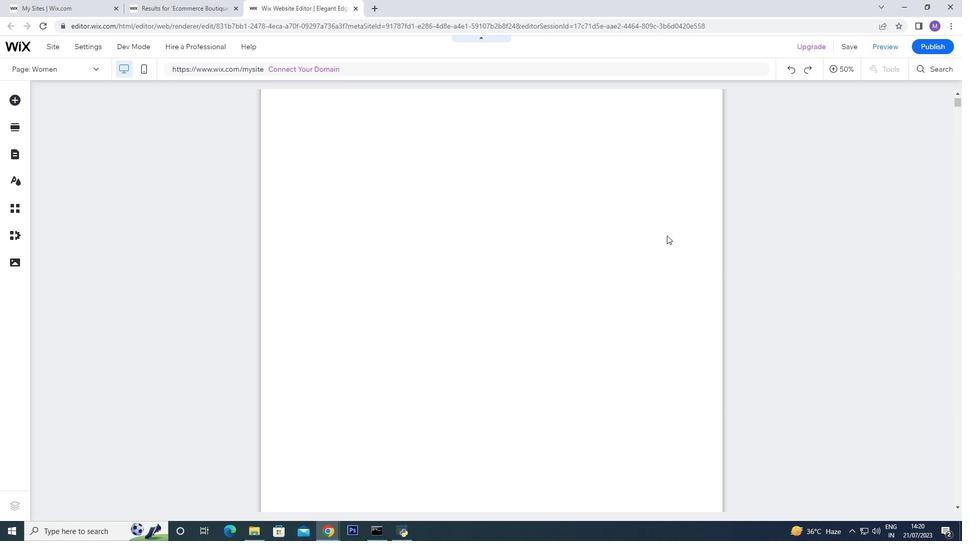 
Action: Mouse scrolled (662, 241) with delta (0, 0)
Screenshot: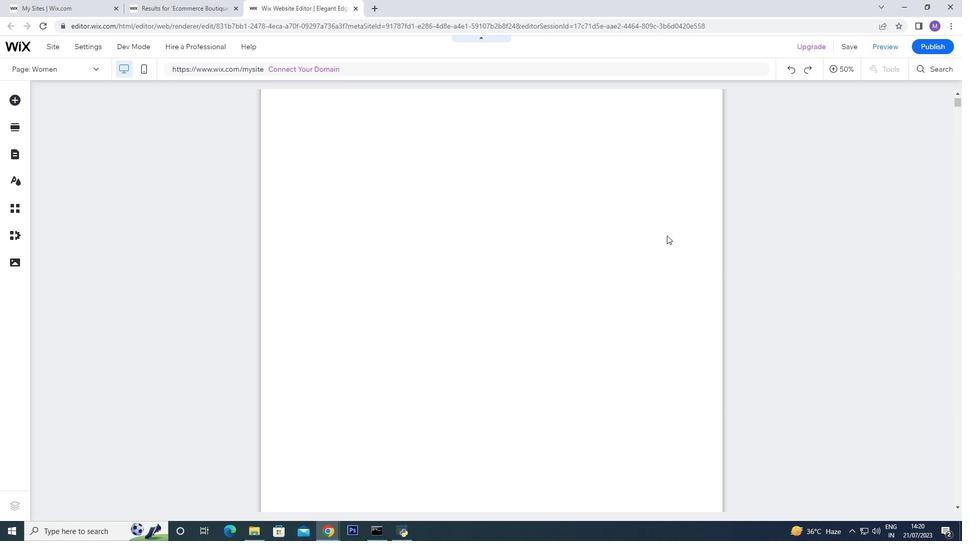 
Action: Mouse scrolled (662, 241) with delta (0, 0)
Screenshot: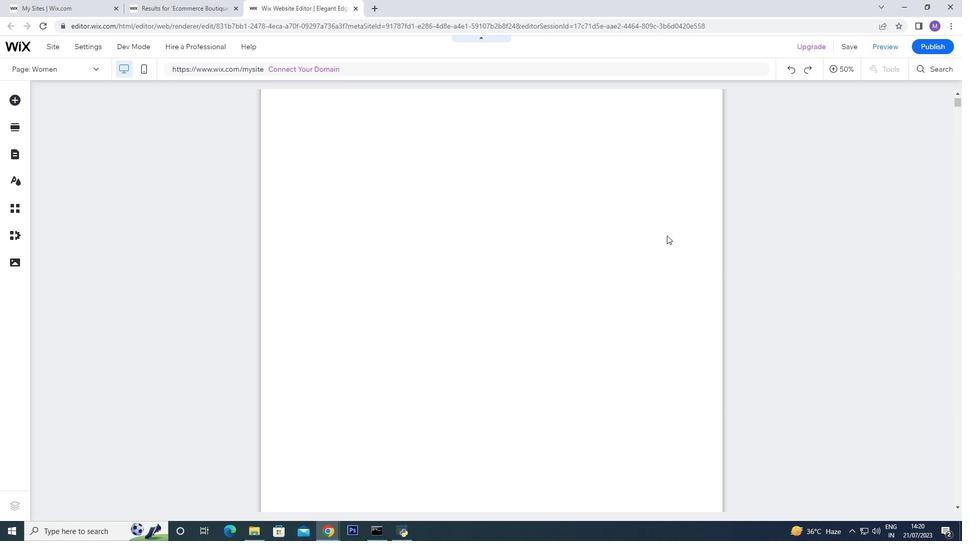 
Action: Mouse scrolled (662, 241) with delta (0, 0)
Screenshot: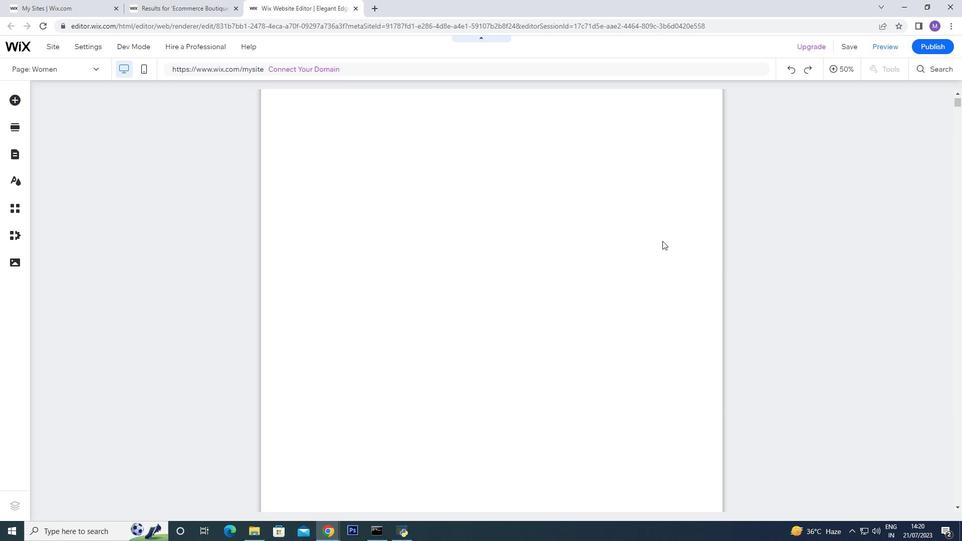
Action: Mouse scrolled (662, 241) with delta (0, 0)
Screenshot: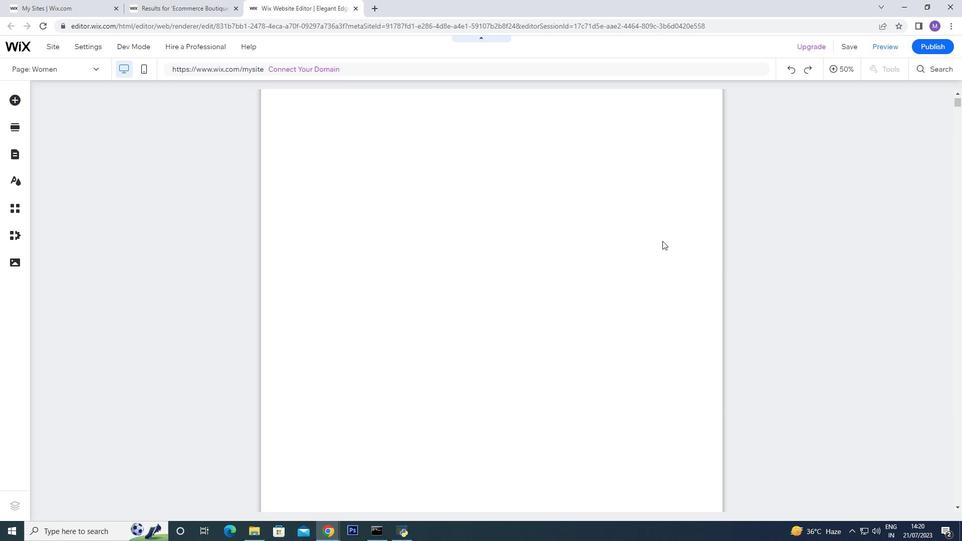 
Action: Mouse scrolled (662, 241) with delta (0, 0)
Screenshot: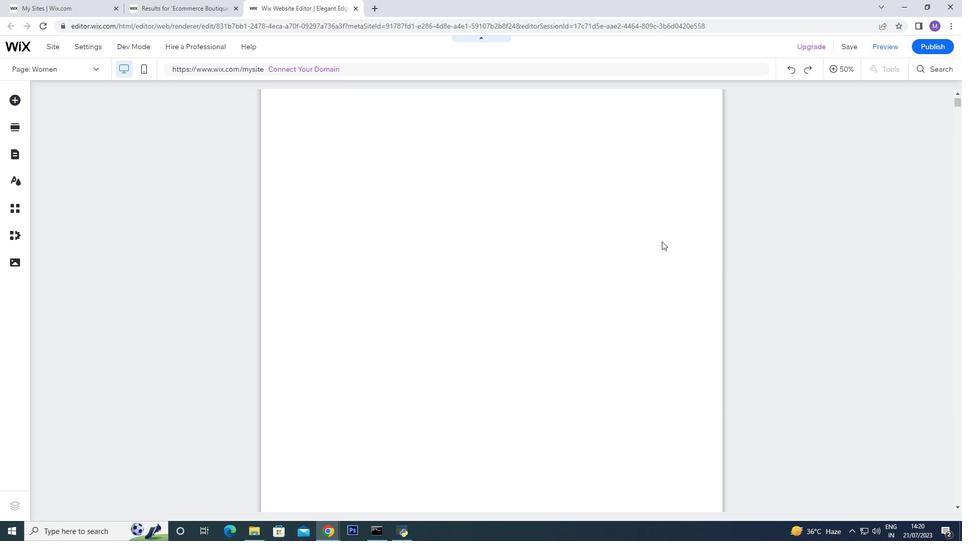 
Action: Mouse moved to (667, 246)
Screenshot: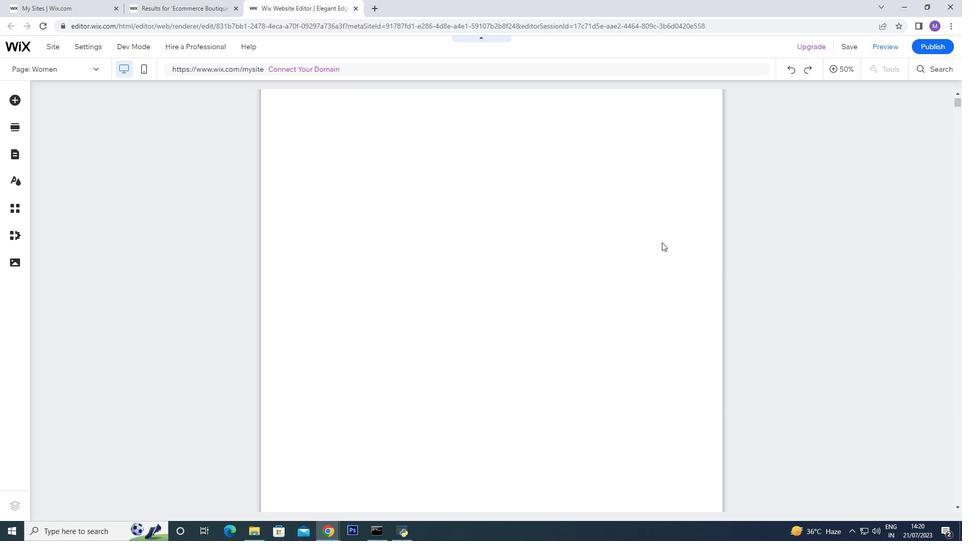 
Action: Mouse scrolled (667, 246) with delta (0, 0)
Screenshot: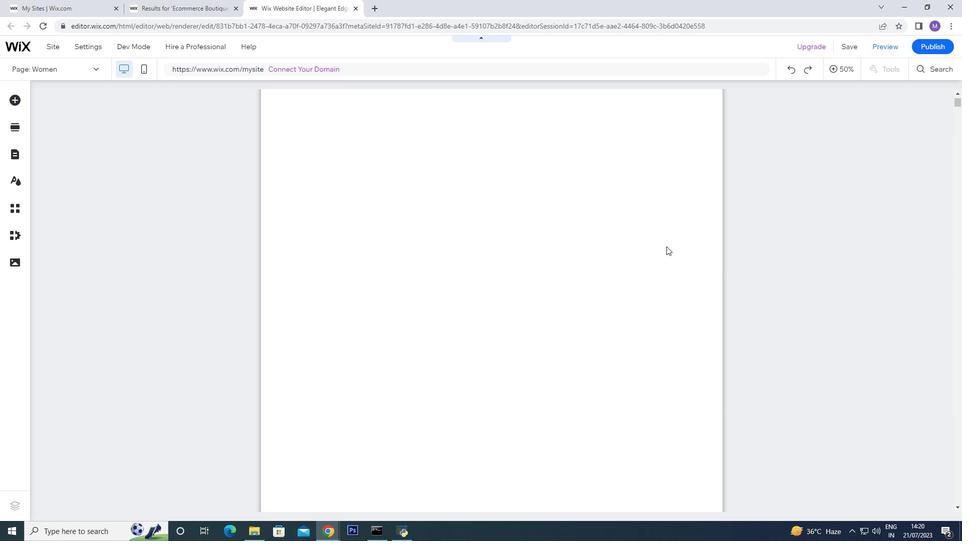
Action: Mouse scrolled (667, 246) with delta (0, 0)
Screenshot: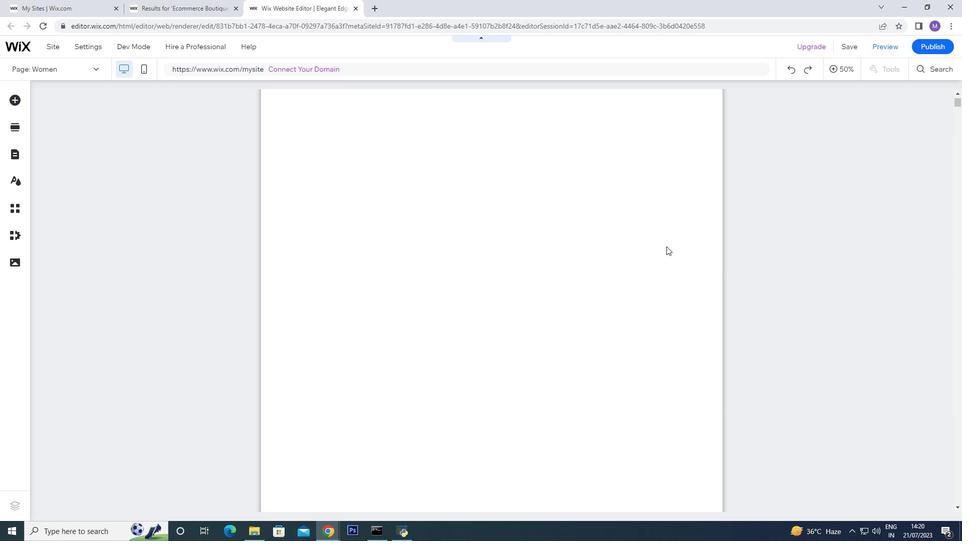
Action: Mouse scrolled (667, 246) with delta (0, 0)
Screenshot: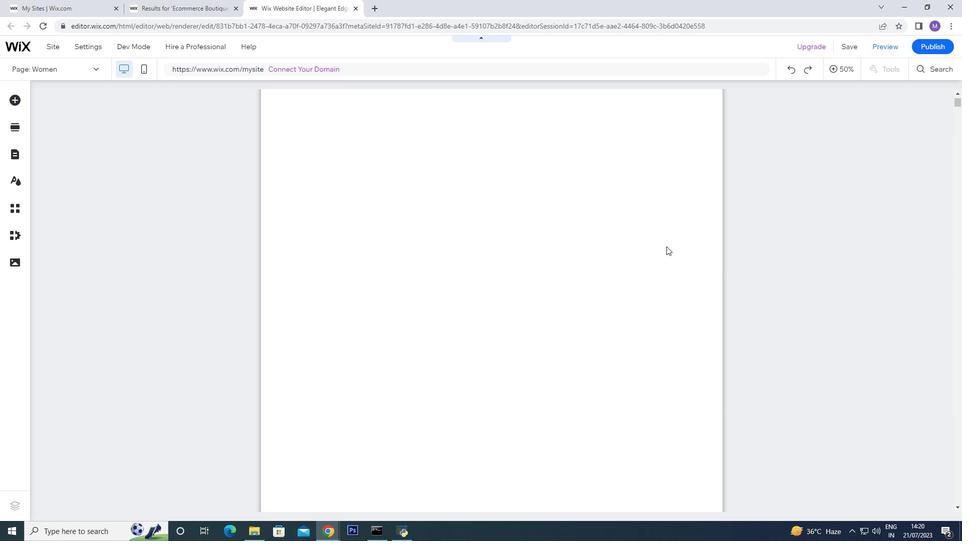 
Action: Mouse moved to (667, 246)
Screenshot: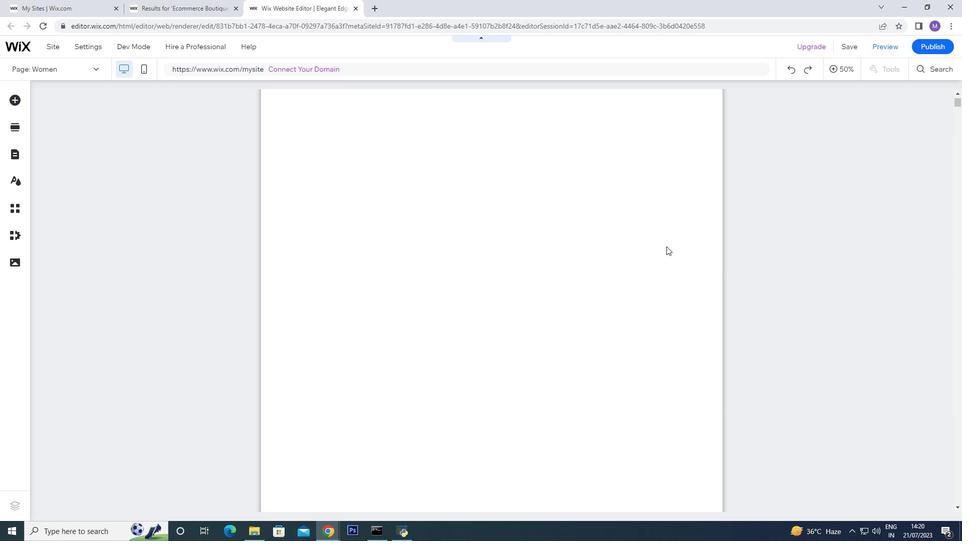 
Action: Mouse scrolled (667, 246) with delta (0, 0)
Screenshot: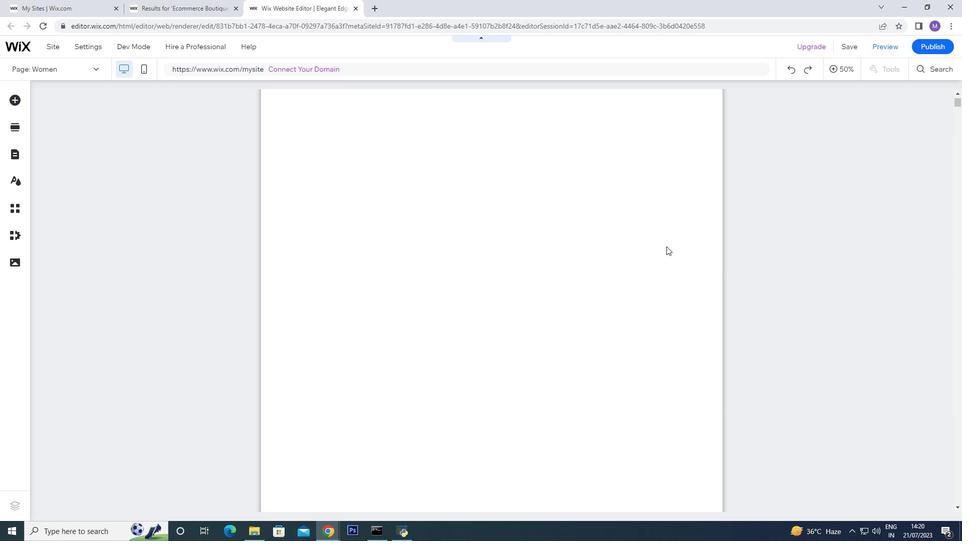 
Action: Mouse moved to (668, 247)
Screenshot: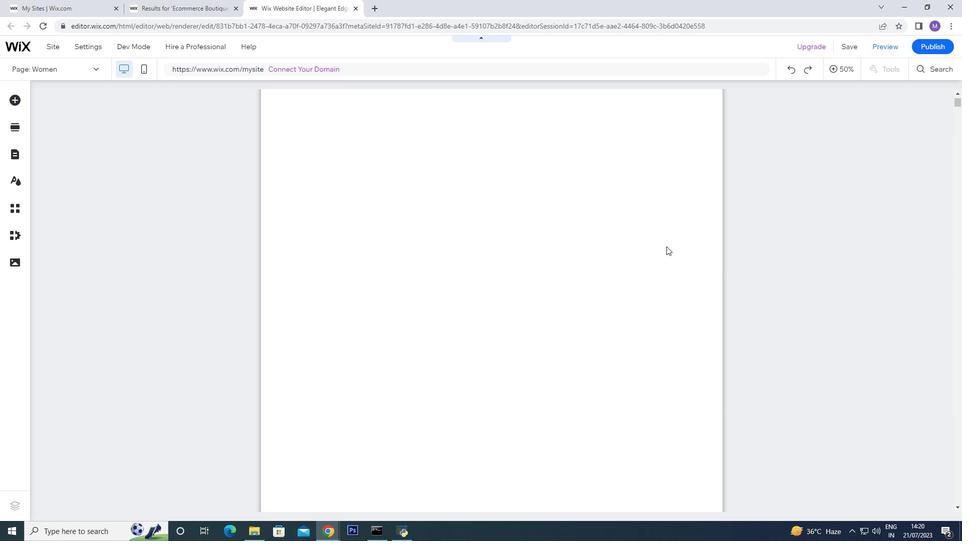 
Action: Mouse scrolled (668, 246) with delta (0, 0)
Screenshot: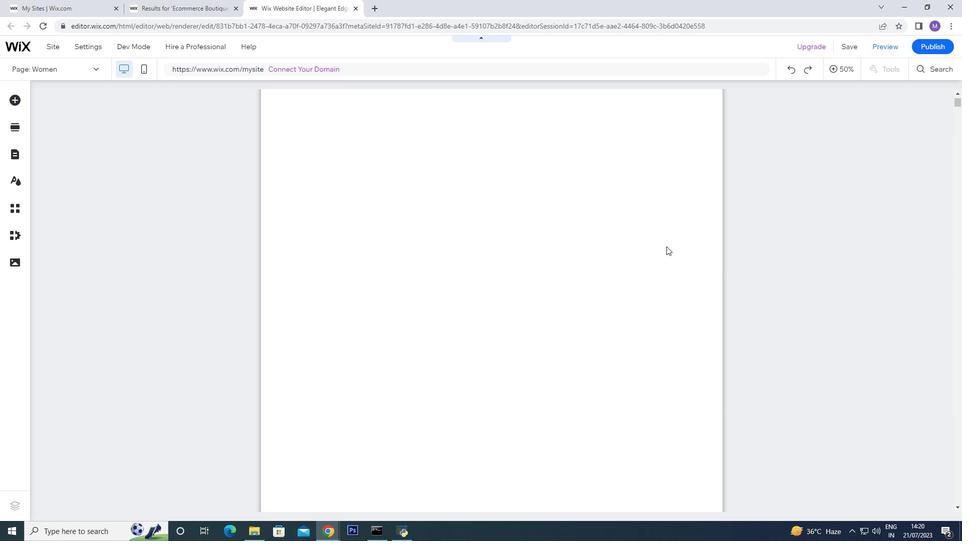 
Action: Mouse scrolled (668, 246) with delta (0, 0)
Screenshot: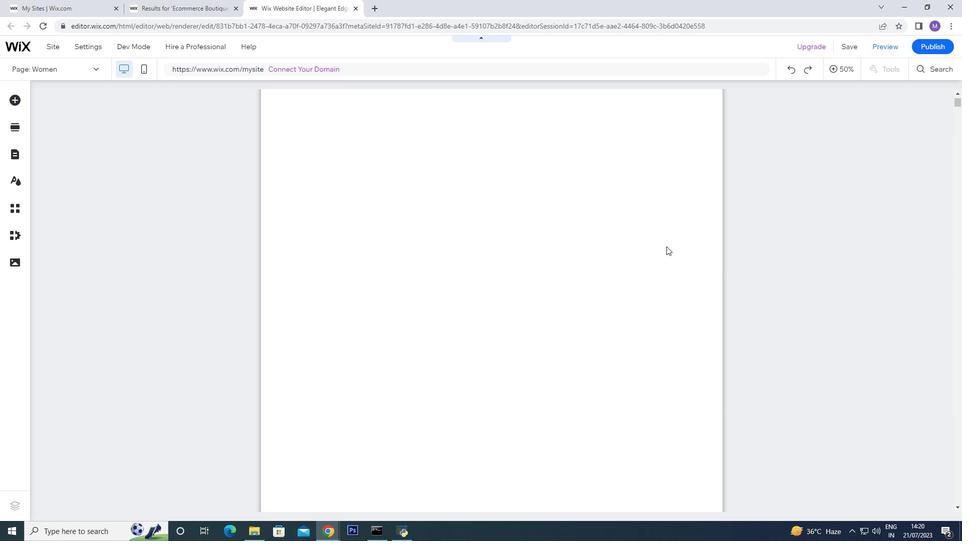 
Action: Mouse scrolled (668, 246) with delta (0, 0)
Screenshot: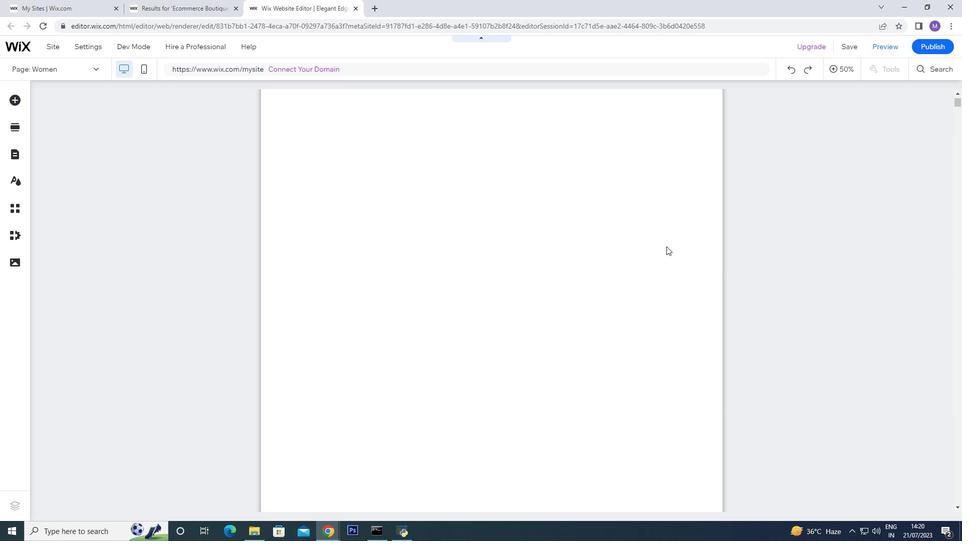 
Action: Mouse scrolled (668, 246) with delta (0, 0)
Screenshot: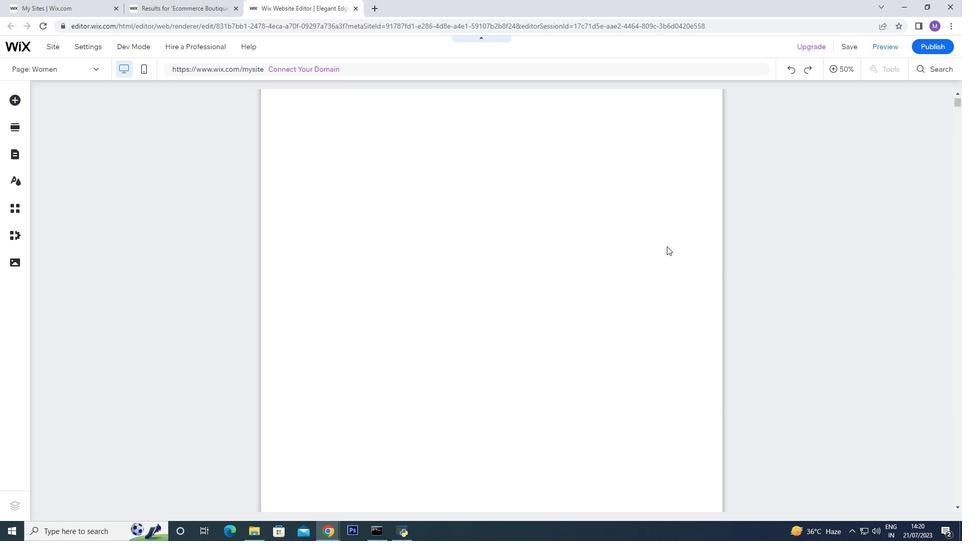 
Action: Mouse scrolled (668, 247) with delta (0, 0)
Screenshot: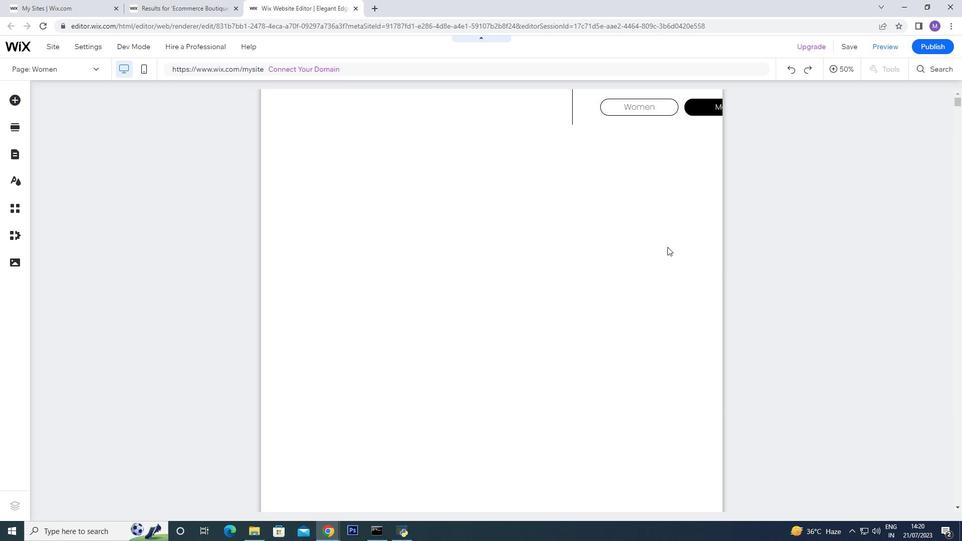 
Action: Mouse moved to (677, 245)
Screenshot: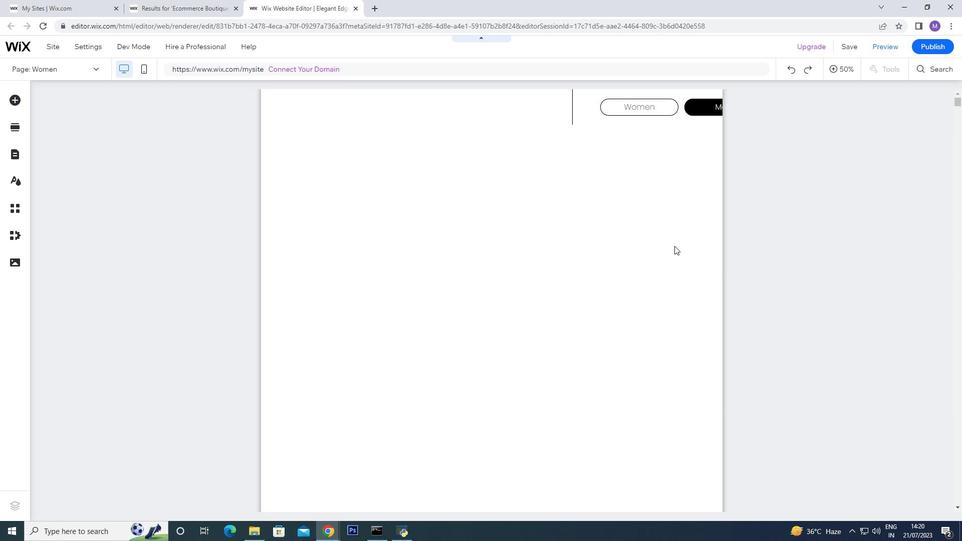 
Action: Mouse scrolled (677, 245) with delta (0, 0)
Screenshot: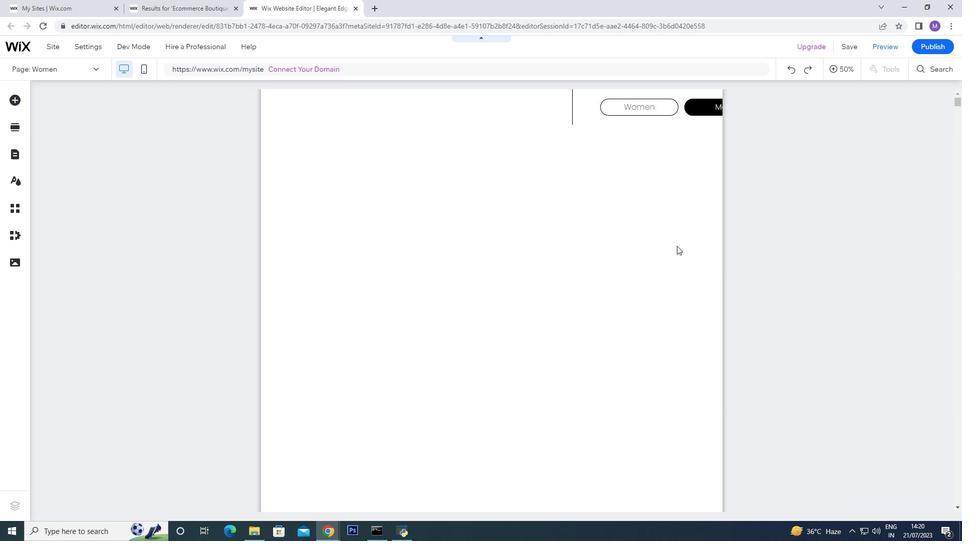 
Action: Mouse scrolled (677, 245) with delta (0, 0)
Screenshot: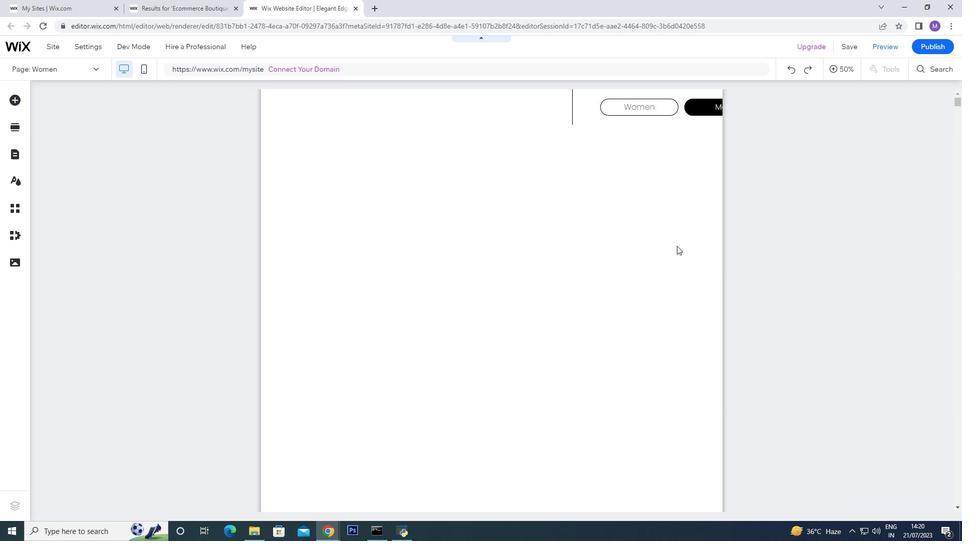 
Action: Mouse scrolled (677, 245) with delta (0, 0)
Screenshot: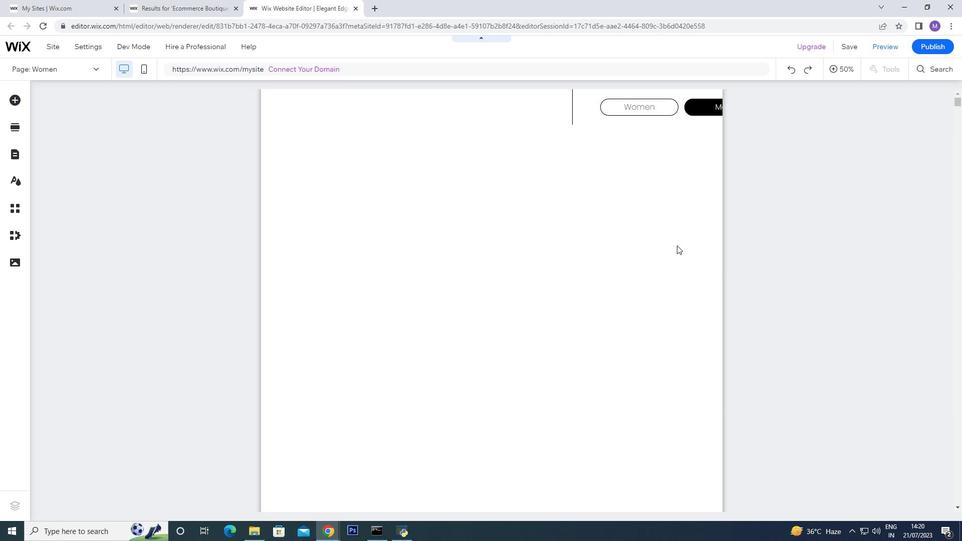 
Action: Mouse scrolled (677, 245) with delta (0, 0)
Screenshot: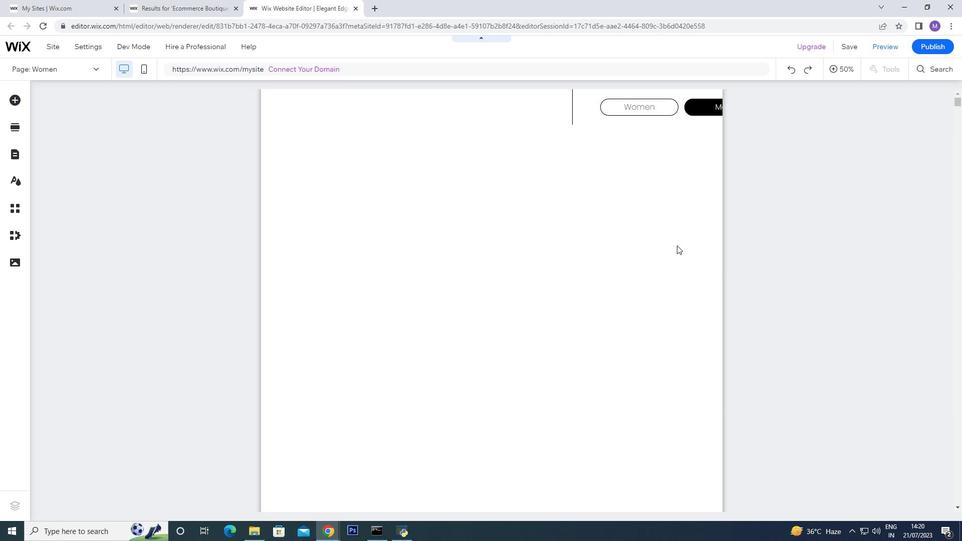 
Action: Mouse scrolled (677, 245) with delta (0, 0)
Screenshot: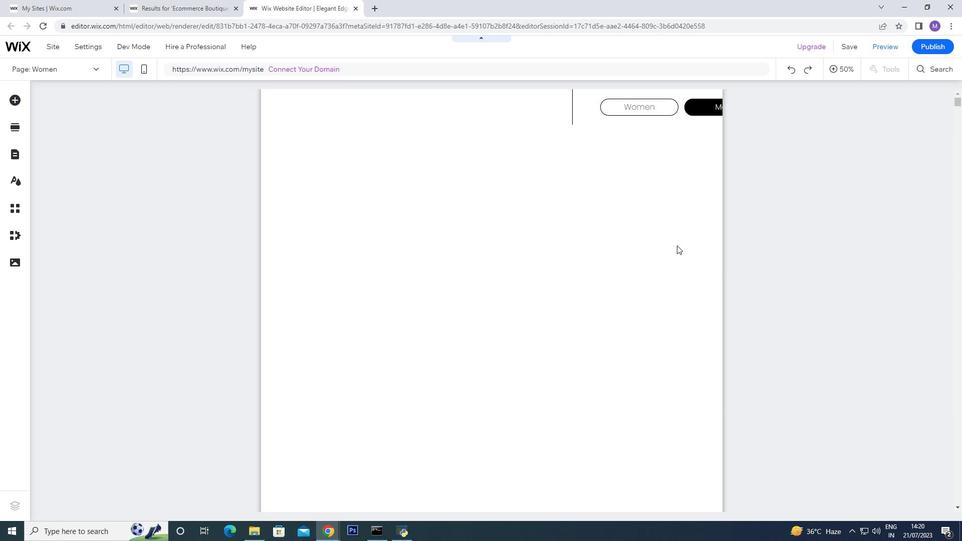 
Action: Mouse scrolled (677, 245) with delta (0, 0)
Screenshot: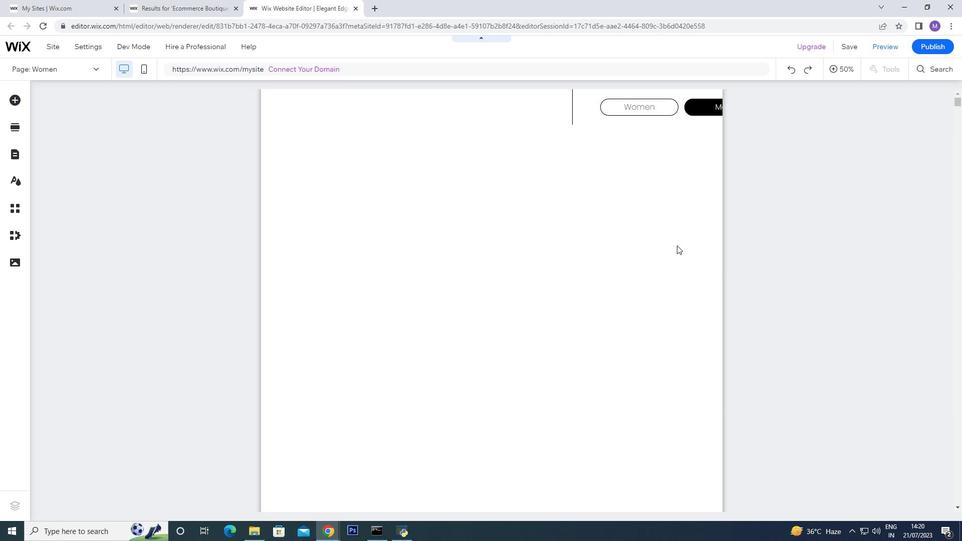 
Action: Mouse scrolled (677, 245) with delta (0, 0)
Screenshot: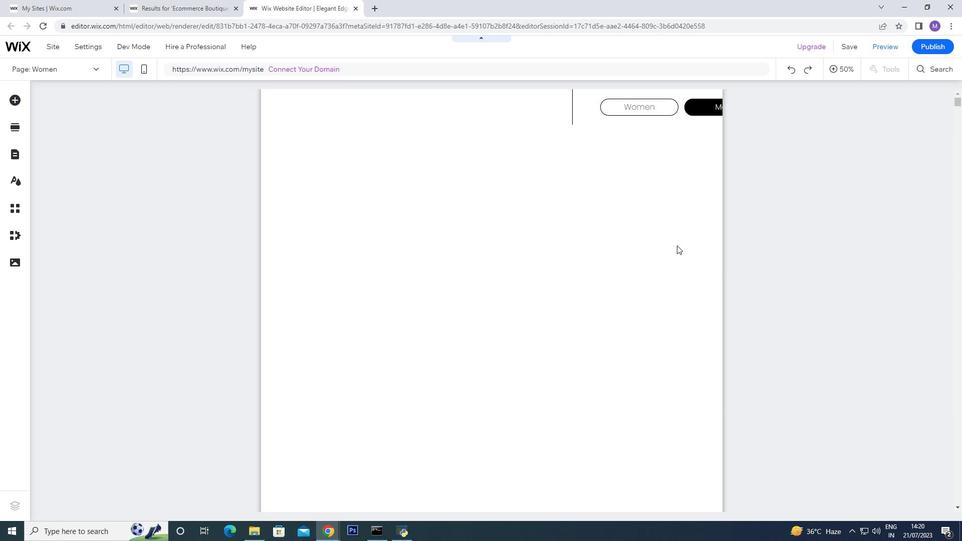 
Action: Mouse scrolled (677, 245) with delta (0, 0)
Screenshot: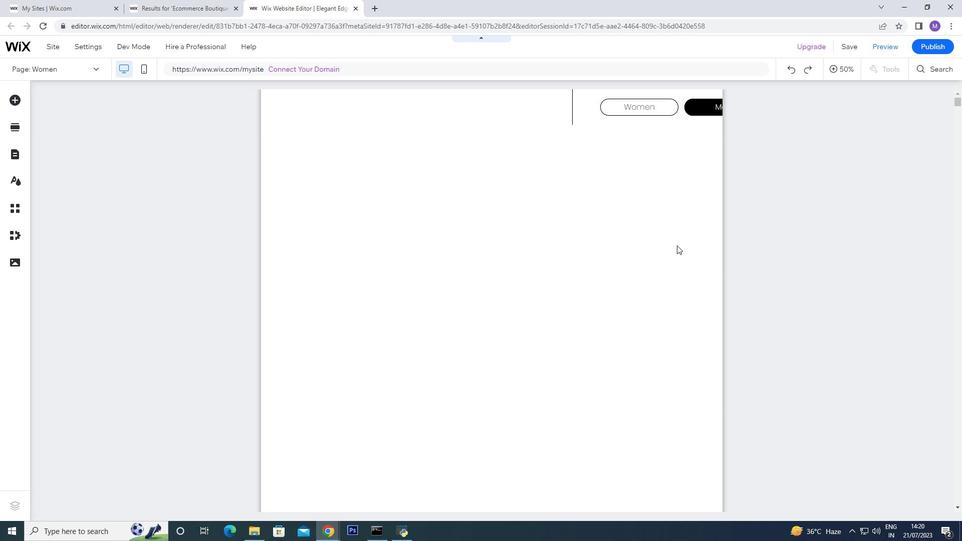 
Action: Mouse moved to (710, 191)
Screenshot: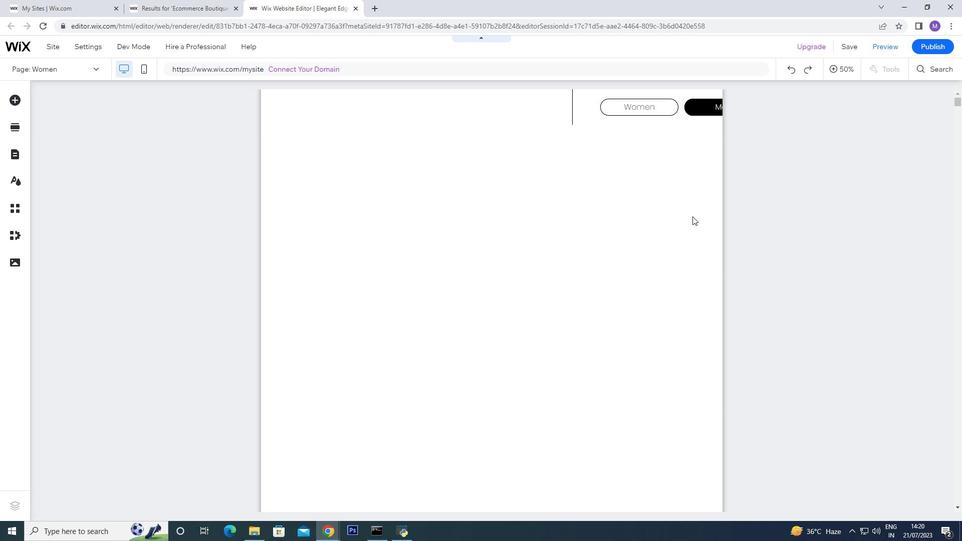 
Action: Mouse scrolled (710, 190) with delta (0, 0)
Screenshot: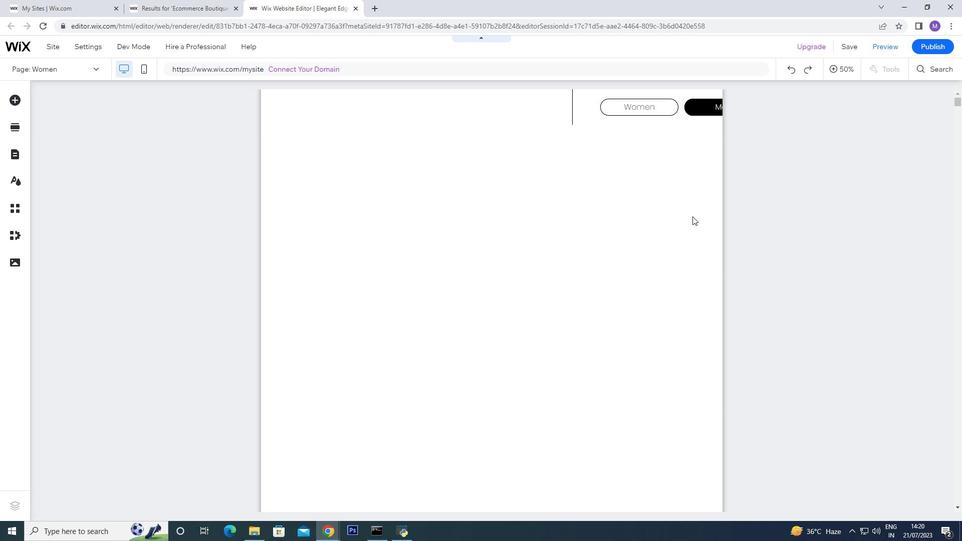 
Action: Mouse moved to (710, 191)
Screenshot: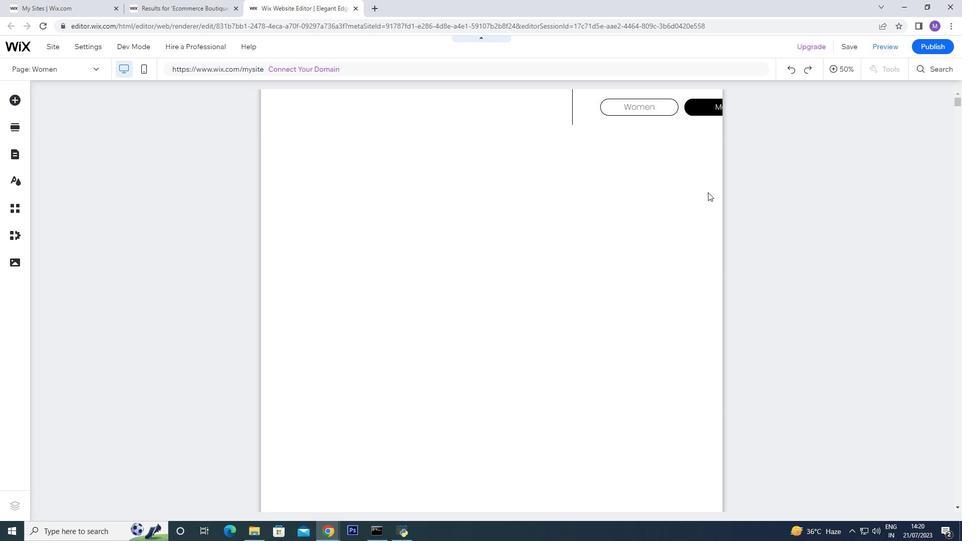 
Action: Mouse scrolled (710, 190) with delta (0, 0)
Screenshot: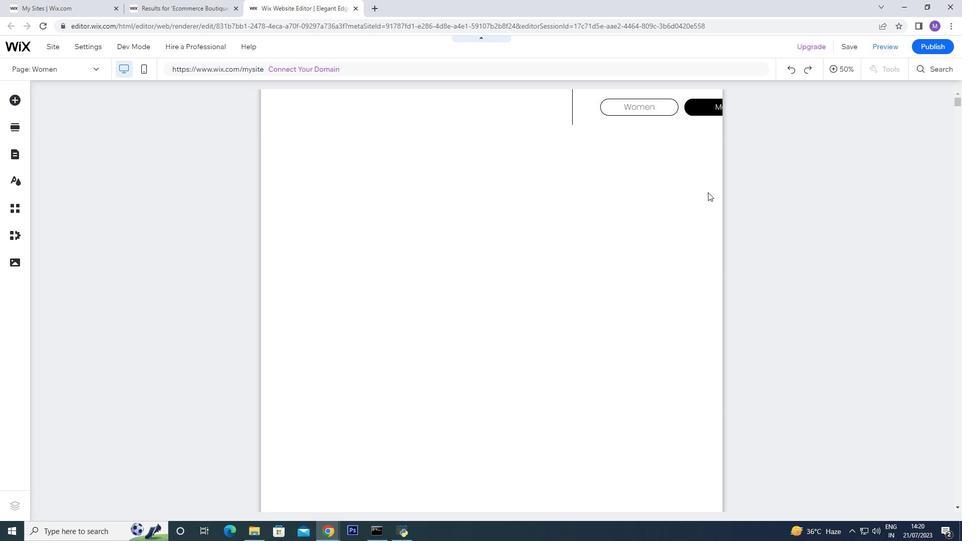 
Action: Mouse moved to (711, 191)
Screenshot: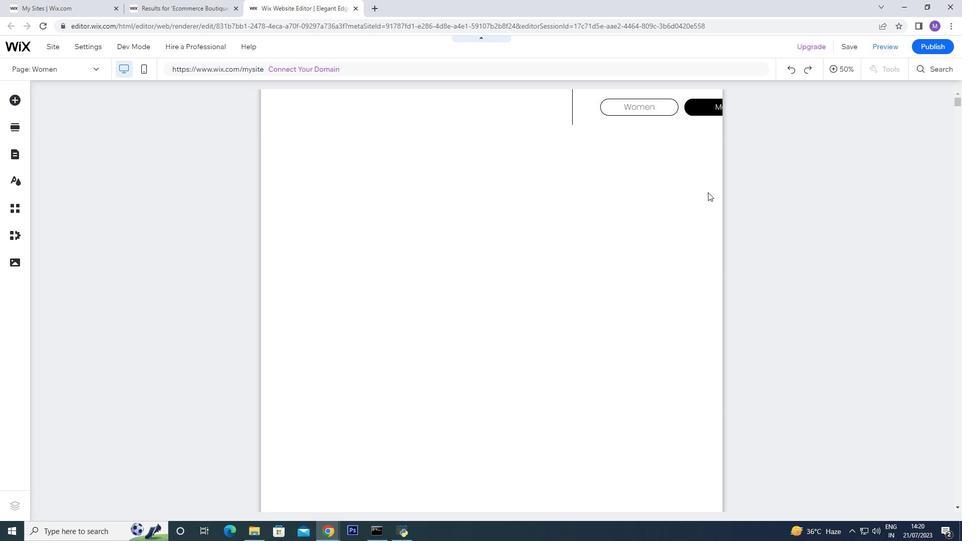 
Action: Mouse scrolled (711, 190) with delta (0, 0)
Screenshot: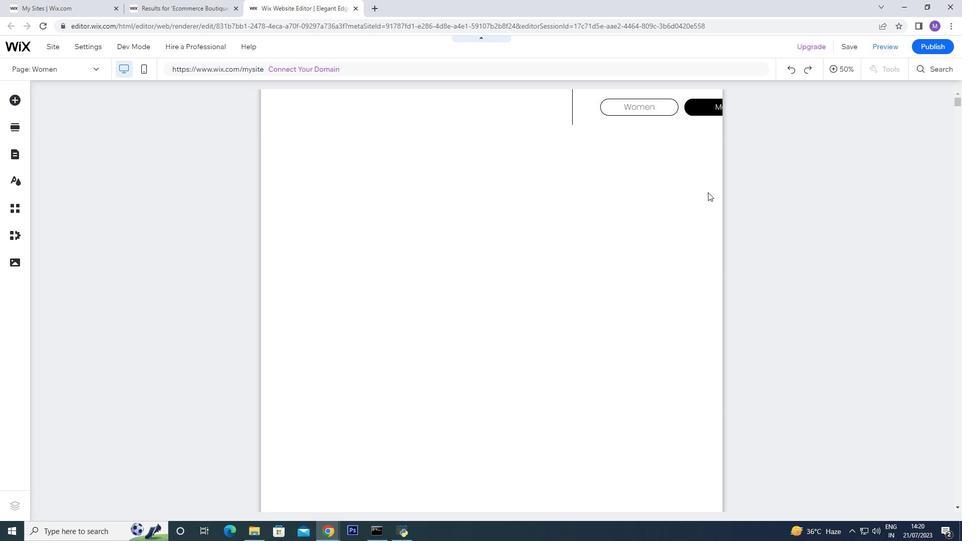 
Action: Mouse moved to (711, 191)
Screenshot: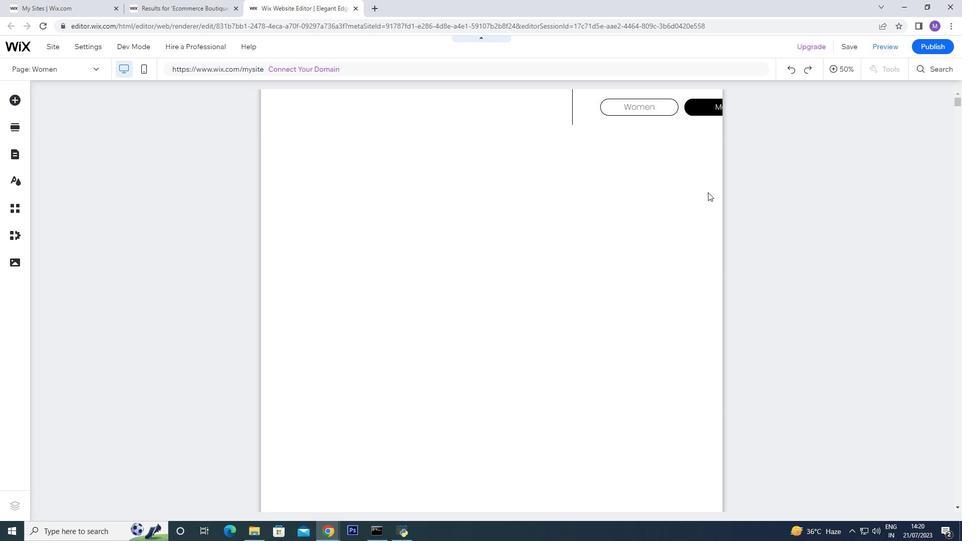 
Action: Mouse scrolled (711, 190) with delta (0, 0)
Screenshot: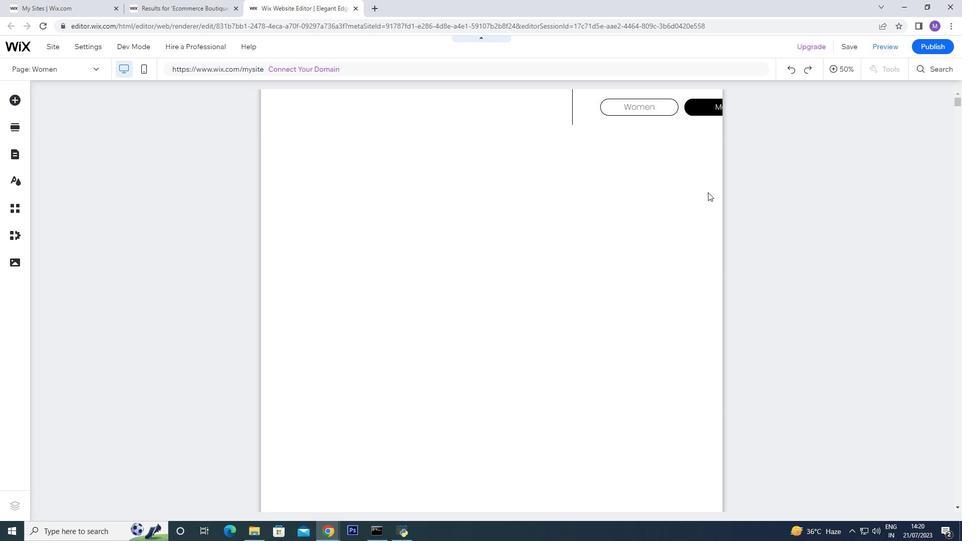 
Action: Mouse scrolled (711, 190) with delta (0, 0)
Screenshot: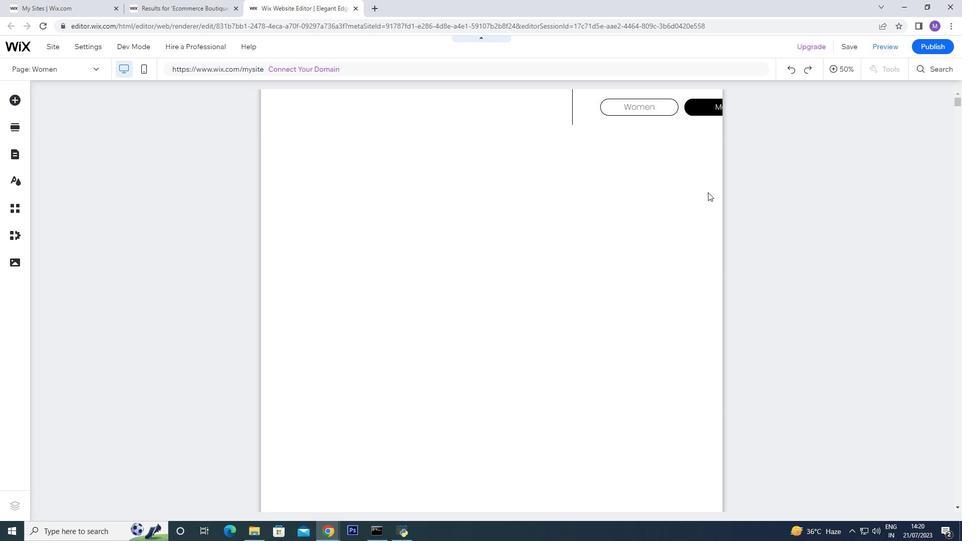 
Action: Mouse scrolled (711, 190) with delta (0, 0)
Screenshot: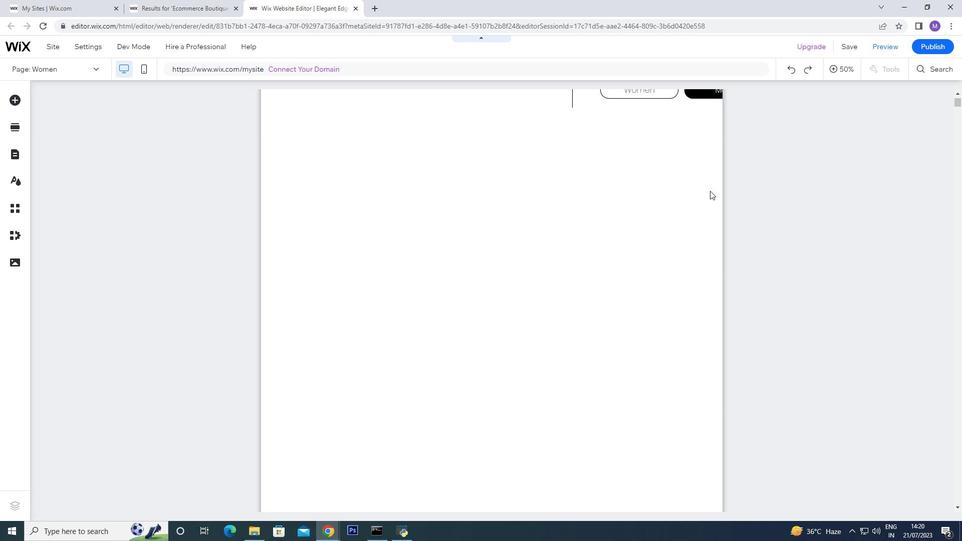 
Action: Mouse scrolled (711, 190) with delta (0, 0)
Screenshot: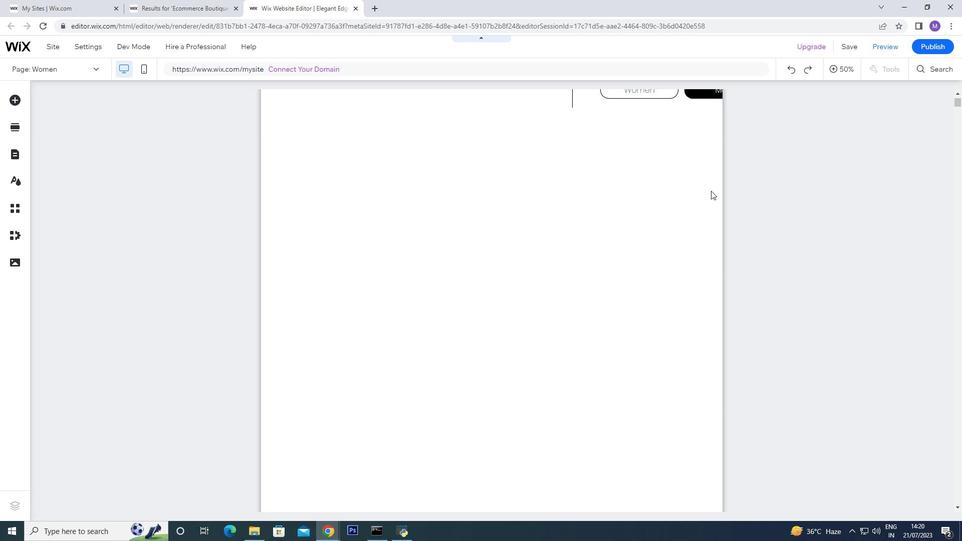 
Action: Mouse moved to (722, 182)
Screenshot: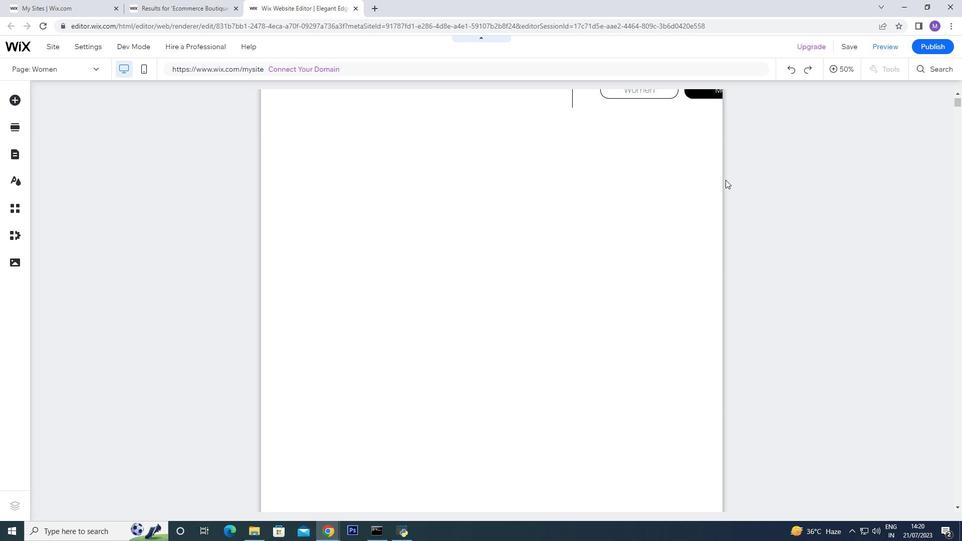 
Action: Mouse scrolled (722, 181) with delta (0, 0)
Screenshot: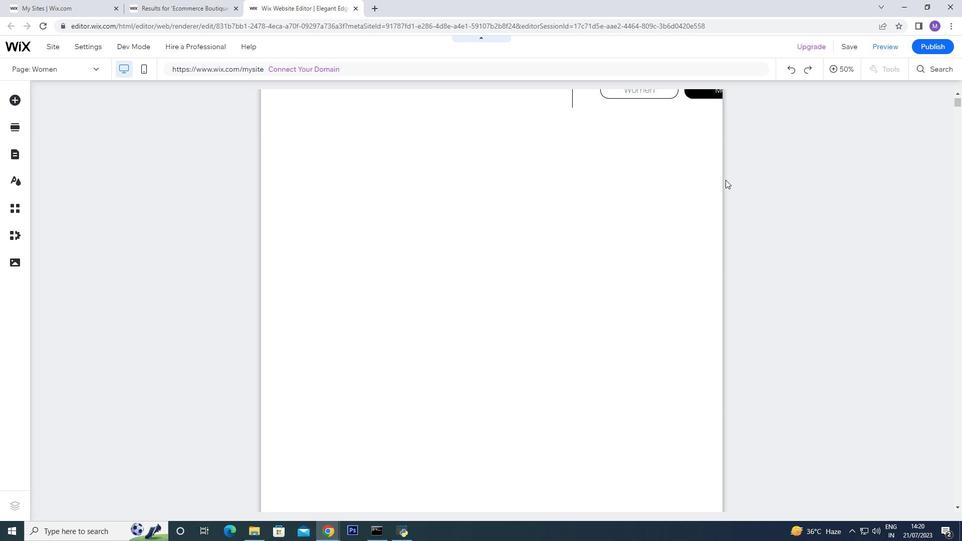 
Action: Mouse moved to (711, 188)
Screenshot: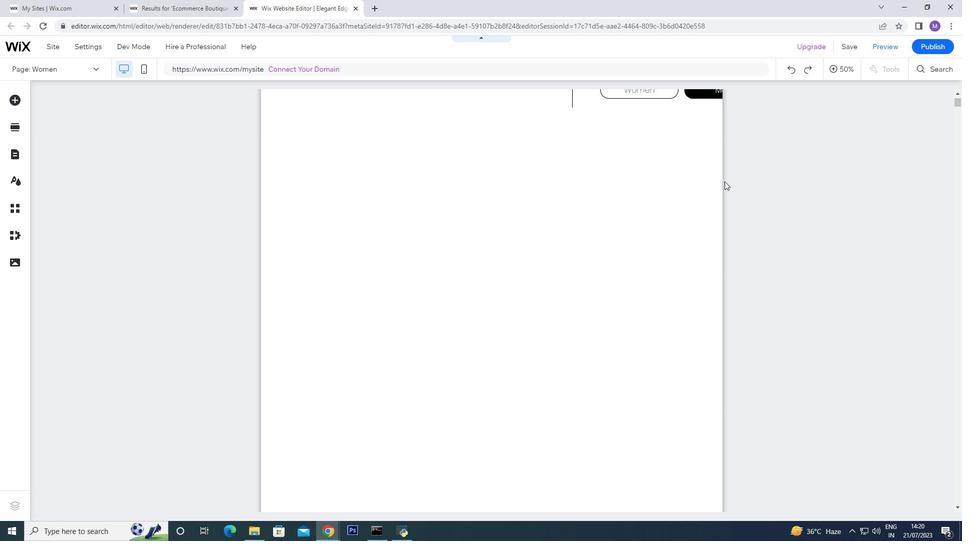 
Action: Mouse scrolled (711, 187) with delta (0, 0)
Screenshot: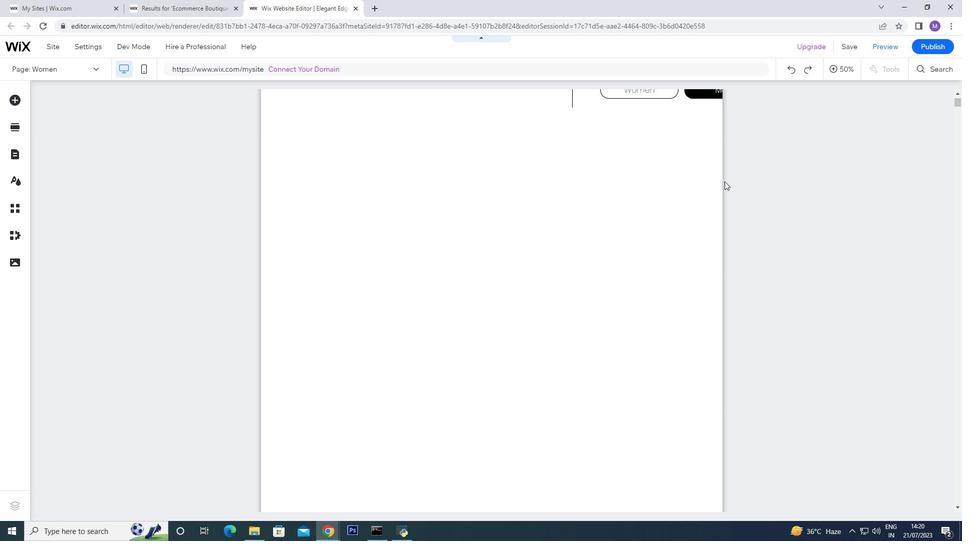 
Action: Mouse moved to (708, 191)
Screenshot: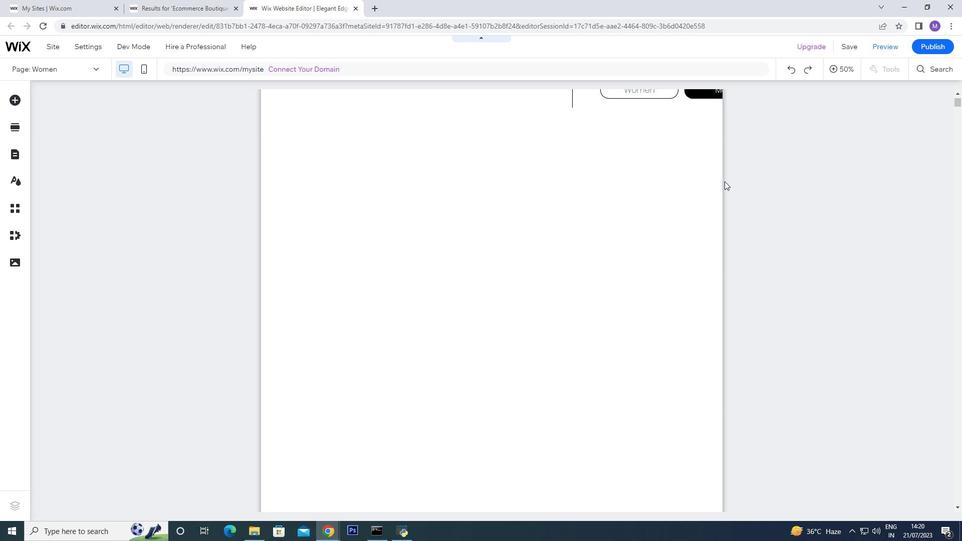 
Action: Mouse scrolled (708, 191) with delta (0, 0)
Screenshot: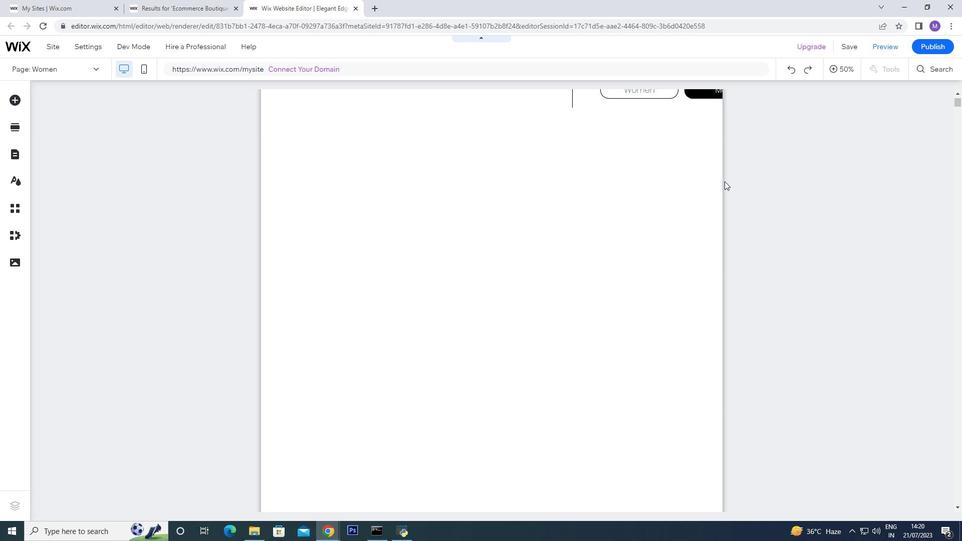 
Action: Mouse moved to (707, 192)
Screenshot: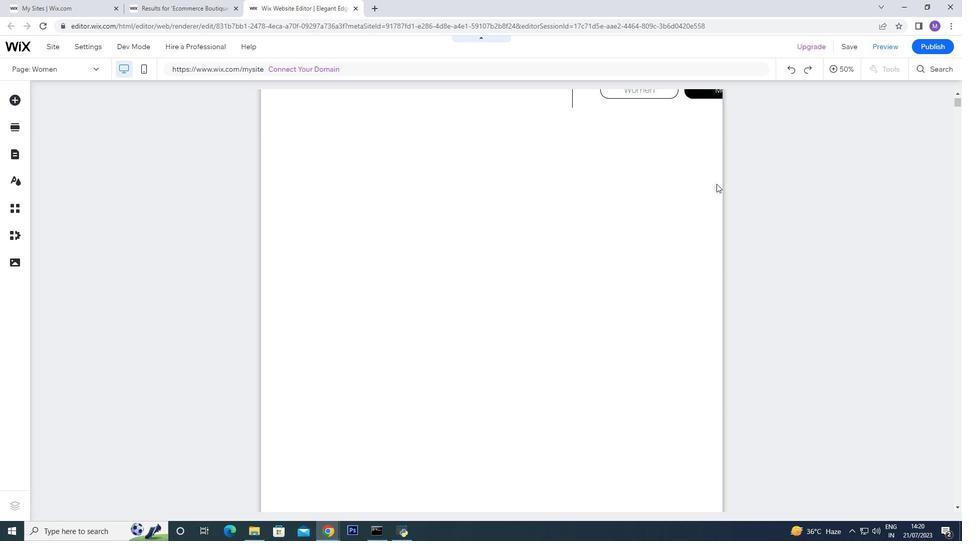 
Action: Mouse scrolled (707, 191) with delta (0, 0)
Screenshot: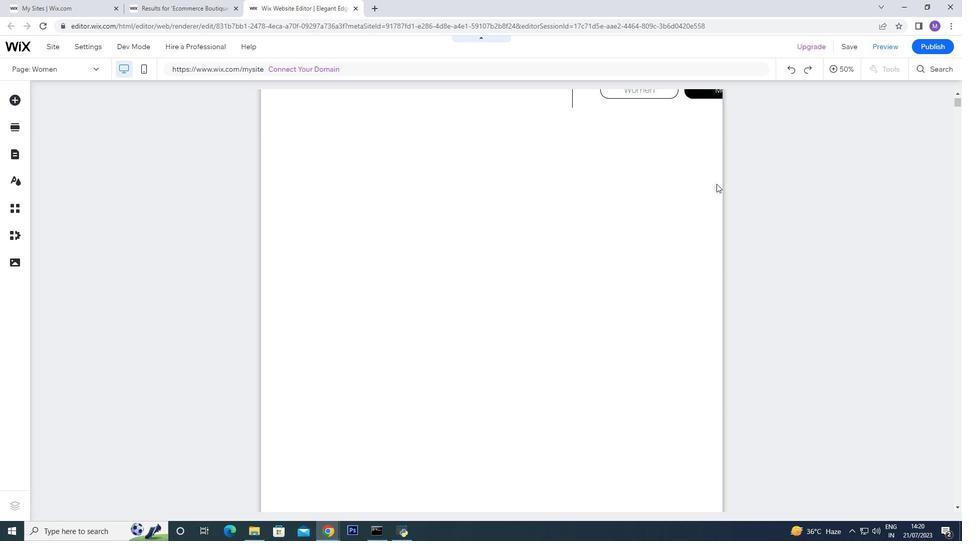 
Action: Mouse scrolled (707, 191) with delta (0, 0)
Screenshot: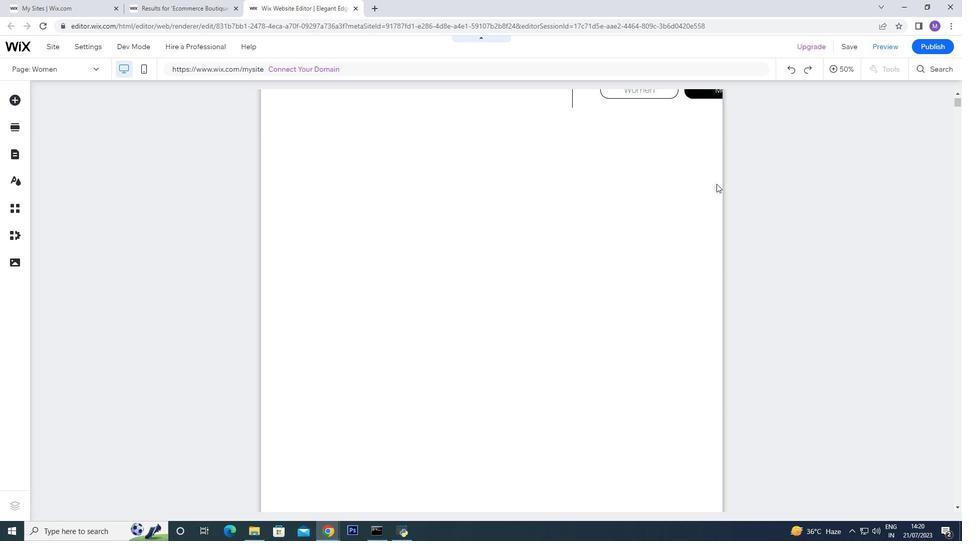 
Action: Mouse scrolled (707, 191) with delta (0, 0)
Screenshot: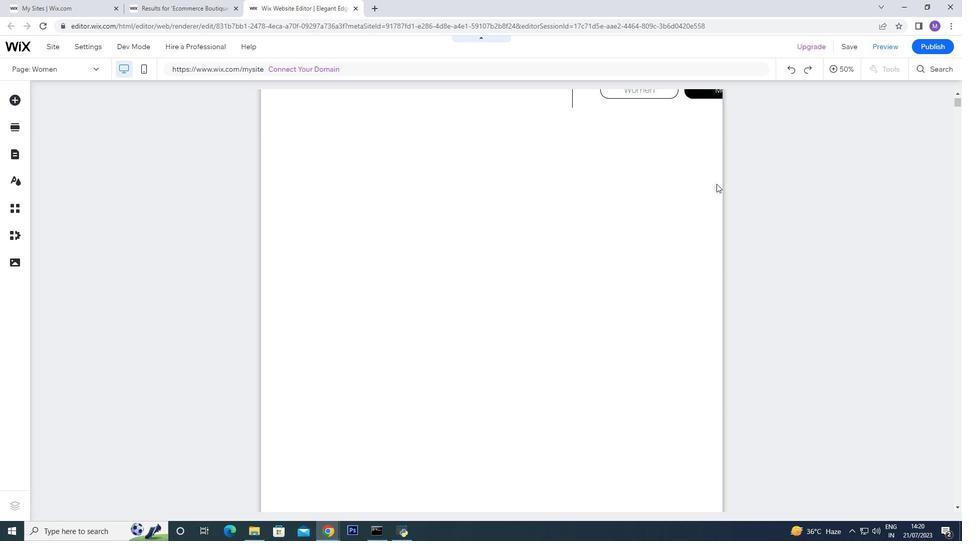 
Action: Mouse scrolled (707, 191) with delta (0, 0)
Screenshot: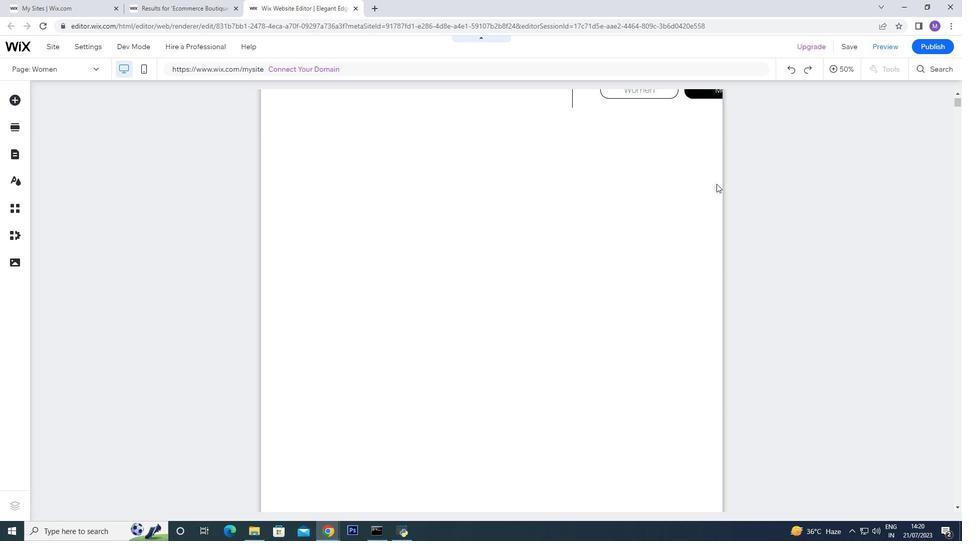 
Action: Mouse moved to (793, 69)
Screenshot: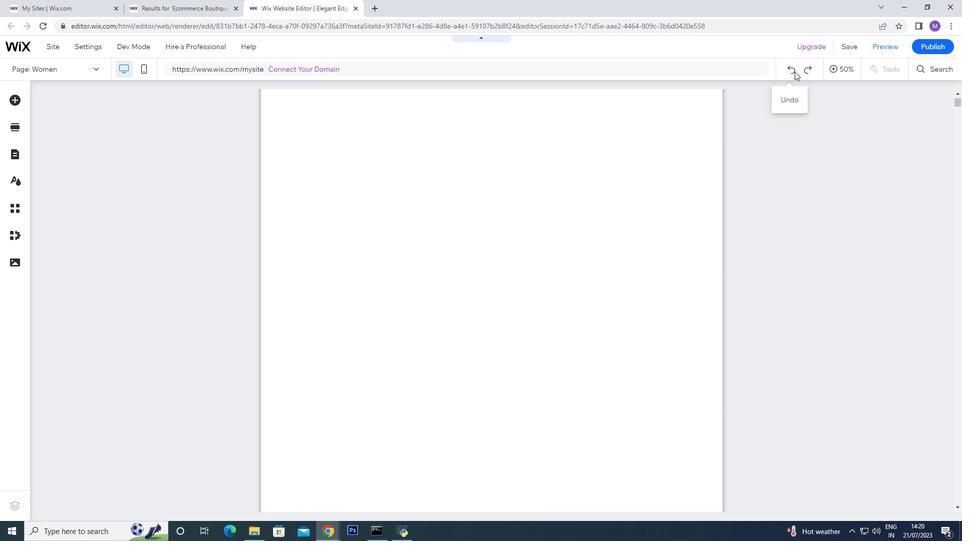 
Action: Mouse pressed left at (793, 69)
Screenshot: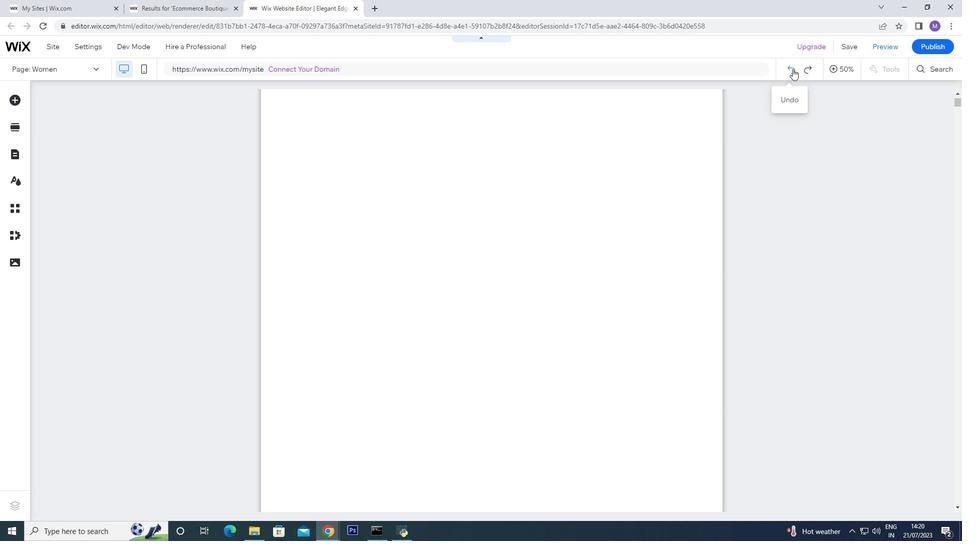 
Action: Mouse pressed left at (793, 69)
Screenshot: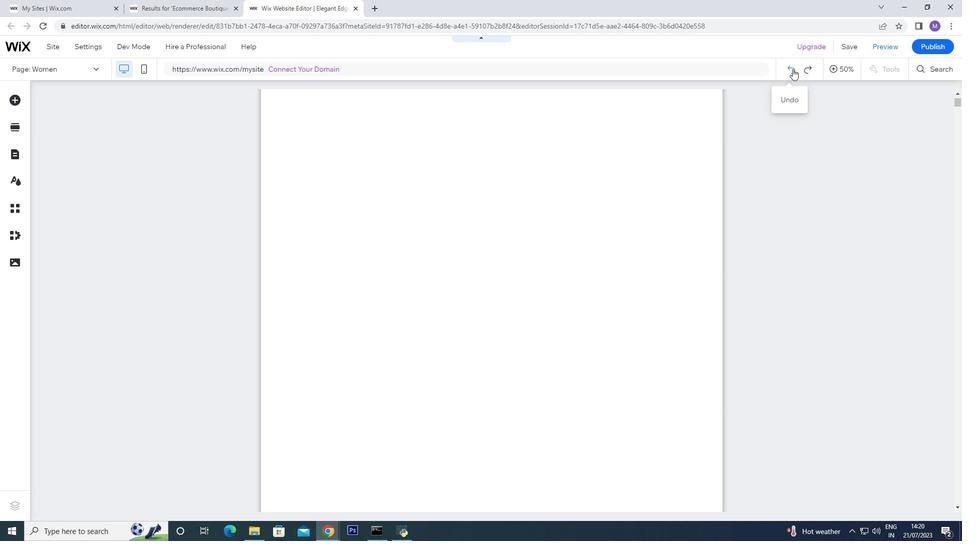 
Action: Mouse moved to (602, 280)
Screenshot: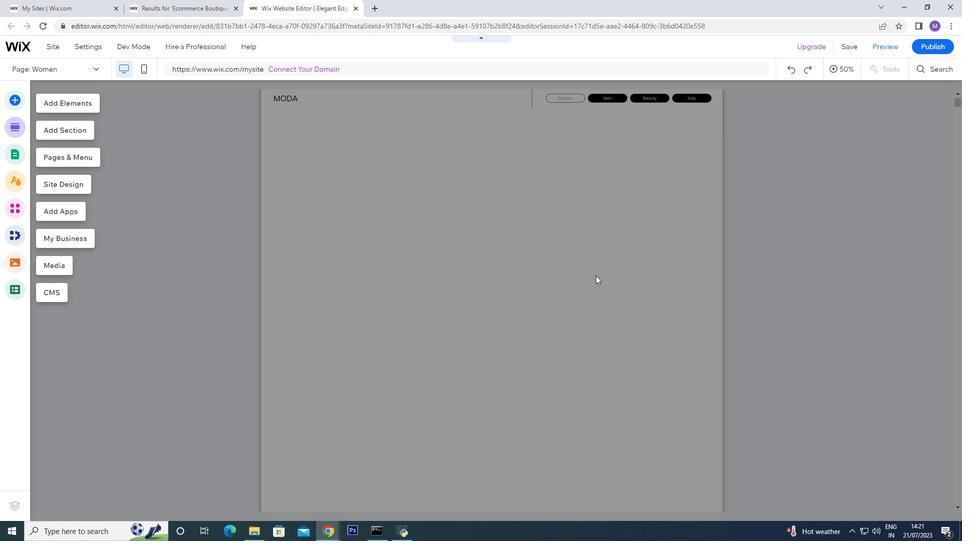 
Action: Mouse pressed left at (602, 280)
Screenshot: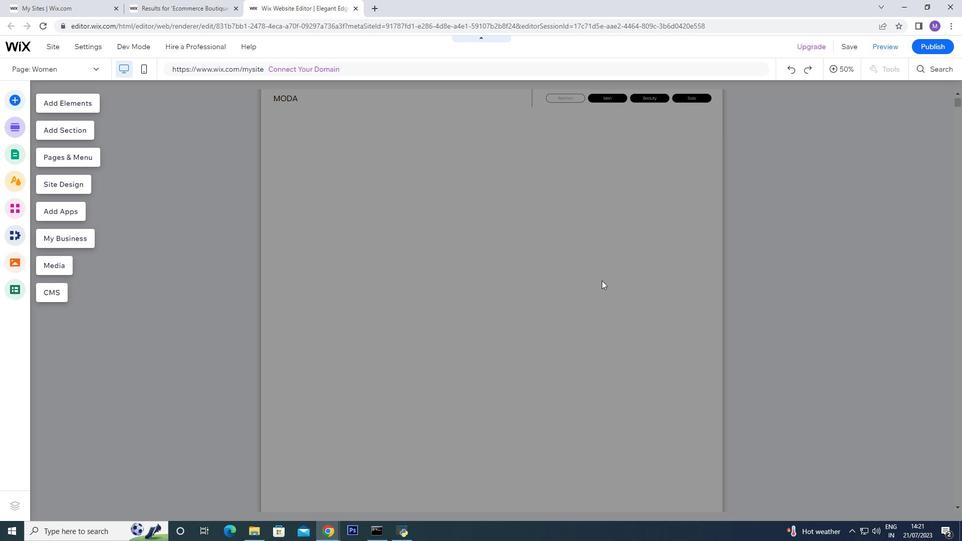 
Action: Mouse moved to (499, 227)
Screenshot: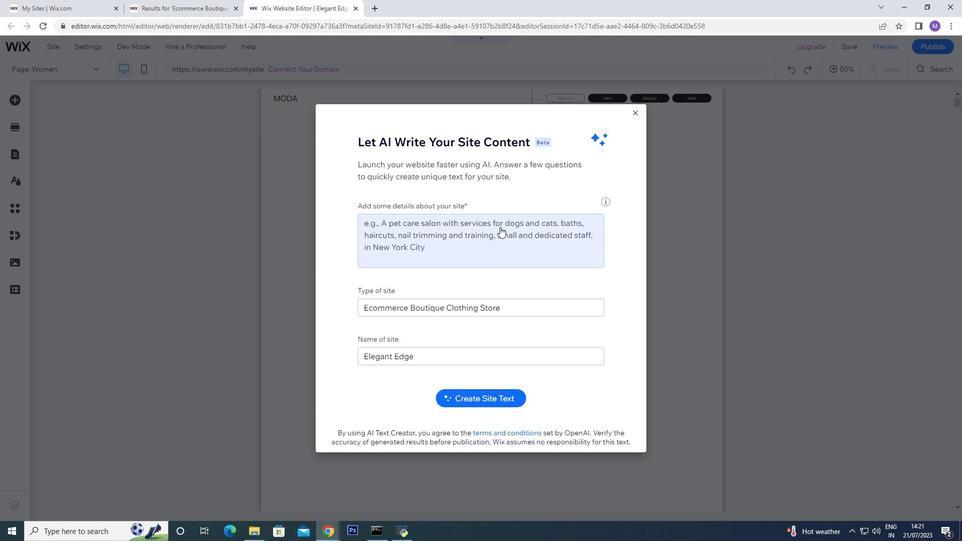 
Action: Mouse pressed left at (499, 227)
Screenshot: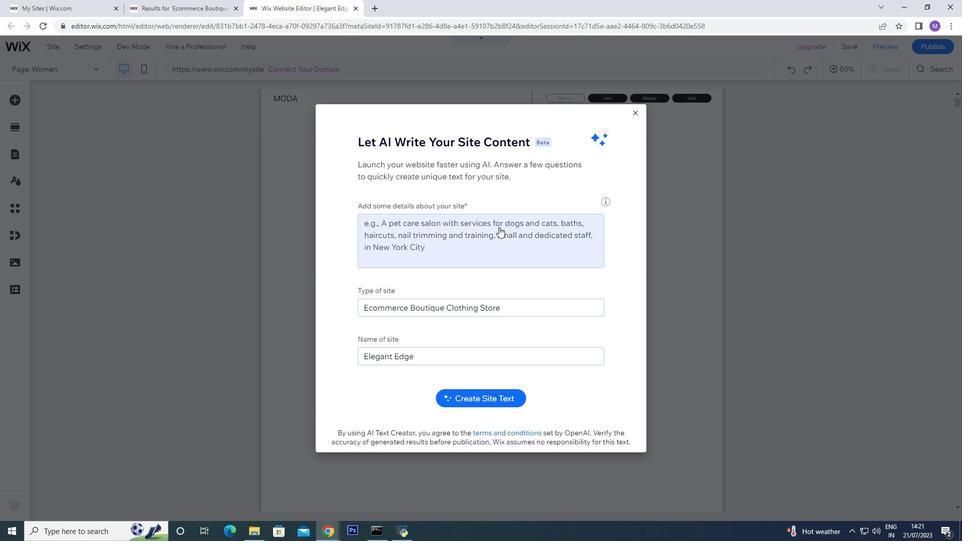 
Action: Mouse pressed left at (499, 227)
Screenshot: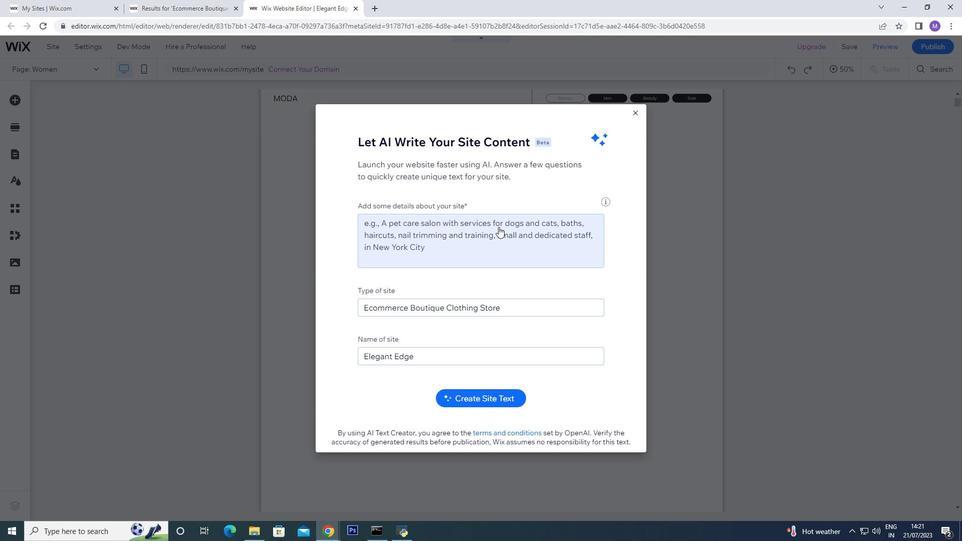
Action: Key pressed <Key.shift>Elegant<Key.space><Key.shift>Edge<Key.space><Key.shift>Boutique
Screenshot: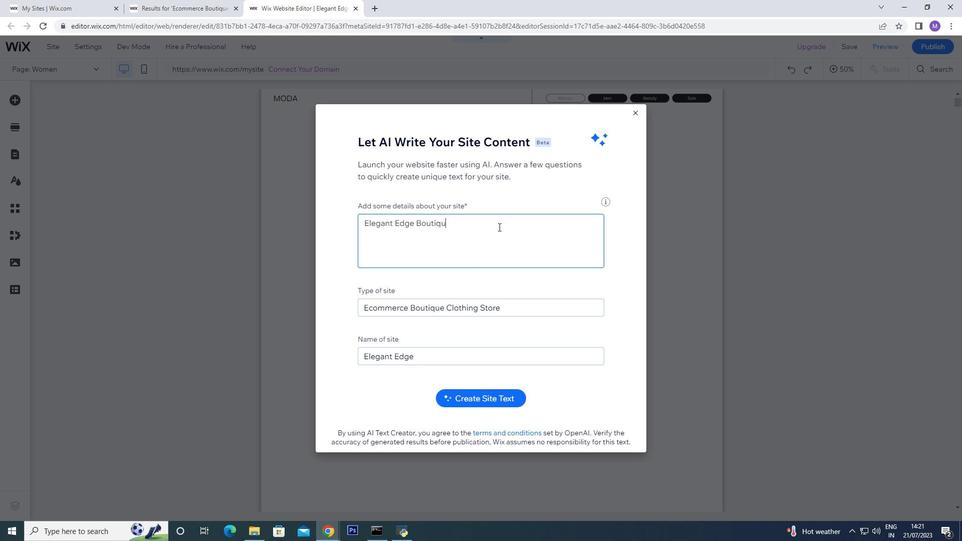 
Action: Mouse moved to (494, 393)
Screenshot: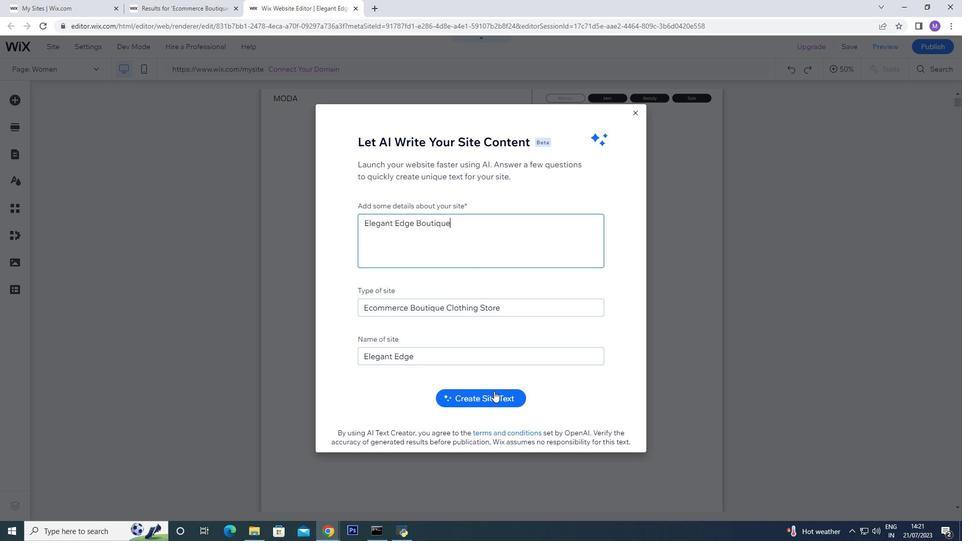 
Action: Mouse pressed left at (494, 393)
Screenshot: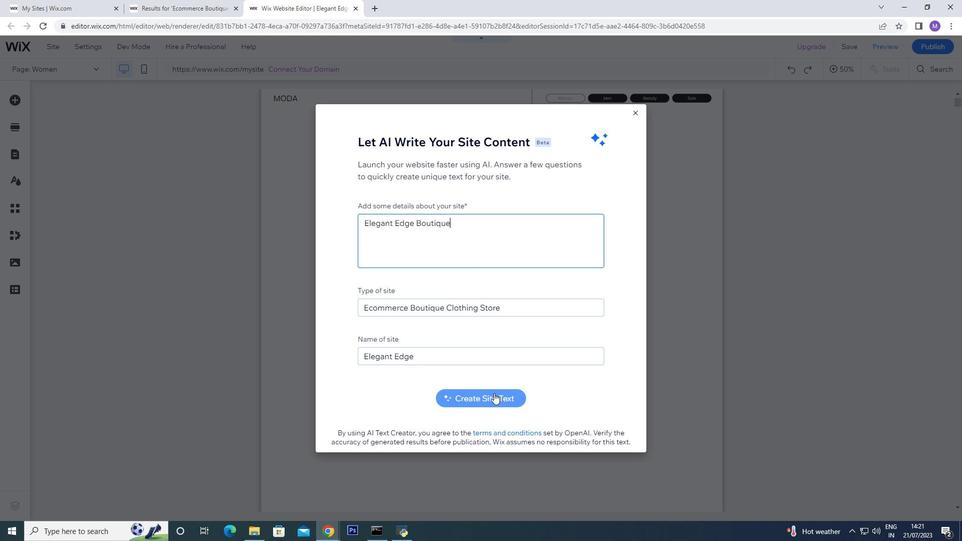 
Action: Mouse moved to (731, 223)
Screenshot: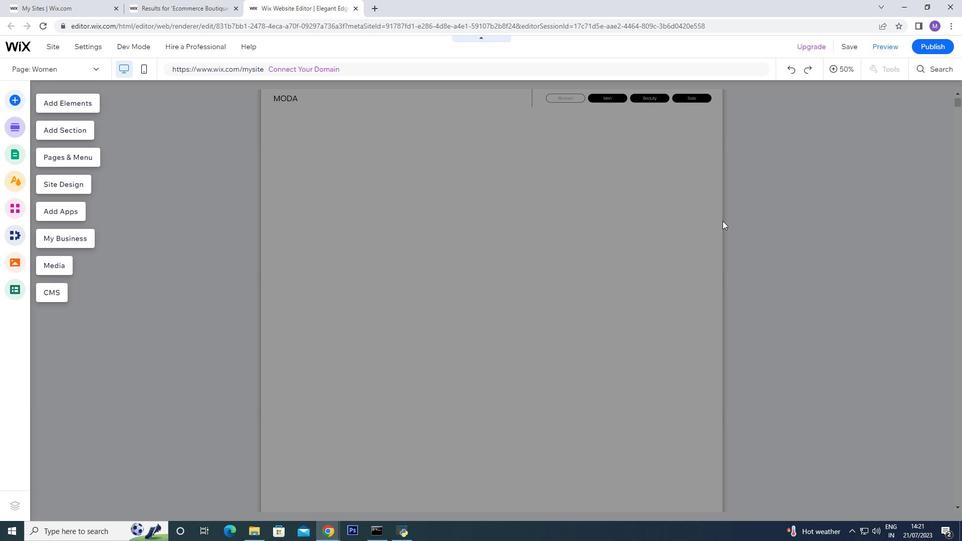 
Action: Mouse pressed left at (731, 223)
Screenshot: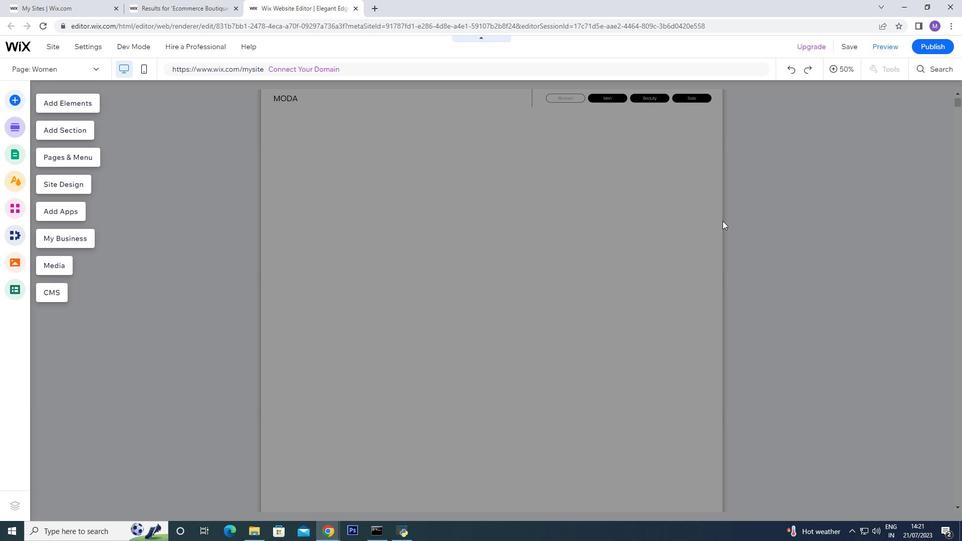 
Action: Mouse moved to (747, 237)
Screenshot: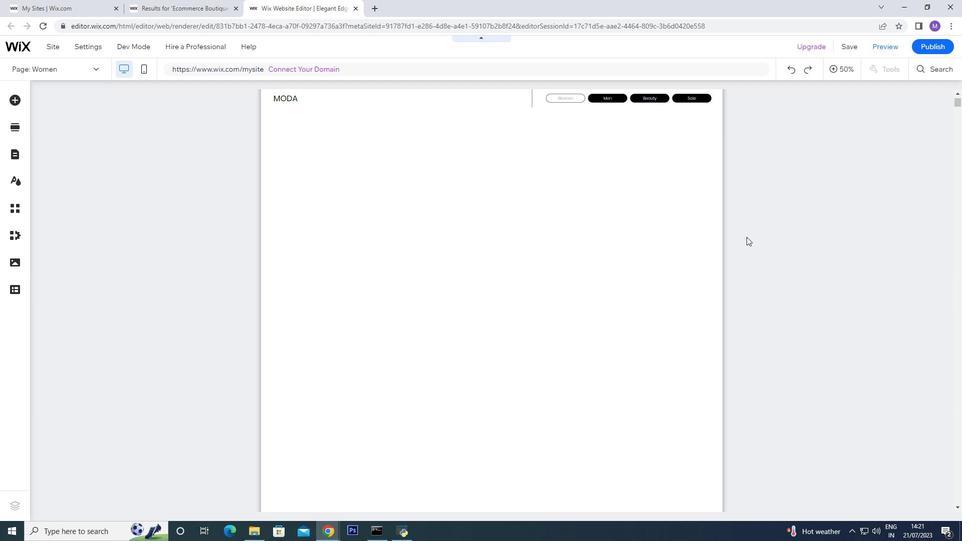 
Action: Mouse scrolled (747, 237) with delta (0, 0)
Screenshot: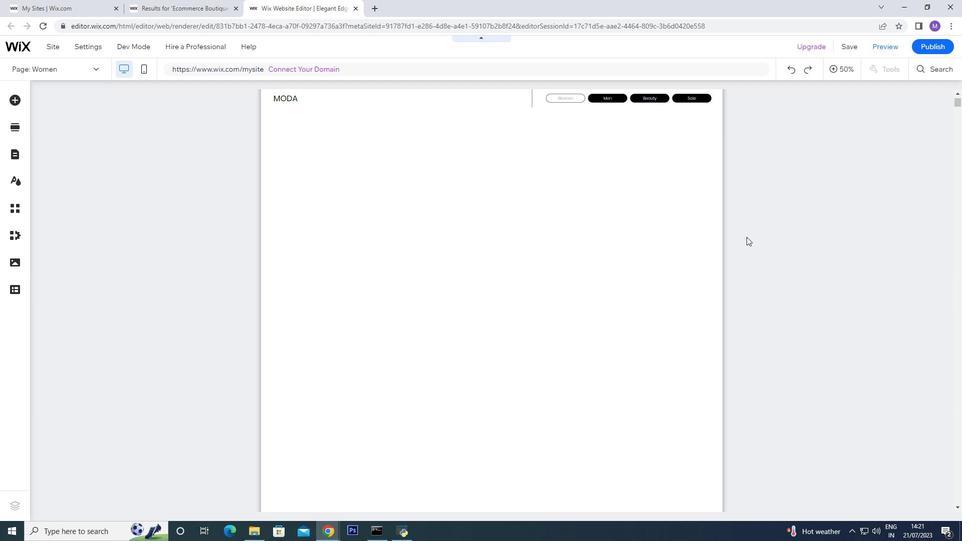 
Action: Mouse moved to (744, 237)
Screenshot: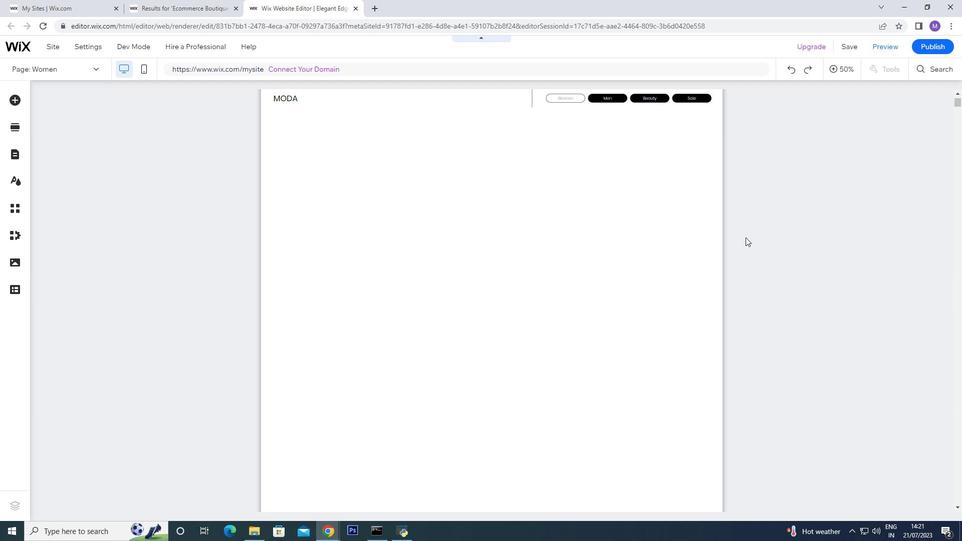 
Action: Mouse scrolled (744, 237) with delta (0, 0)
Screenshot: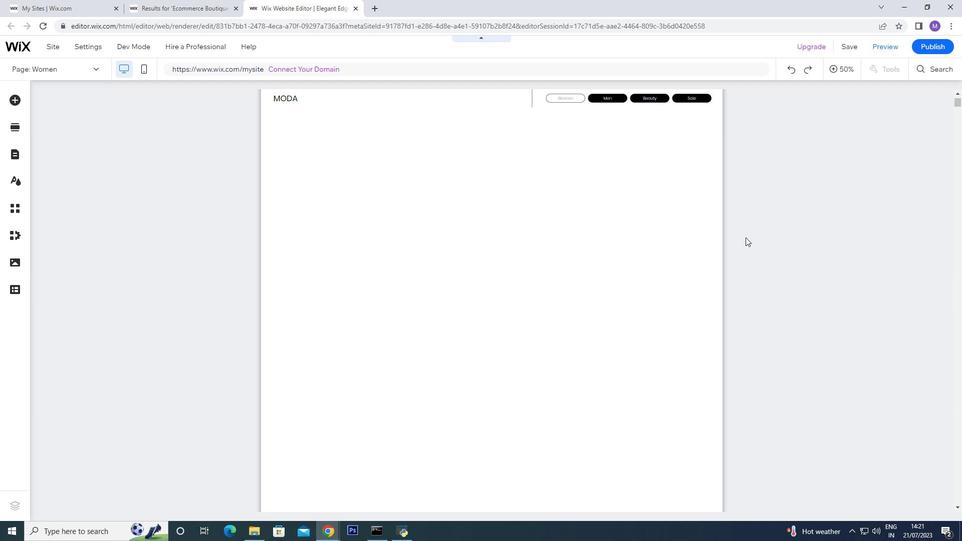 
Action: Mouse scrolled (744, 237) with delta (0, 0)
Screenshot: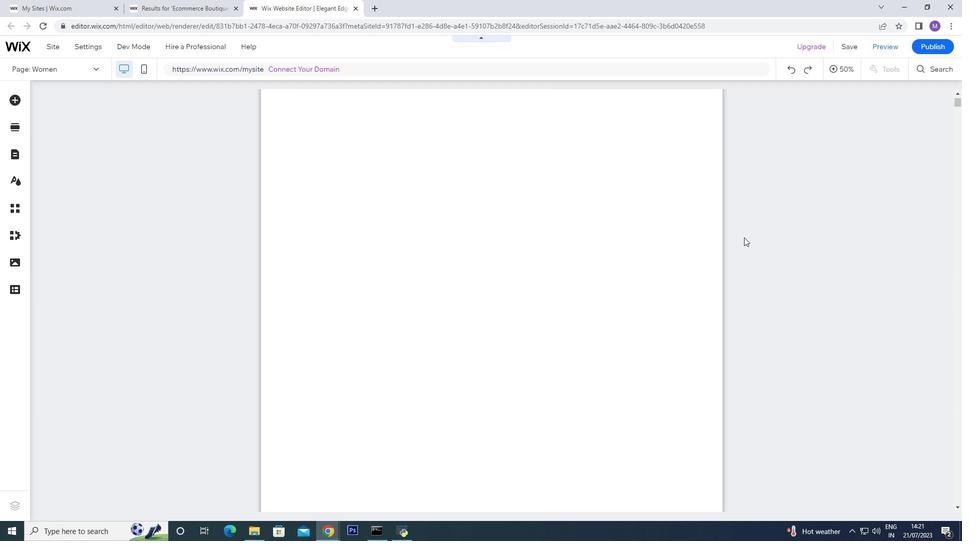 
Action: Mouse scrolled (744, 237) with delta (0, 0)
Screenshot: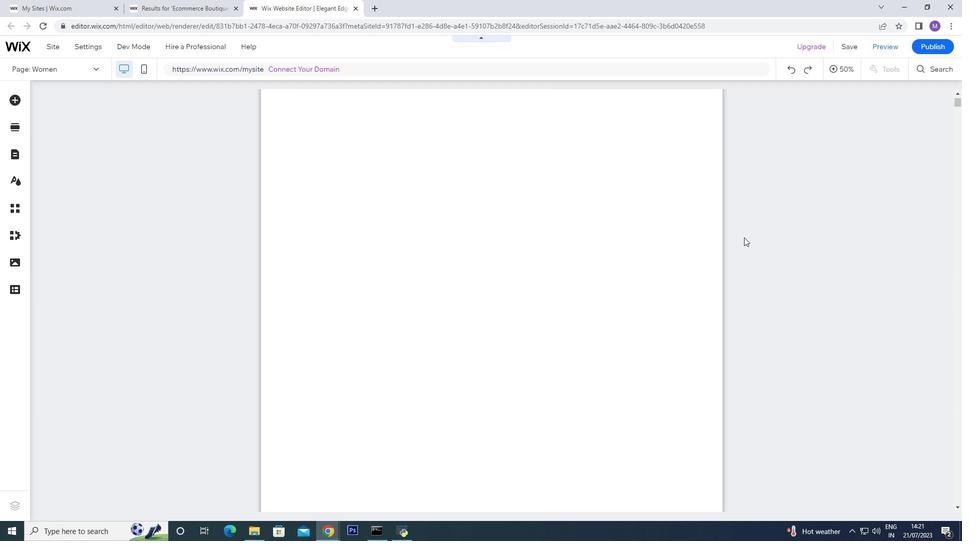 
Action: Mouse scrolled (744, 237) with delta (0, 0)
Screenshot: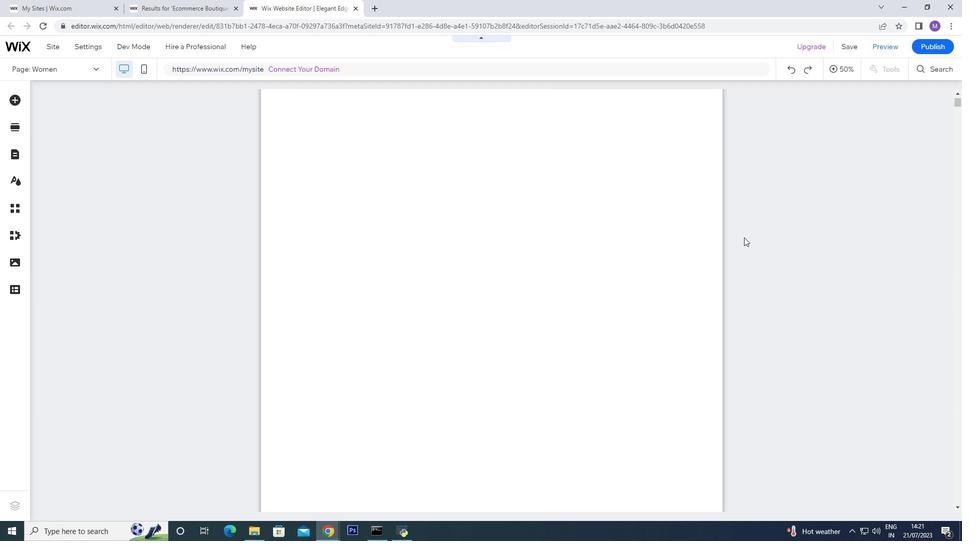 
Action: Mouse scrolled (744, 237) with delta (0, 0)
Screenshot: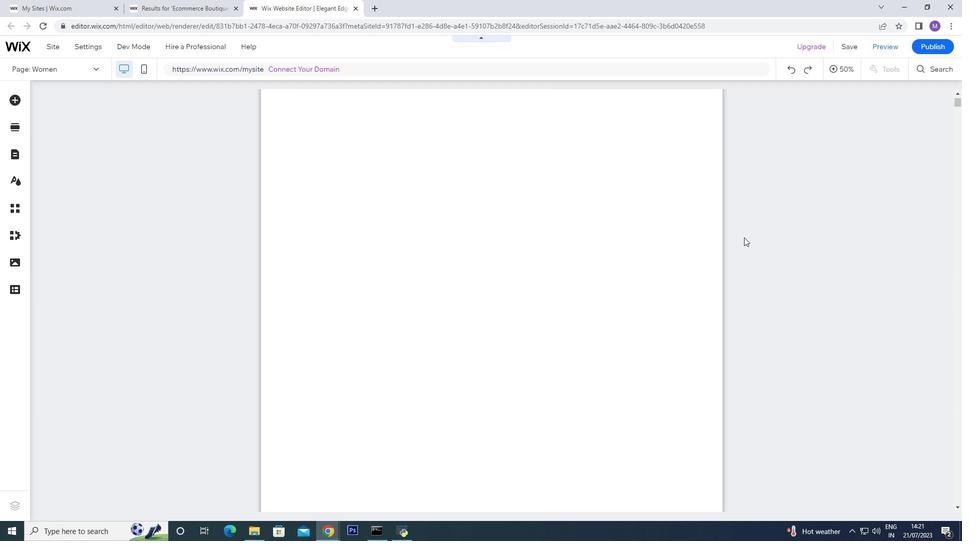 
Action: Mouse scrolled (744, 237) with delta (0, 0)
Screenshot: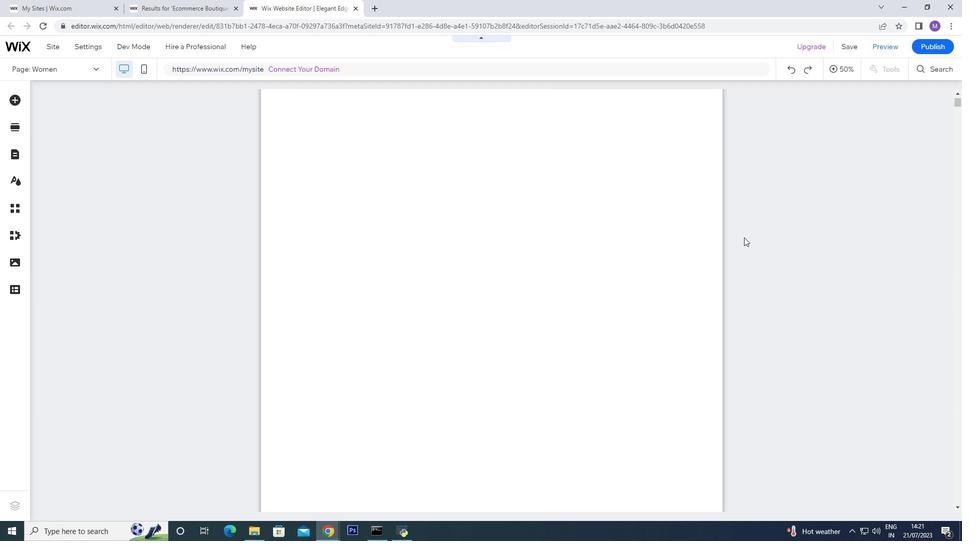 
Action: Mouse scrolled (744, 238) with delta (0, 0)
Screenshot: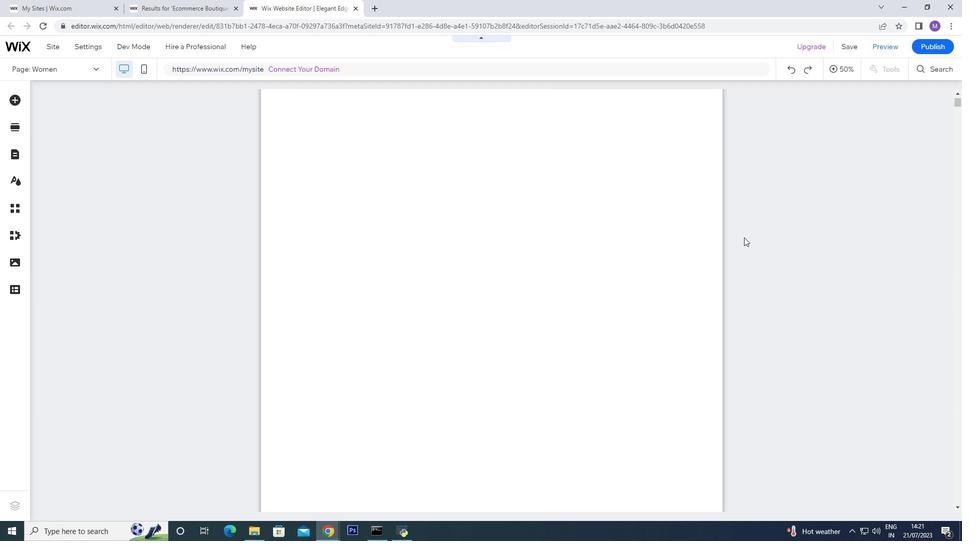 
Action: Mouse scrolled (744, 238) with delta (0, 0)
Screenshot: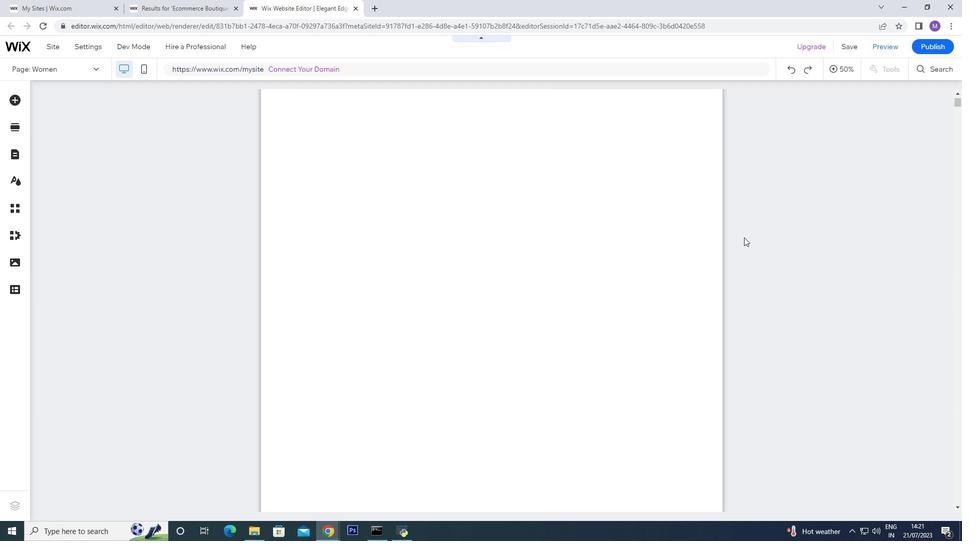 
Action: Mouse scrolled (744, 238) with delta (0, 0)
Screenshot: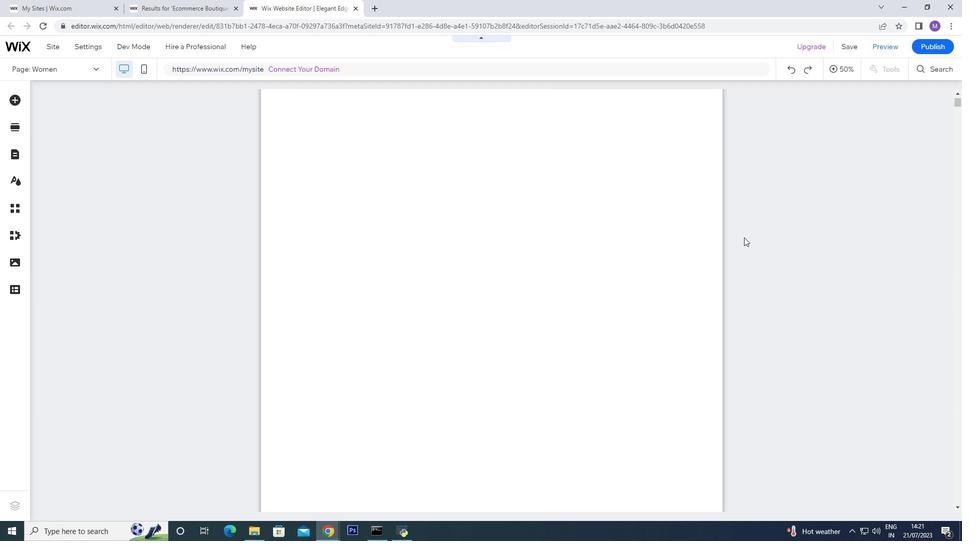 
Action: Mouse scrolled (744, 238) with delta (0, 0)
Screenshot: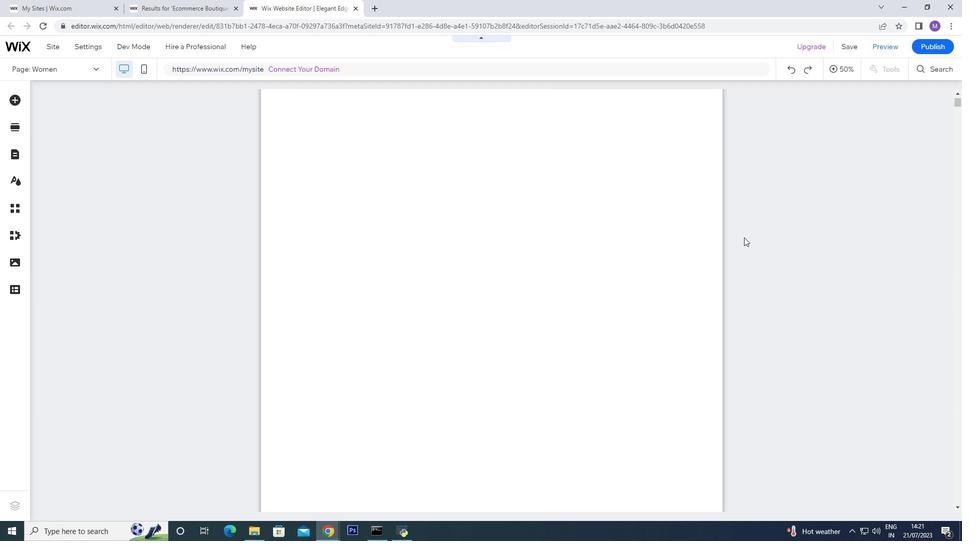 
Action: Mouse scrolled (744, 238) with delta (0, 0)
Screenshot: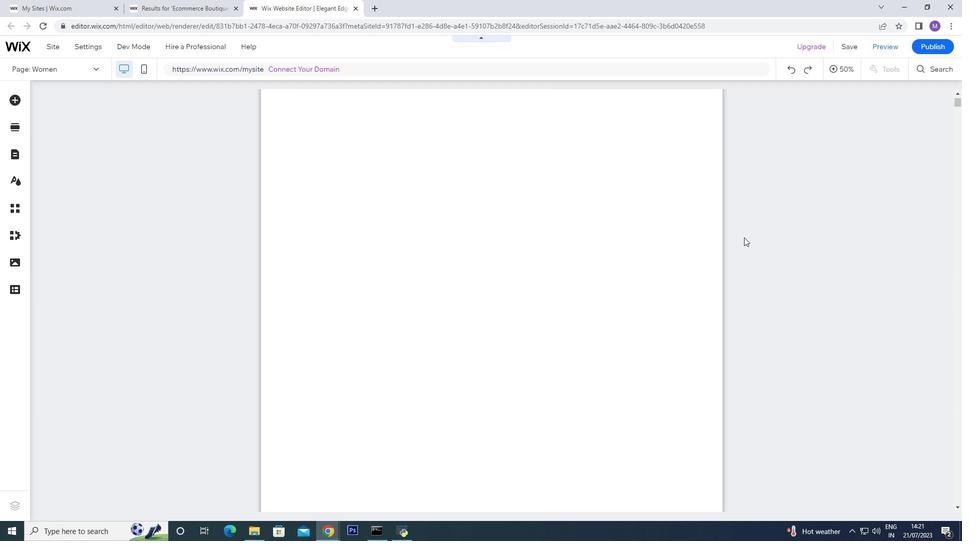 
Action: Mouse scrolled (744, 238) with delta (0, 0)
Screenshot: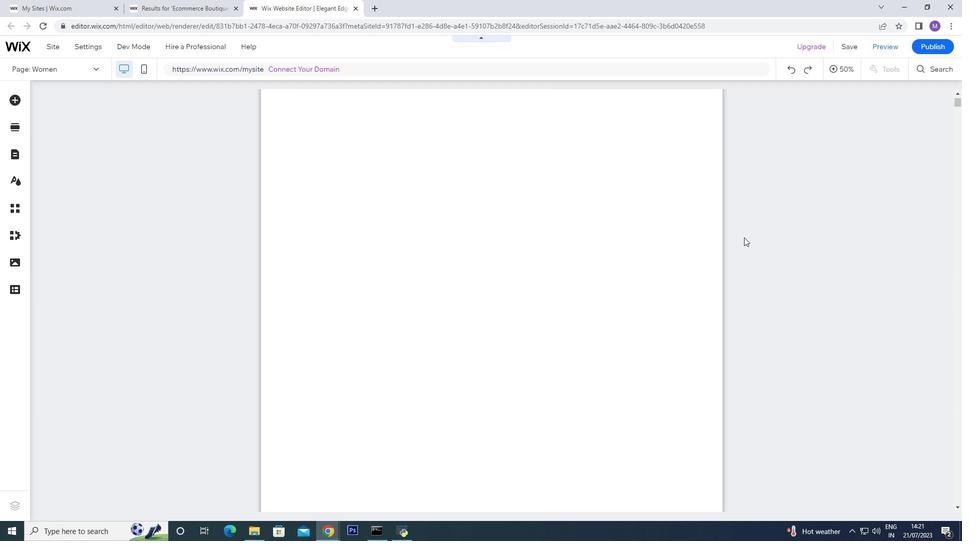 
Action: Mouse scrolled (744, 238) with delta (0, 0)
Screenshot: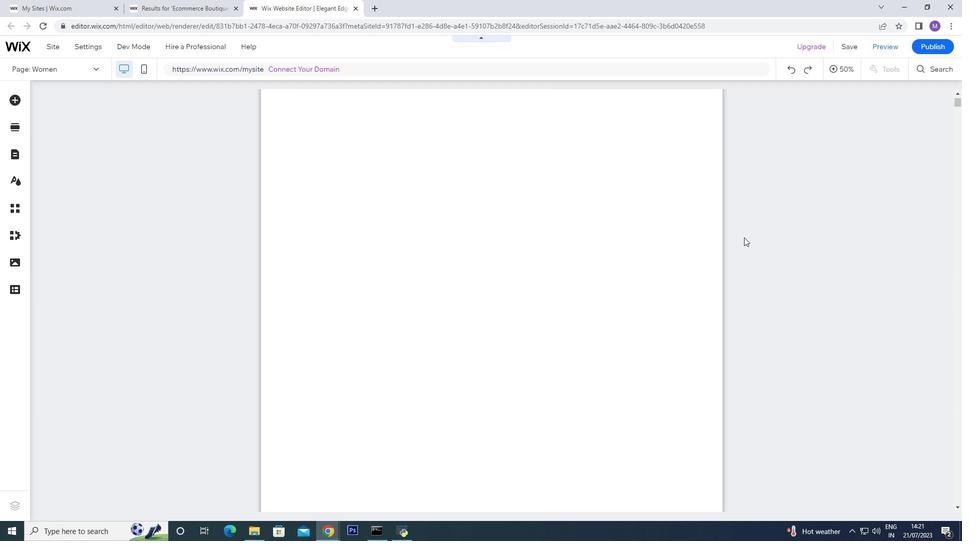 
Action: Mouse moved to (741, 203)
Screenshot: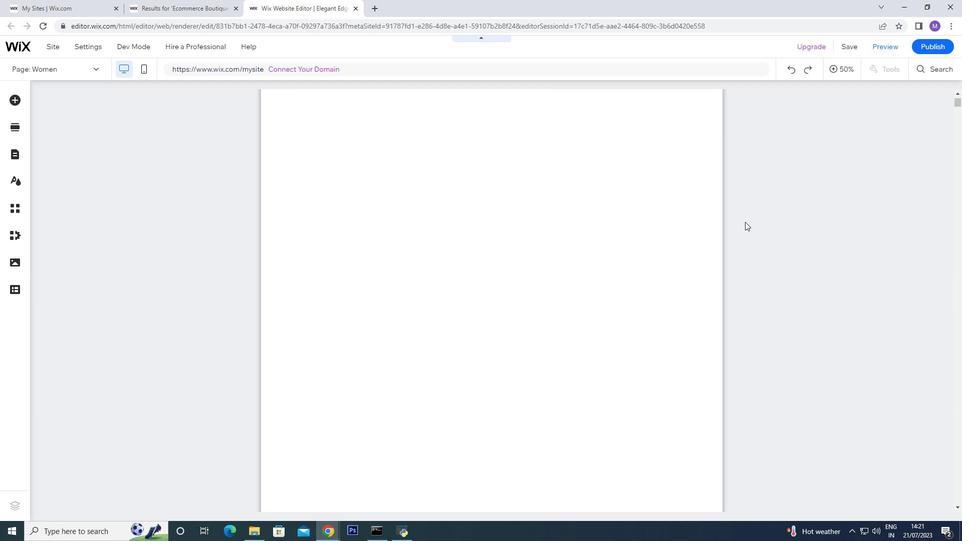 
Action: Mouse scrolled (741, 204) with delta (0, 0)
Screenshot: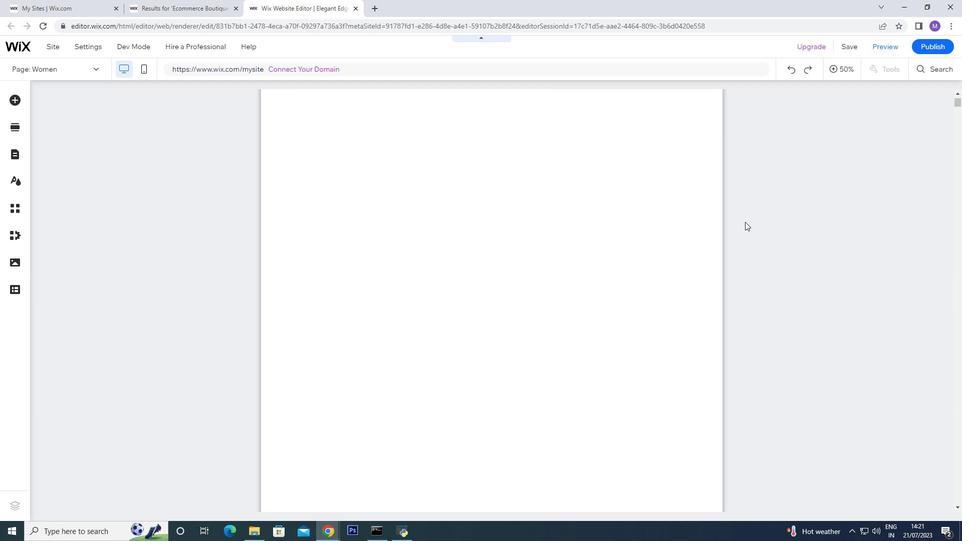 
Action: Mouse moved to (741, 203)
Screenshot: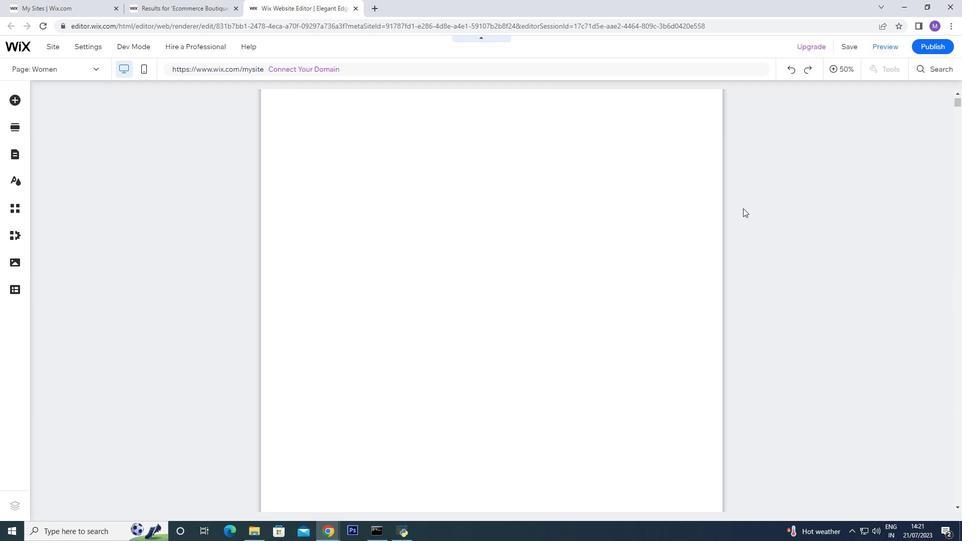 
Action: Mouse scrolled (741, 203) with delta (0, 0)
Screenshot: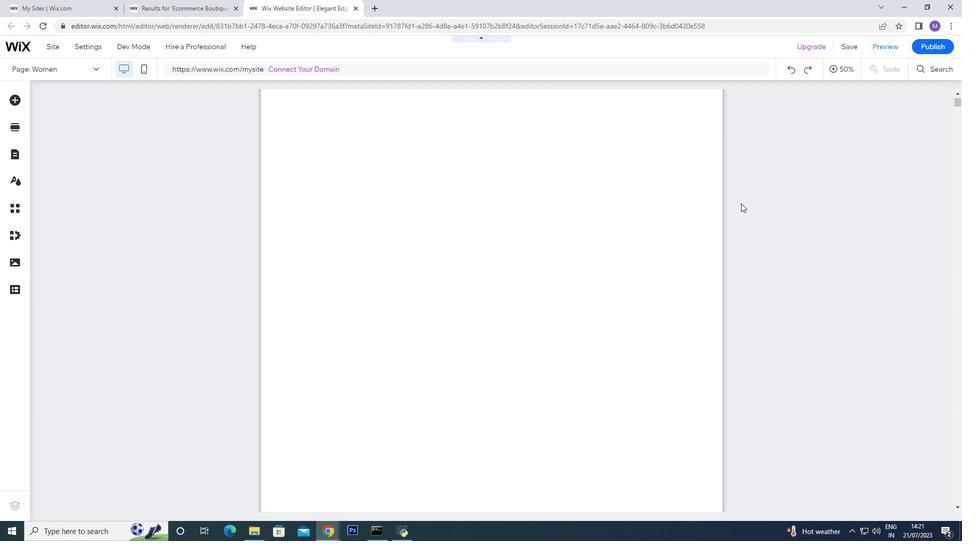 
Action: Mouse scrolled (741, 203) with delta (0, 0)
Screenshot: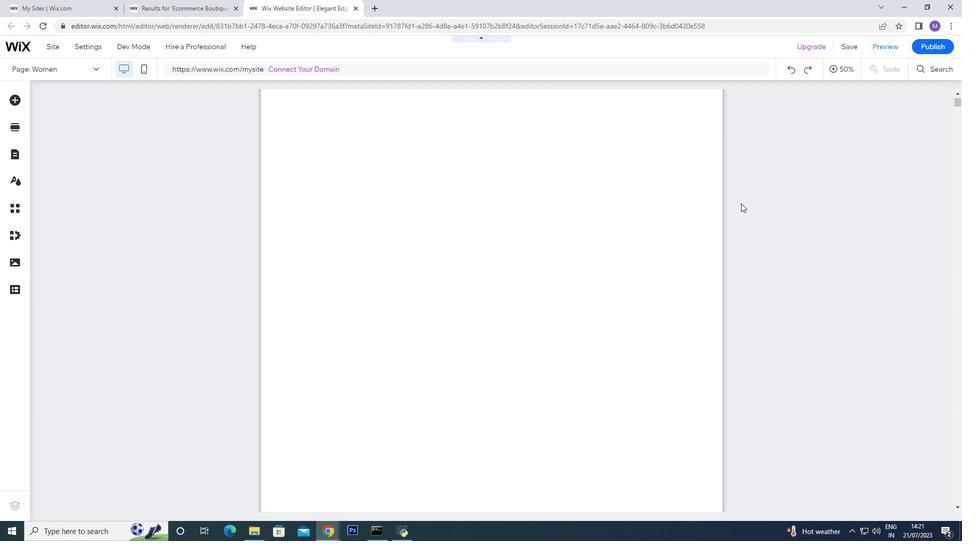 
Action: Mouse scrolled (741, 203) with delta (0, 0)
Screenshot: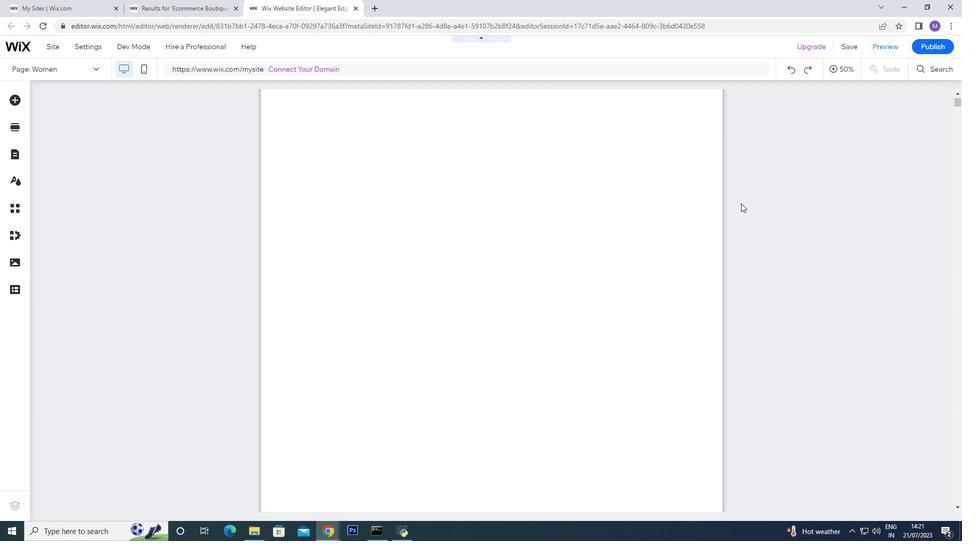 
Action: Mouse scrolled (741, 203) with delta (0, 0)
Screenshot: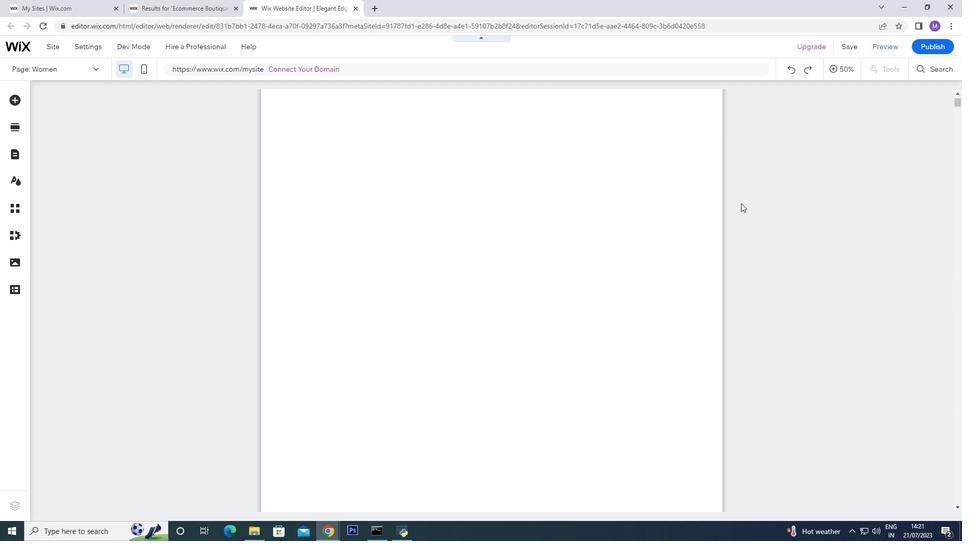 
Action: Mouse scrolled (741, 203) with delta (0, 0)
Screenshot: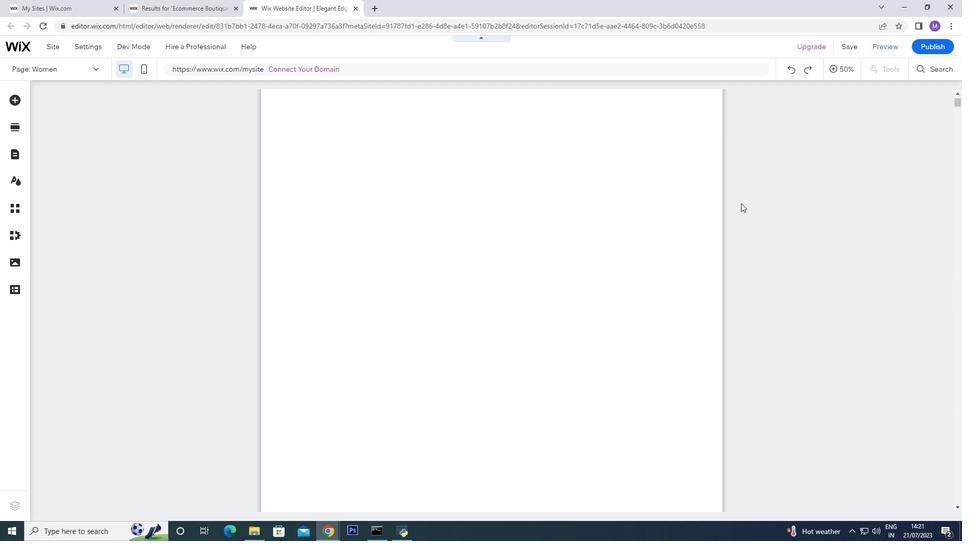 
Action: Mouse moved to (741, 203)
Screenshot: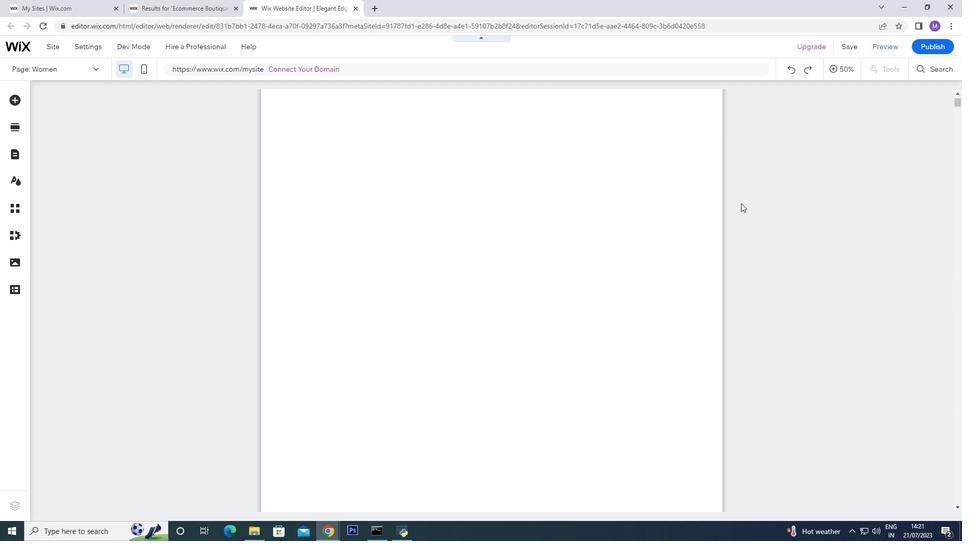 
Action: Mouse scrolled (741, 203) with delta (0, 0)
Screenshot: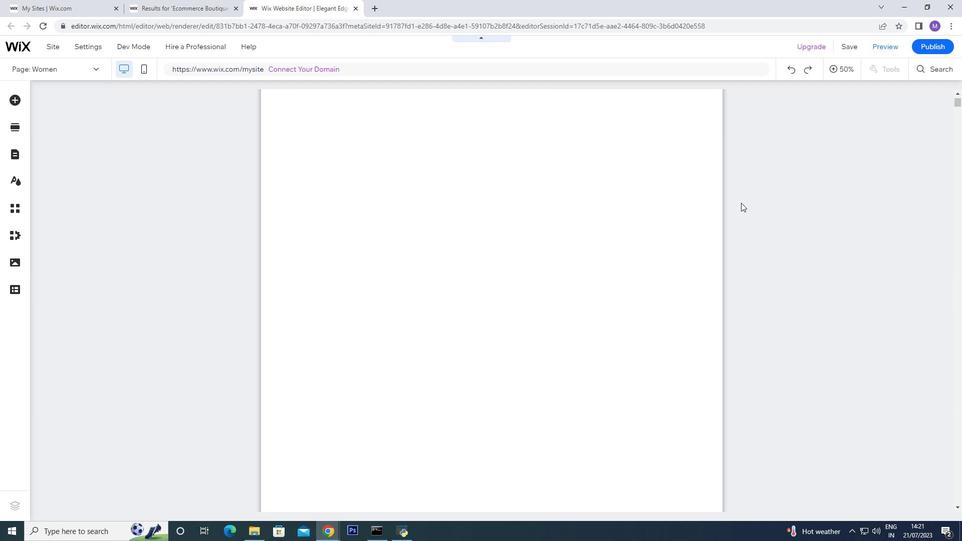 
Action: Mouse scrolled (741, 203) with delta (0, 0)
Screenshot: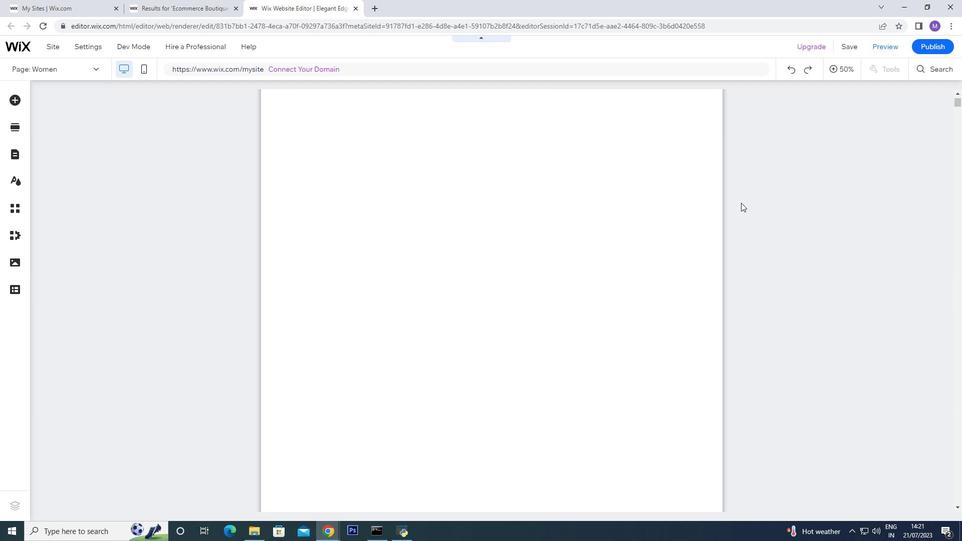 
Action: Mouse moved to (648, 206)
Screenshot: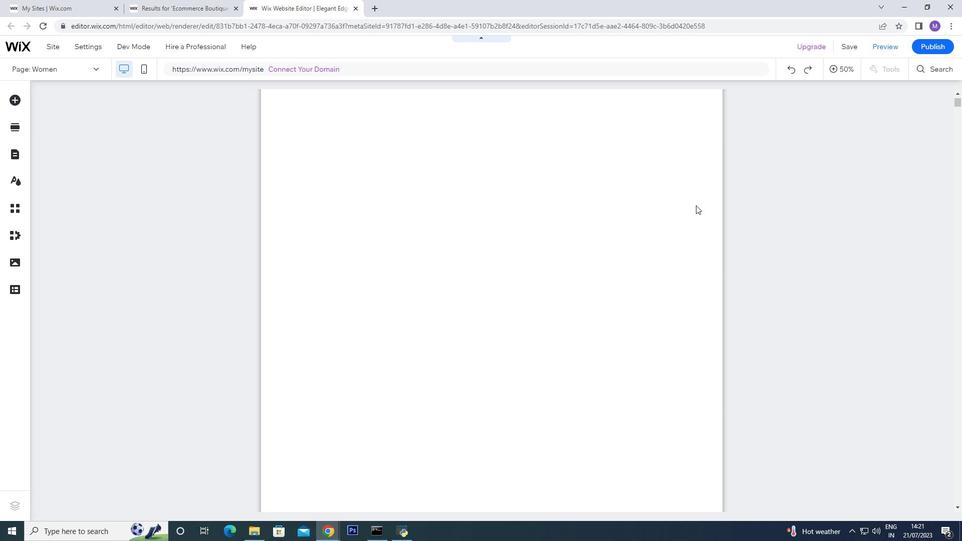 
Action: Mouse scrolled (648, 206) with delta (0, 0)
Screenshot: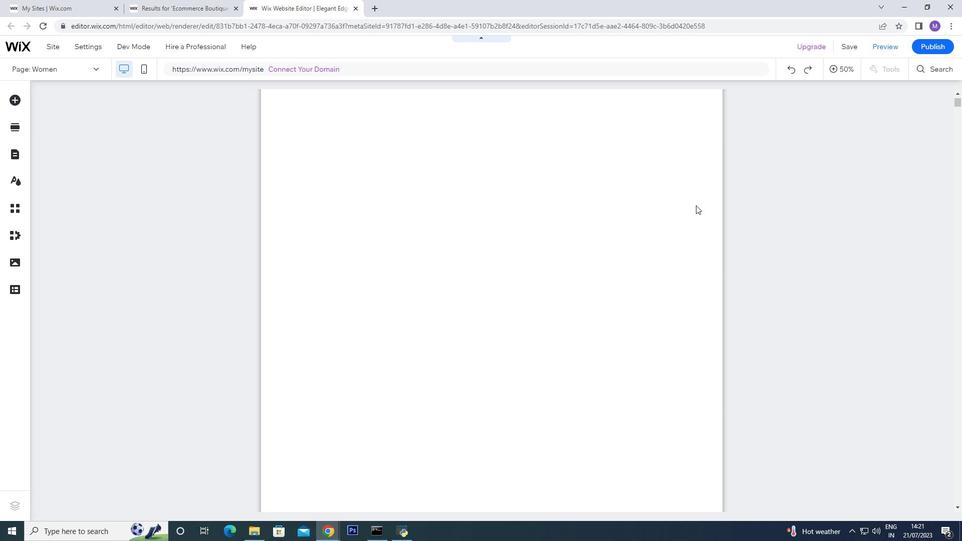 
Action: Mouse scrolled (648, 206) with delta (0, 0)
Screenshot: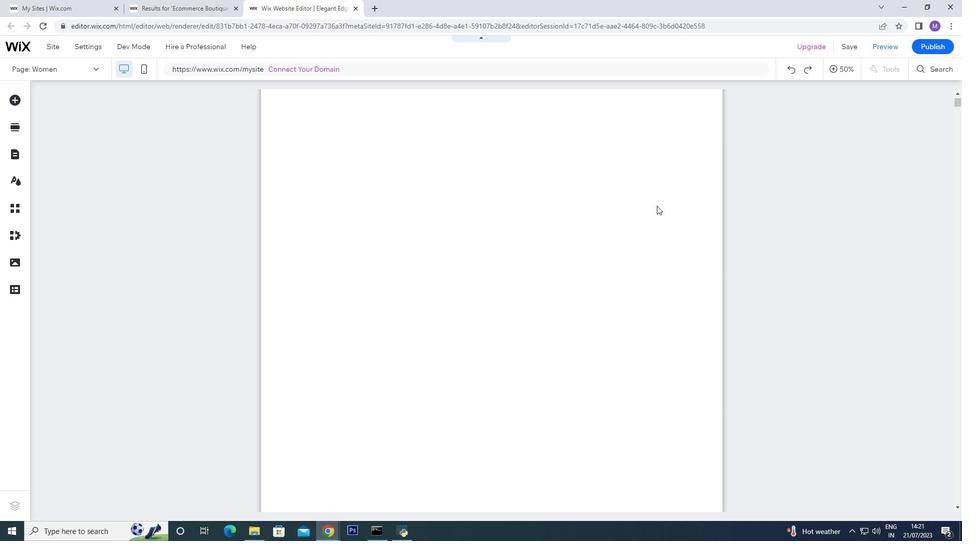 
Action: Mouse scrolled (648, 206) with delta (0, 0)
Screenshot: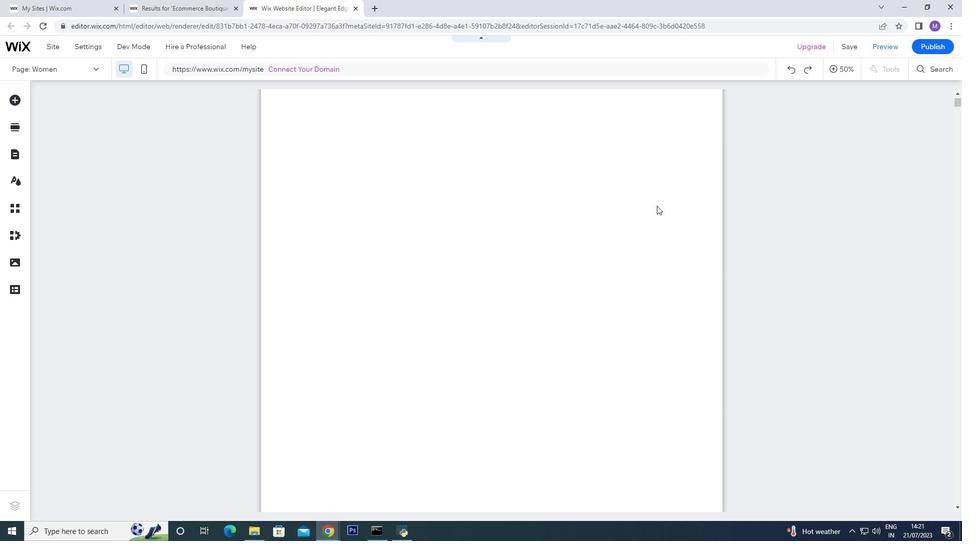 
Action: Mouse scrolled (648, 206) with delta (0, 0)
Screenshot: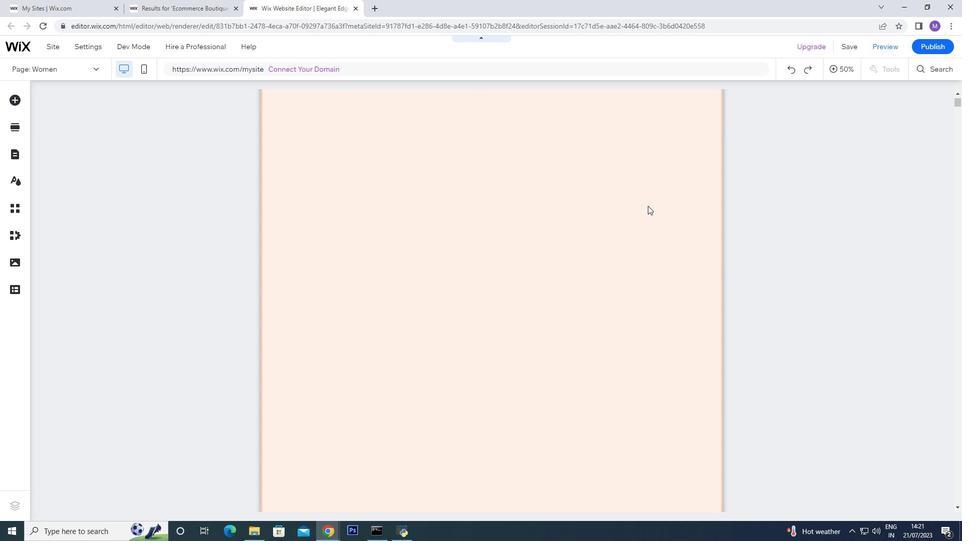 
Action: Mouse scrolled (648, 206) with delta (0, 0)
Screenshot: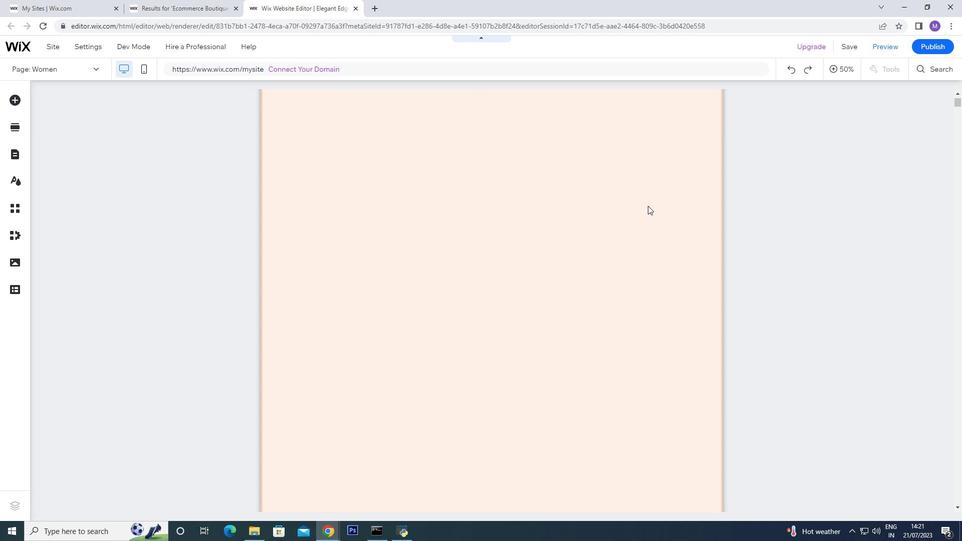 
Action: Mouse scrolled (648, 206) with delta (0, 0)
Screenshot: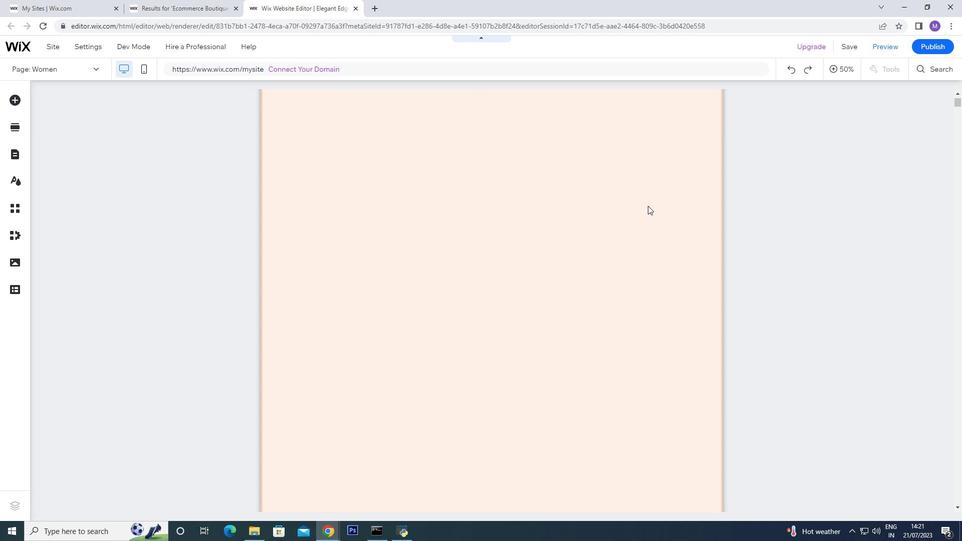 
Action: Mouse scrolled (648, 206) with delta (0, 0)
Screenshot: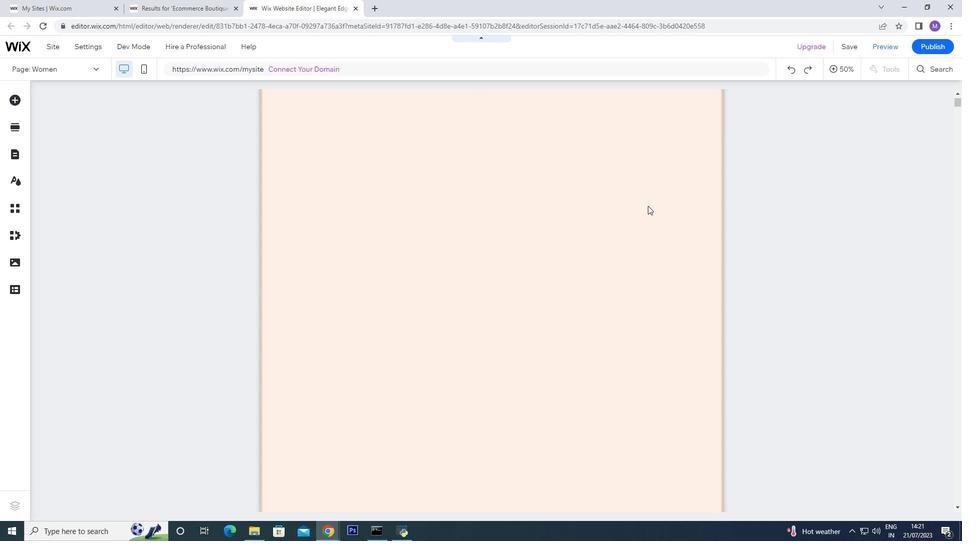 
Action: Mouse scrolled (648, 206) with delta (0, 0)
Screenshot: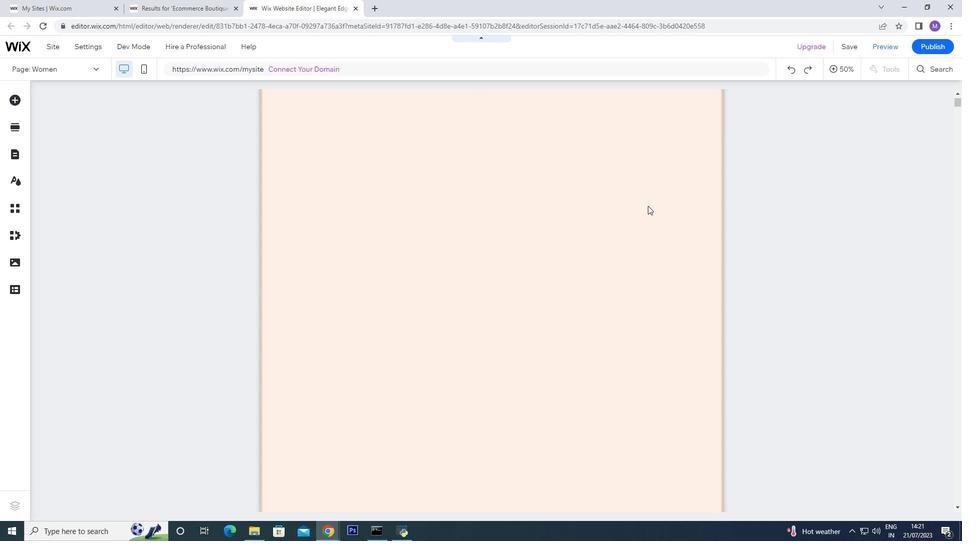 
Action: Mouse moved to (811, 199)
Screenshot: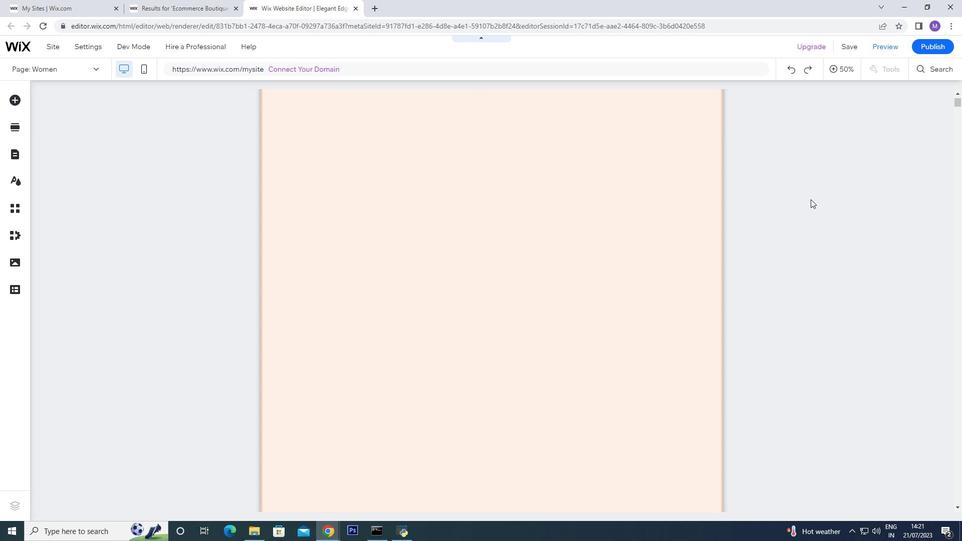 
Action: Mouse pressed left at (811, 199)
Screenshot: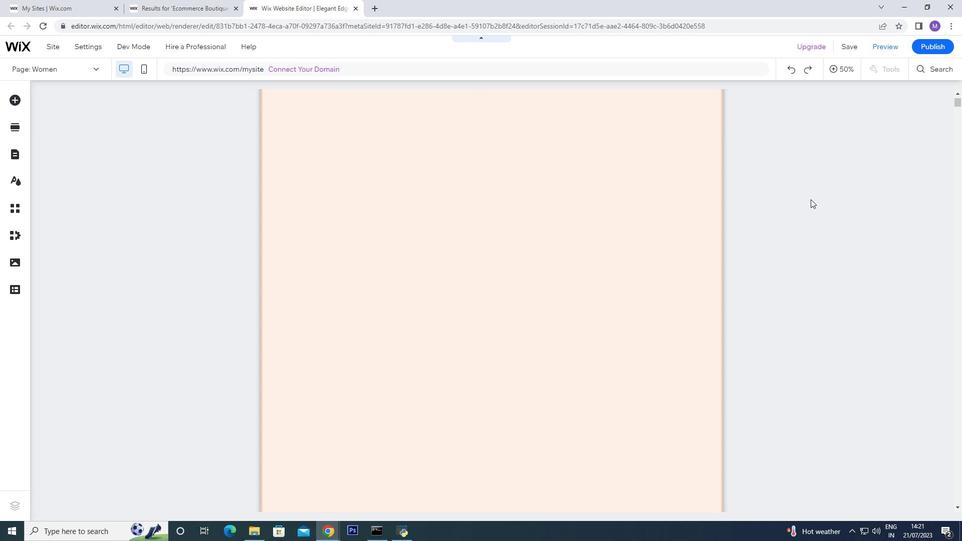 
Action: Mouse pressed left at (811, 199)
Screenshot: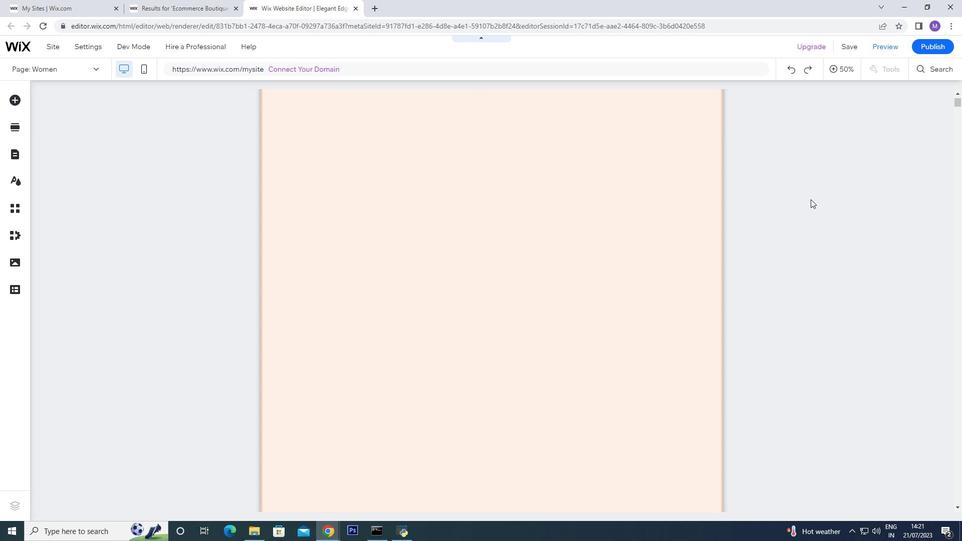 
Action: Mouse pressed left at (811, 199)
Screenshot: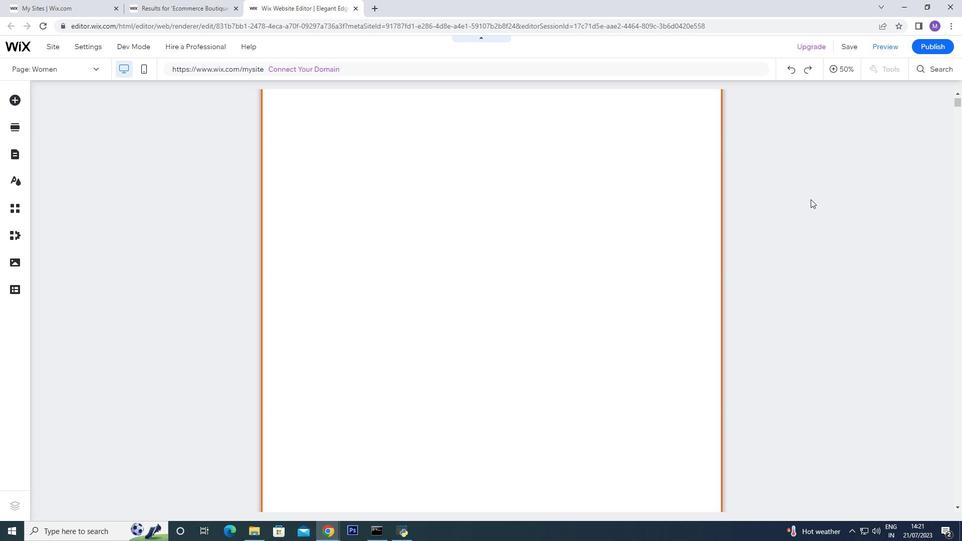 
Action: Mouse moved to (767, 209)
Screenshot: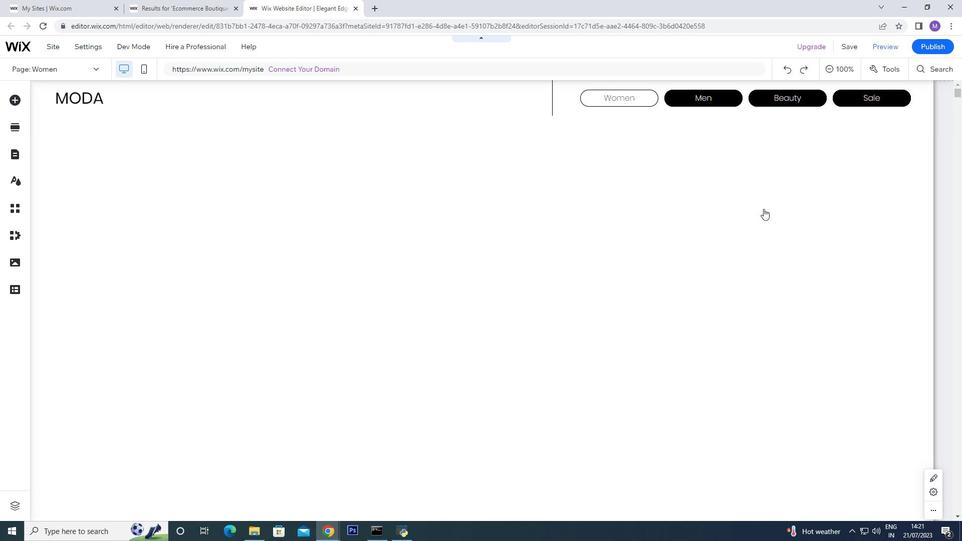 
Action: Mouse scrolled (767, 208) with delta (0, 0)
Screenshot: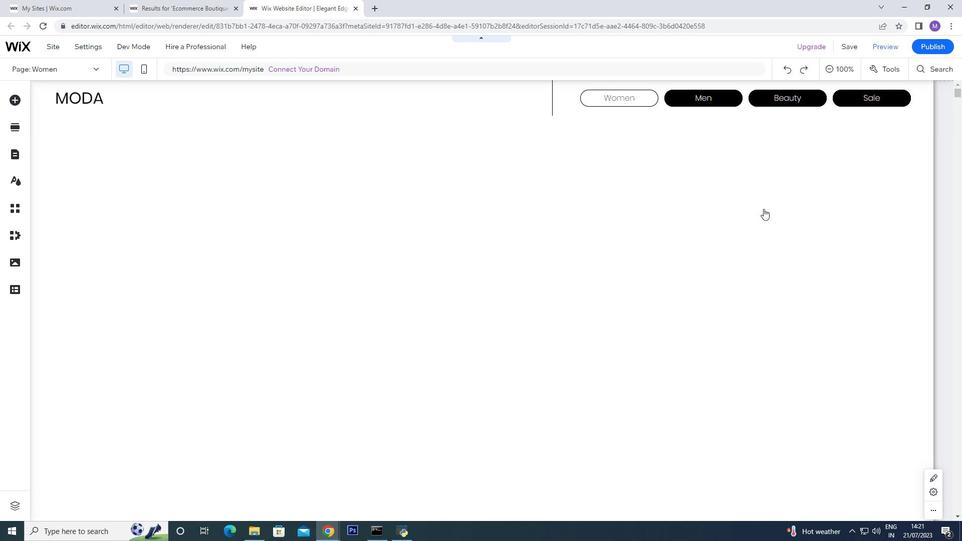 
Action: Mouse scrolled (767, 208) with delta (0, 0)
Screenshot: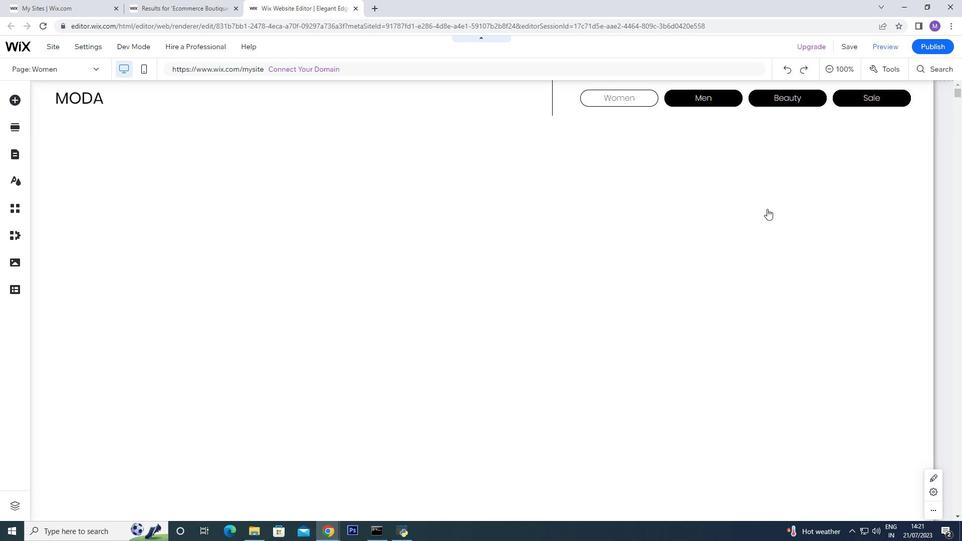 
Action: Mouse moved to (768, 210)
Screenshot: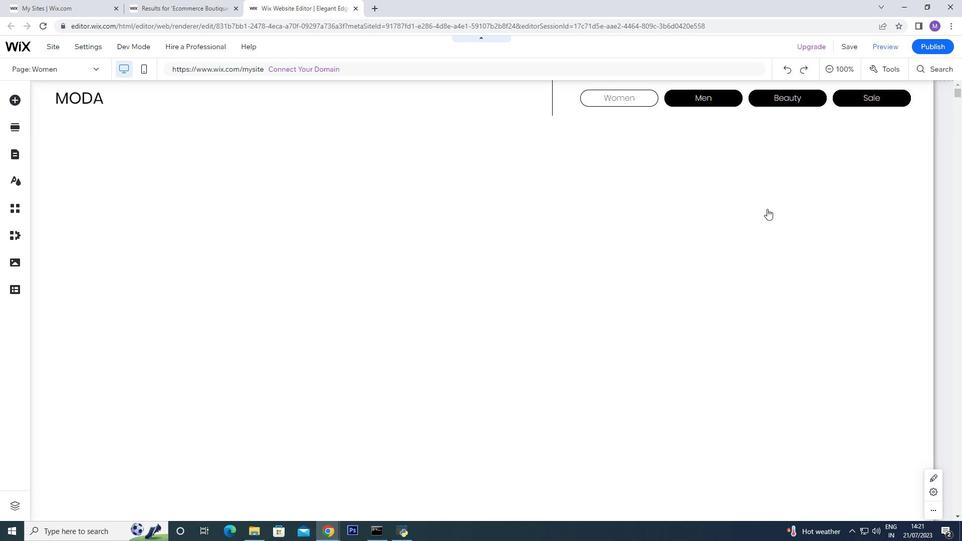 
Action: Mouse scrolled (768, 210) with delta (0, 0)
Screenshot: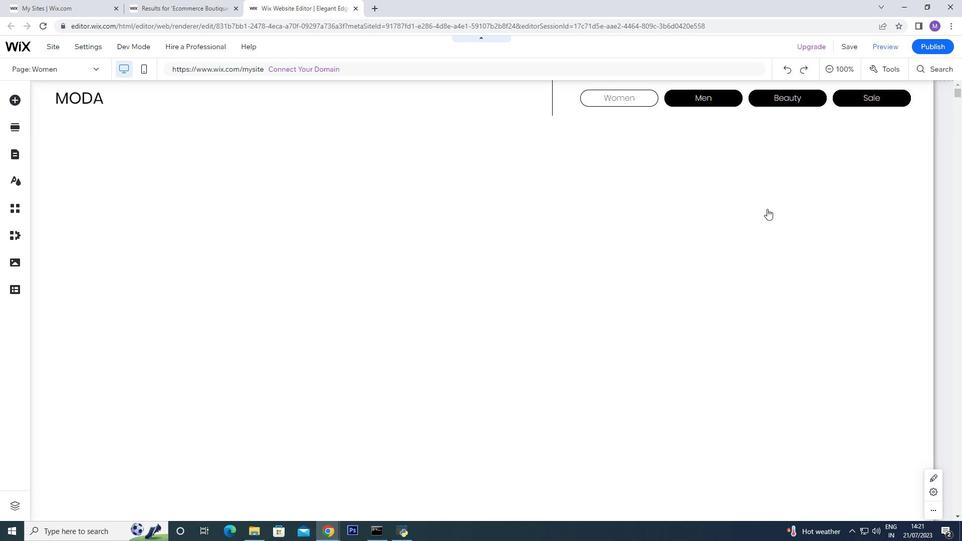 
Action: Mouse scrolled (768, 210) with delta (0, 0)
Screenshot: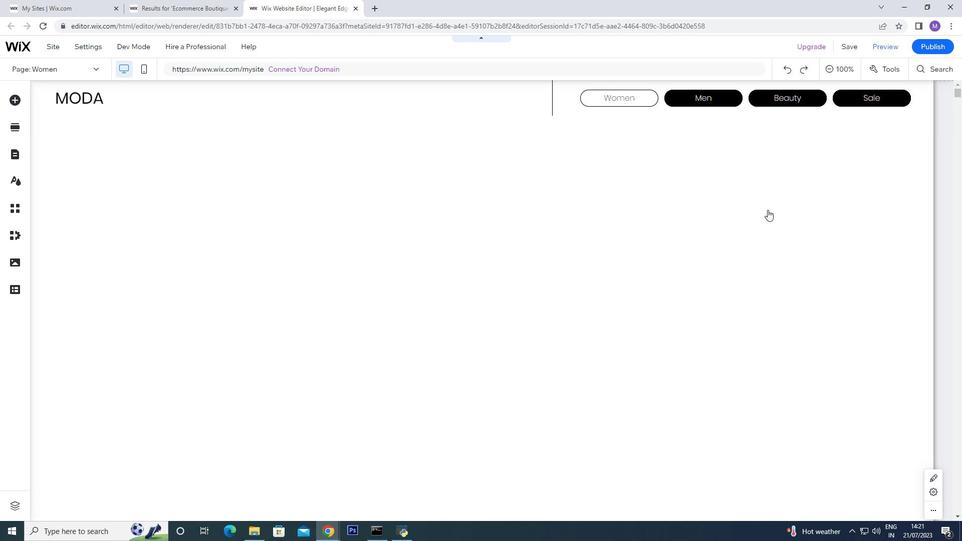 
Action: Mouse moved to (768, 212)
Screenshot: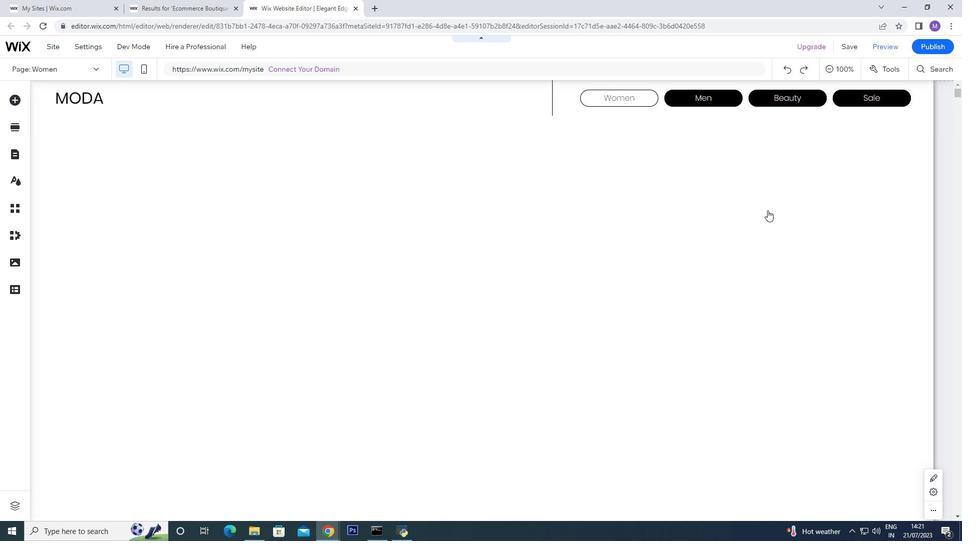 
Action: Mouse scrolled (768, 211) with delta (0, 0)
Screenshot: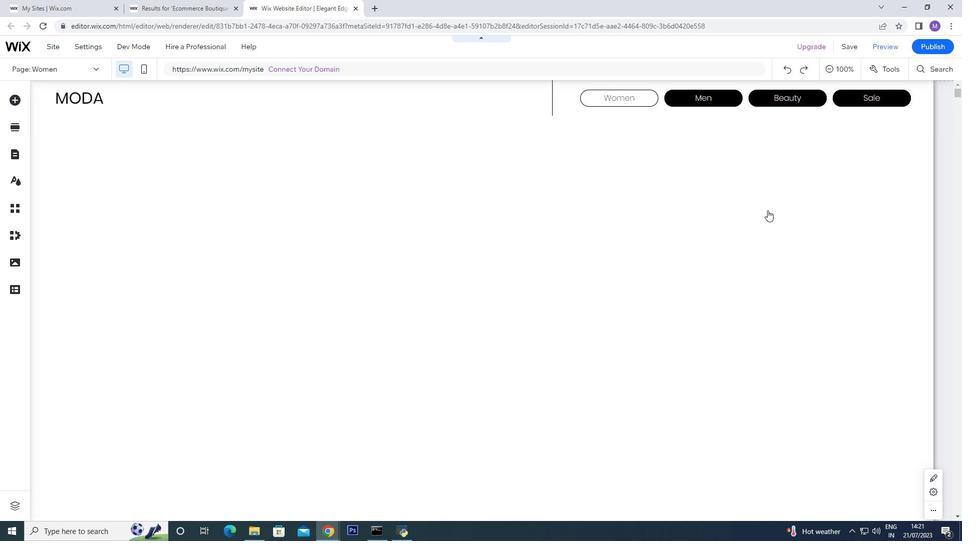 
Action: Mouse moved to (768, 213)
Screenshot: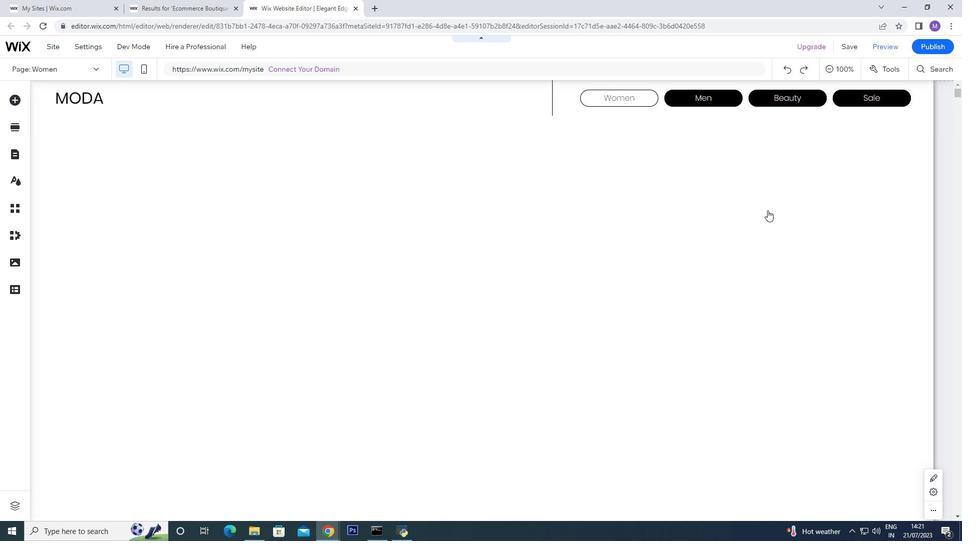 
Action: Mouse scrolled (768, 212) with delta (0, 0)
Screenshot: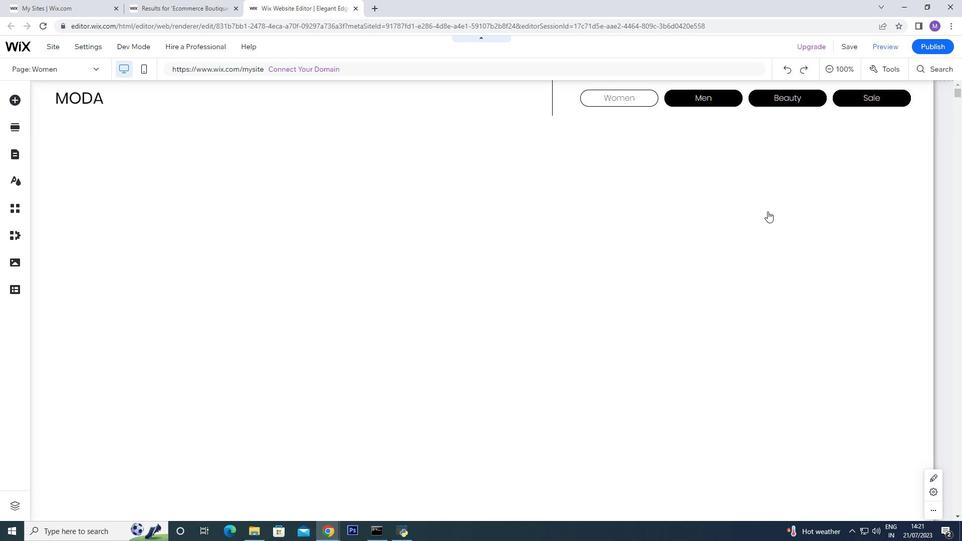 
Action: Mouse scrolled (768, 212) with delta (0, 0)
Screenshot: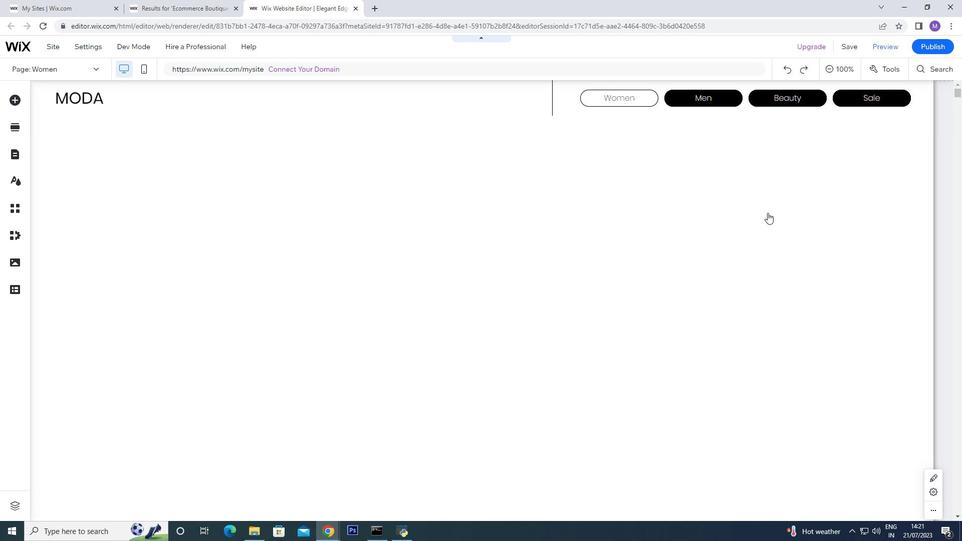 
Action: Mouse moved to (886, 287)
Screenshot: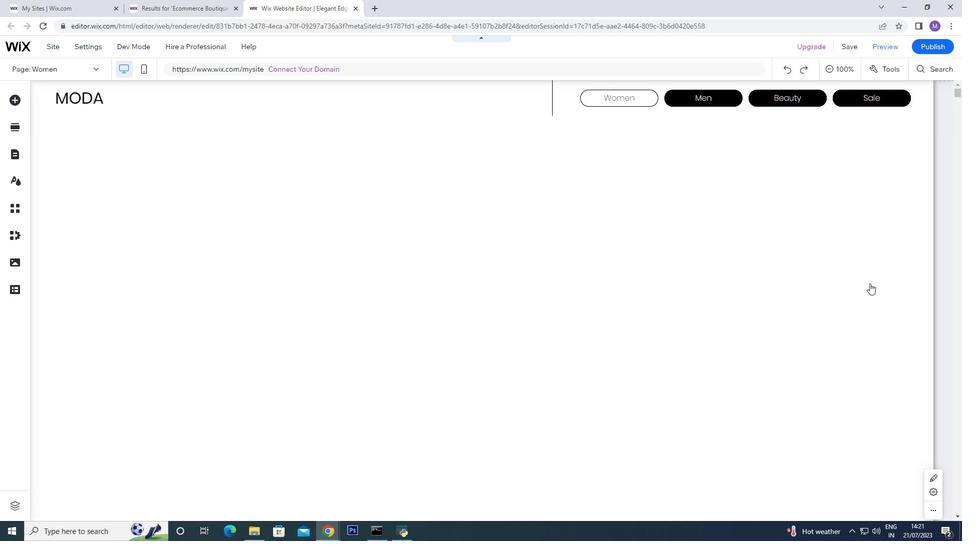 
Action: Mouse scrolled (886, 288) with delta (0, 0)
Screenshot: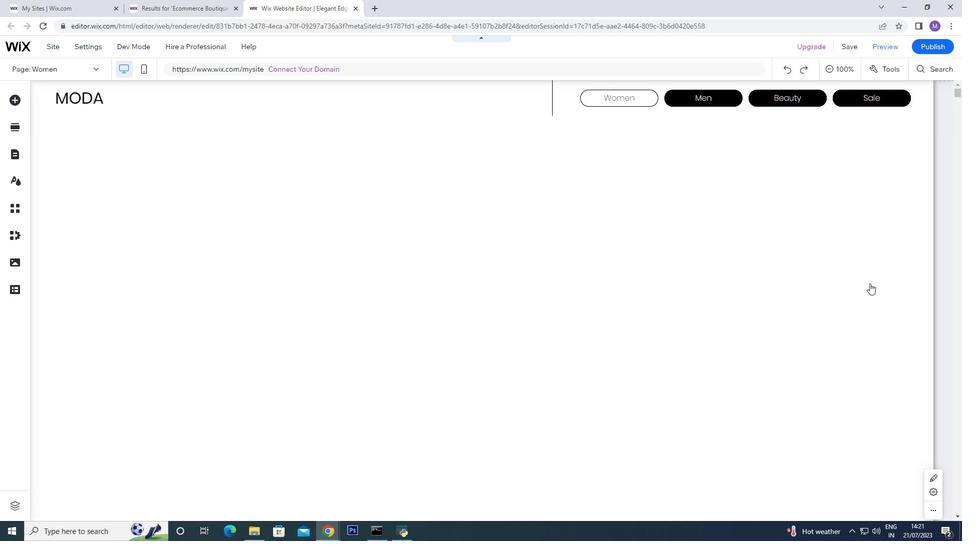 
Action: Mouse moved to (892, 287)
Screenshot: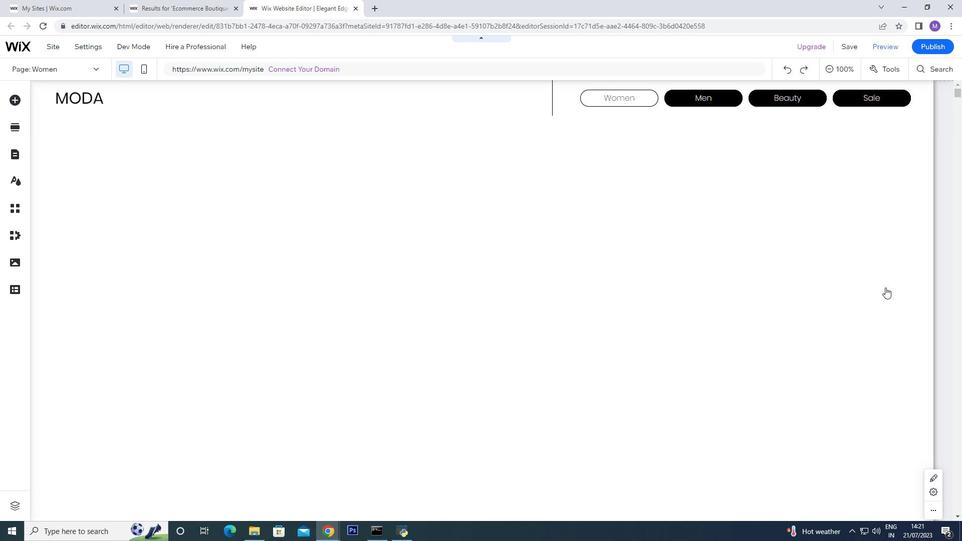 
Action: Mouse scrolled (892, 288) with delta (0, 0)
Screenshot: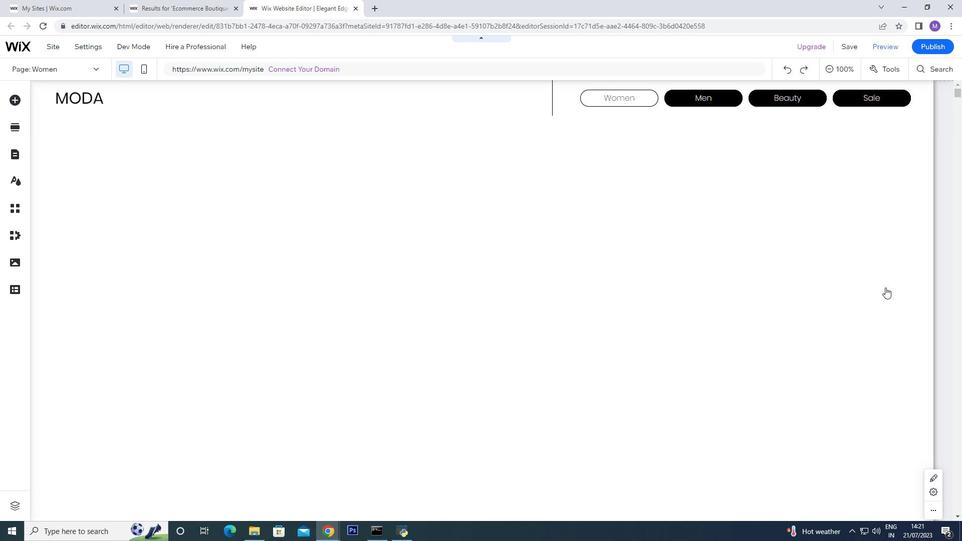 
Action: Mouse moved to (895, 287)
Screenshot: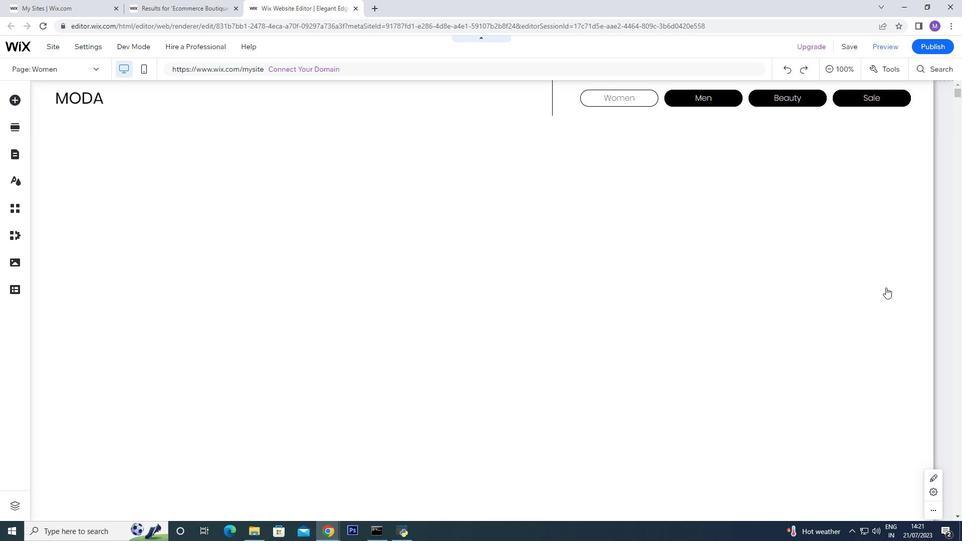 
Action: Mouse scrolled (895, 288) with delta (0, 0)
Screenshot: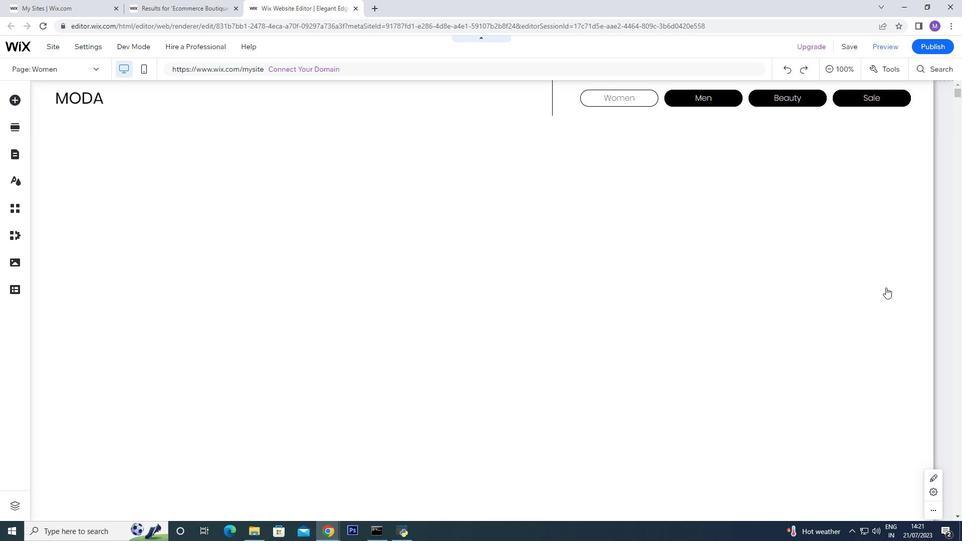 
Action: Mouse moved to (896, 287)
Screenshot: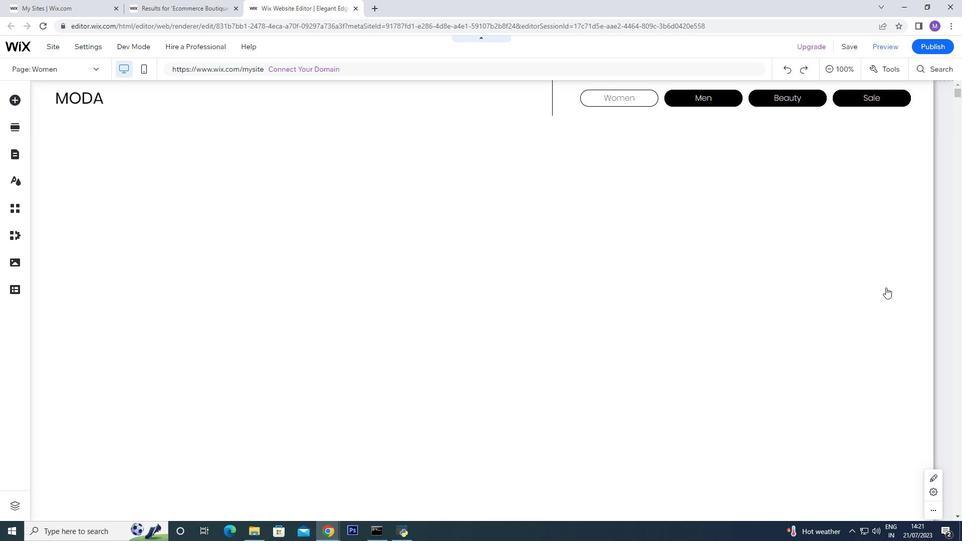 
Action: Mouse scrolled (896, 288) with delta (0, 0)
Screenshot: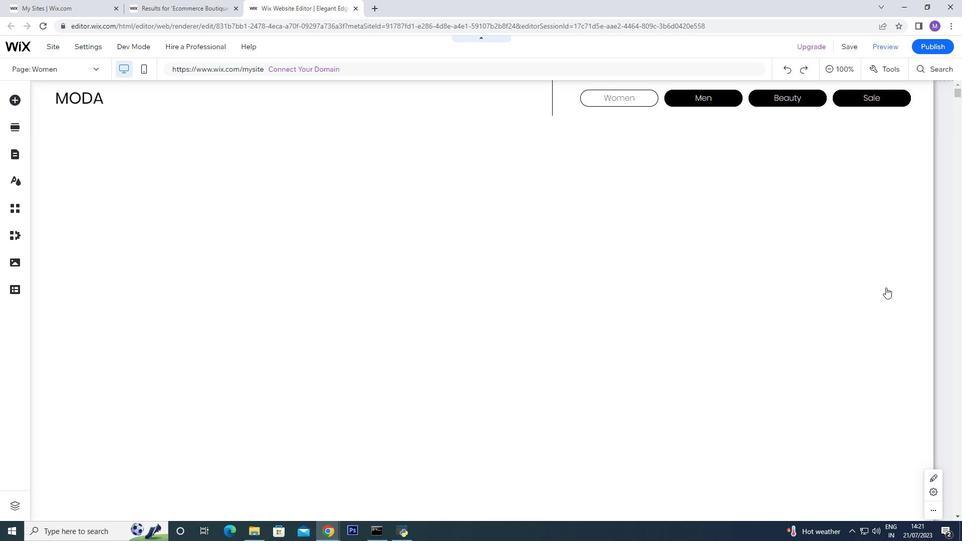 
Action: Mouse scrolled (896, 288) with delta (0, 0)
Screenshot: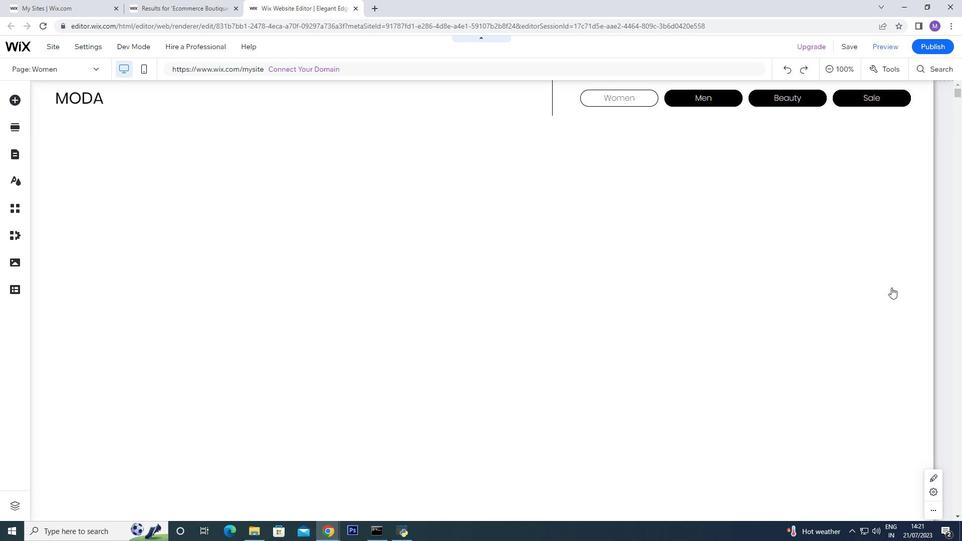 
Action: Mouse moved to (899, 286)
Screenshot: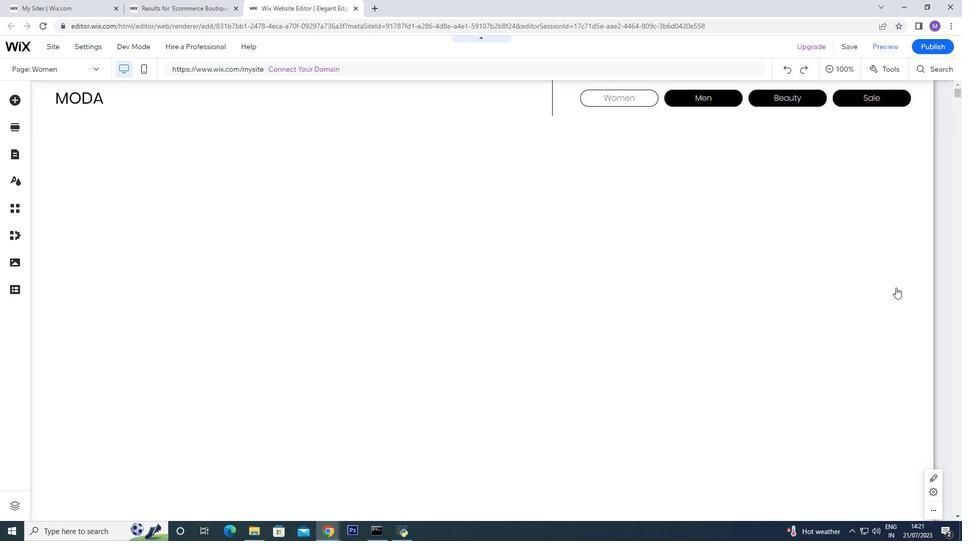 
Action: Mouse scrolled (899, 286) with delta (0, 0)
Screenshot: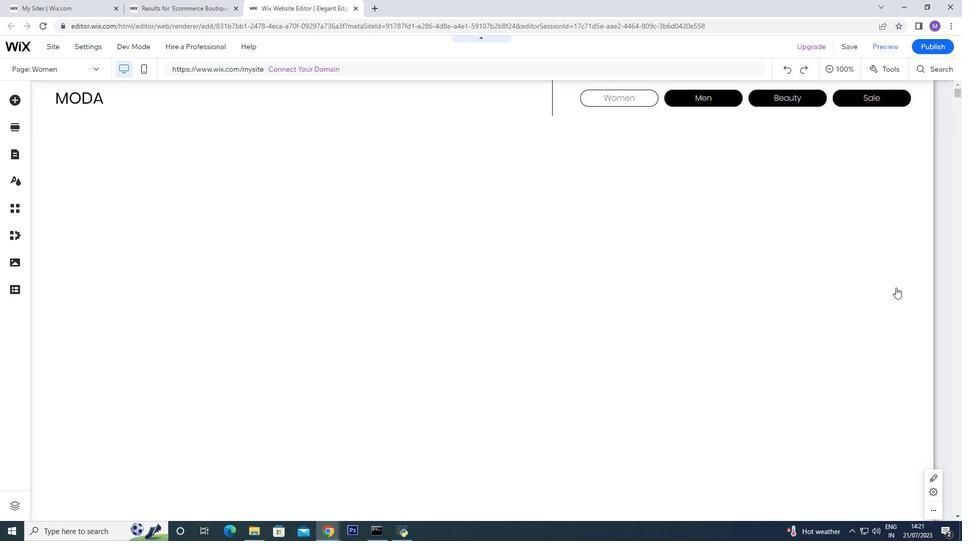 
Action: Mouse moved to (906, 277)
Screenshot: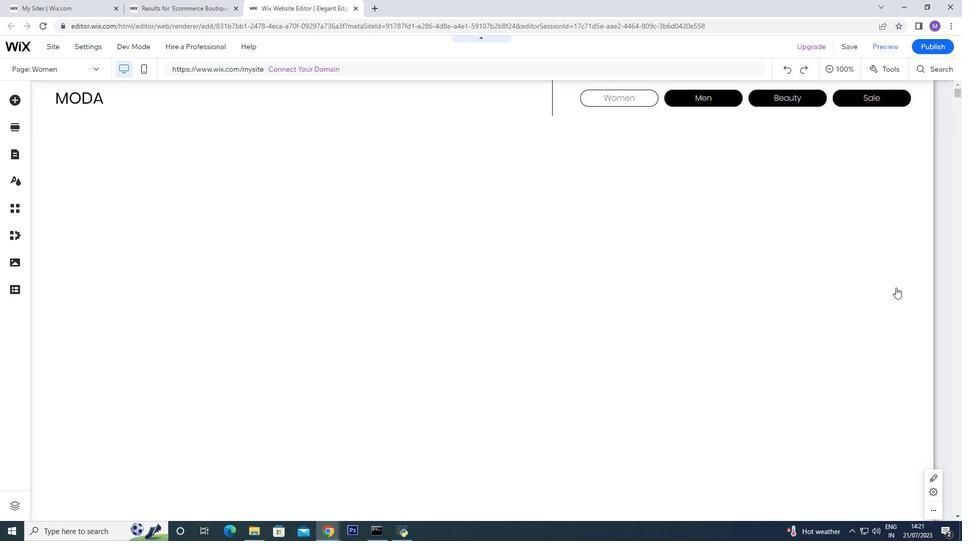 
Action: Mouse scrolled (906, 277) with delta (0, 0)
Screenshot: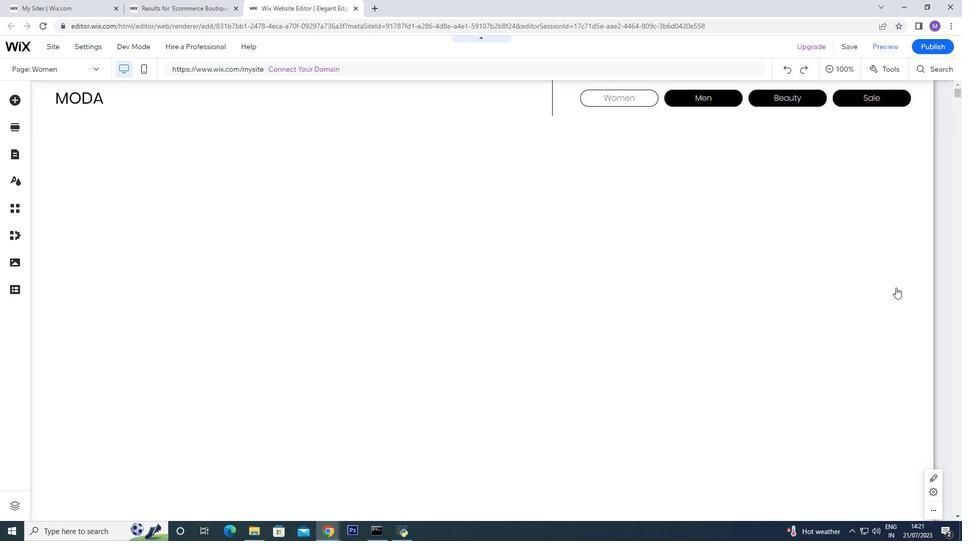 
Action: Mouse moved to (958, 92)
Screenshot: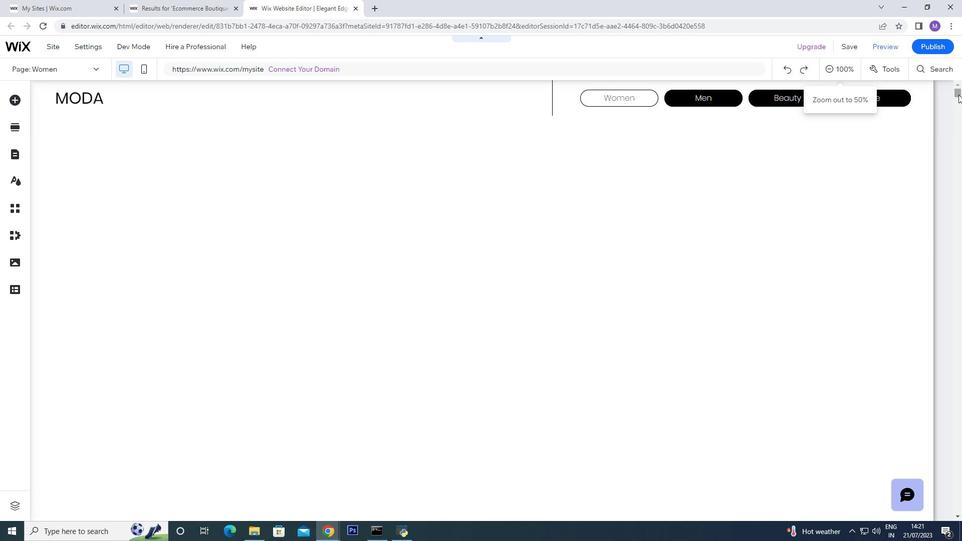 
Action: Mouse pressed left at (958, 92)
Screenshot: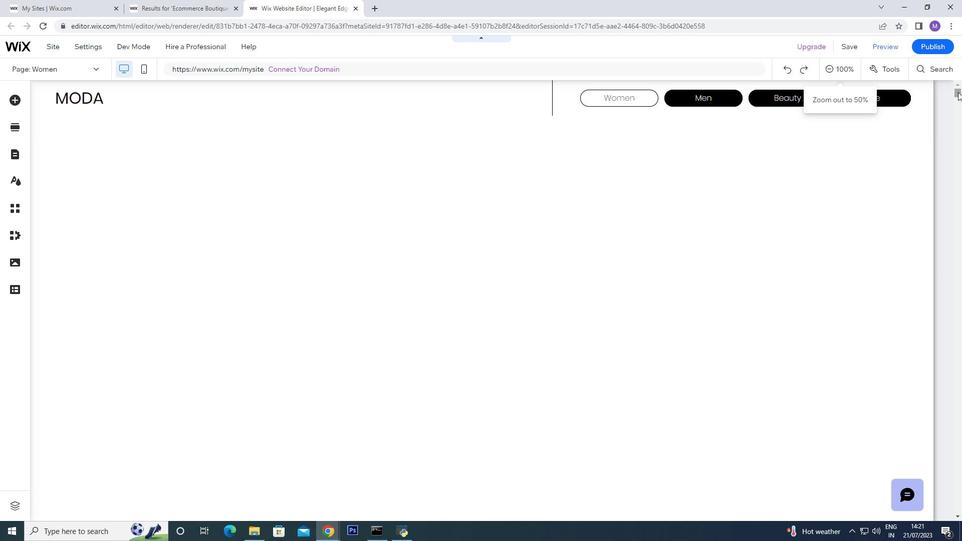 
Action: Mouse moved to (577, 292)
Screenshot: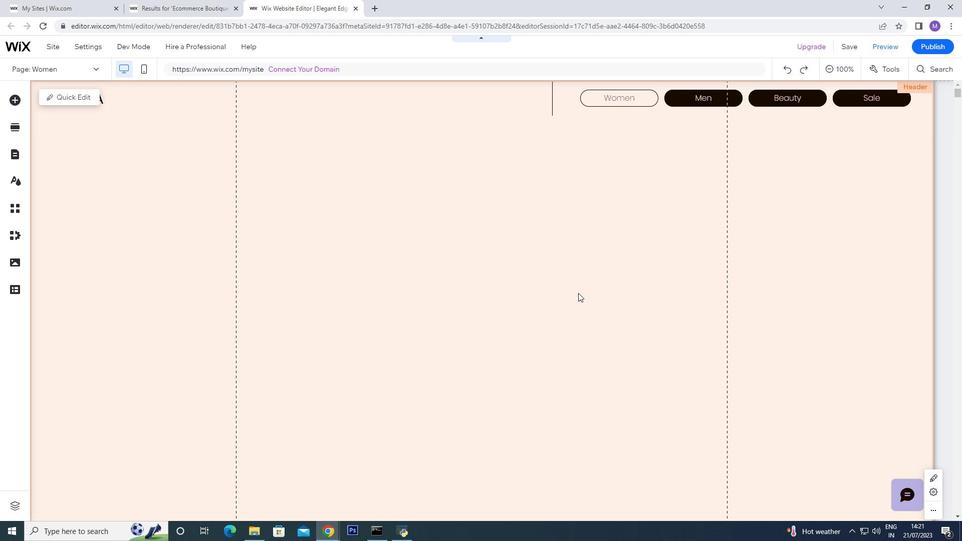 
Action: Mouse pressed left at (577, 292)
Screenshot: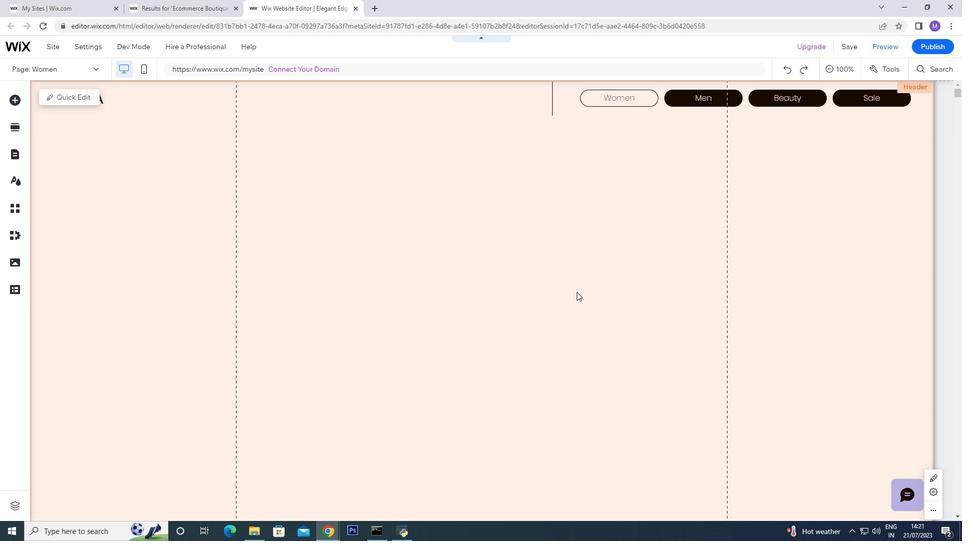 
Action: Mouse moved to (582, 284)
Screenshot: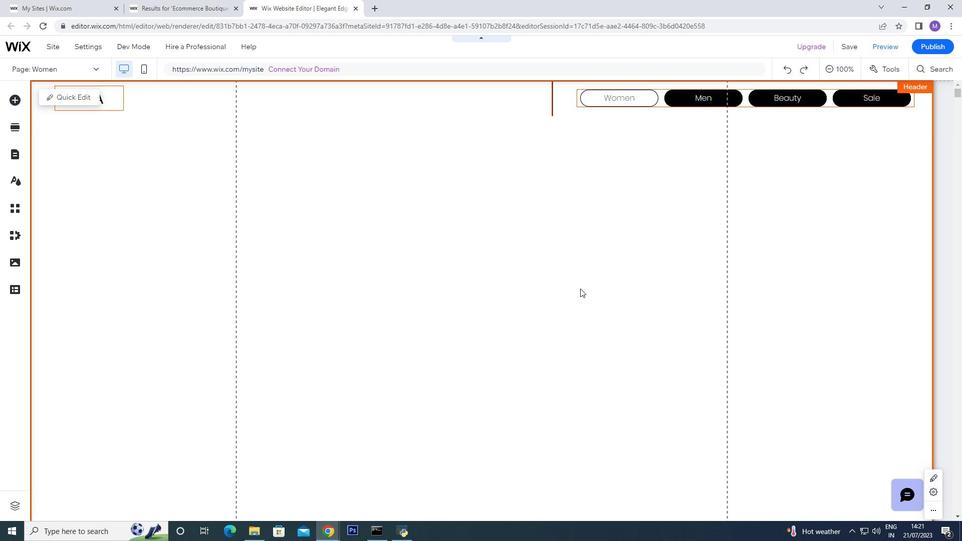 
Action: Mouse scrolled (582, 284) with delta (0, 0)
Screenshot: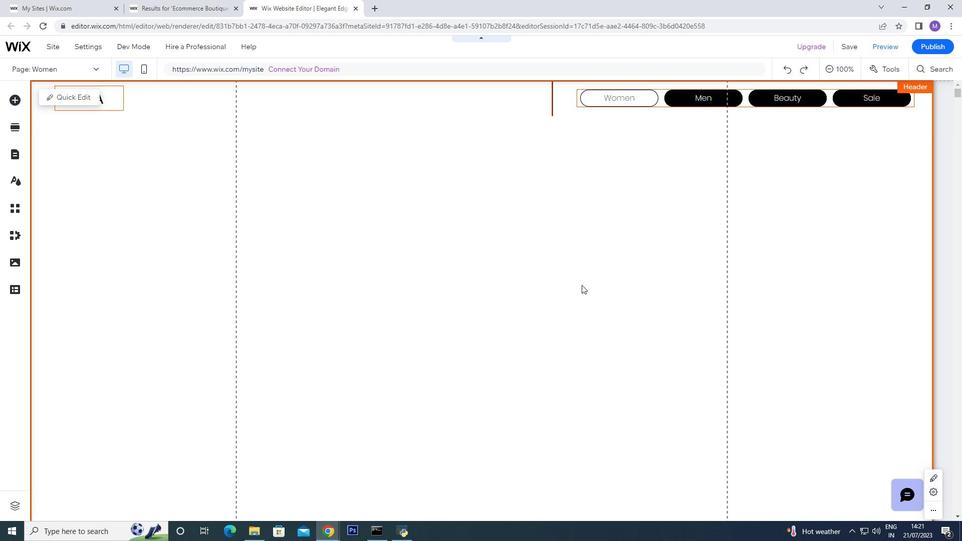 
Action: Mouse moved to (582, 284)
